 Task: Look for space in Rixensart, Belgium from 8th June, 2023 to 16th June, 2023 for 2 adults in price range Rs.10000 to Rs.15000. Place can be entire place with 1  bedroom having 1 bed and 1 bathroom. Property type can be house, flat, guest house, hotel. Amenities needed are: heating. Booking option can be shelf check-in. Required host language is English.
Action: Mouse moved to (576, 107)
Screenshot: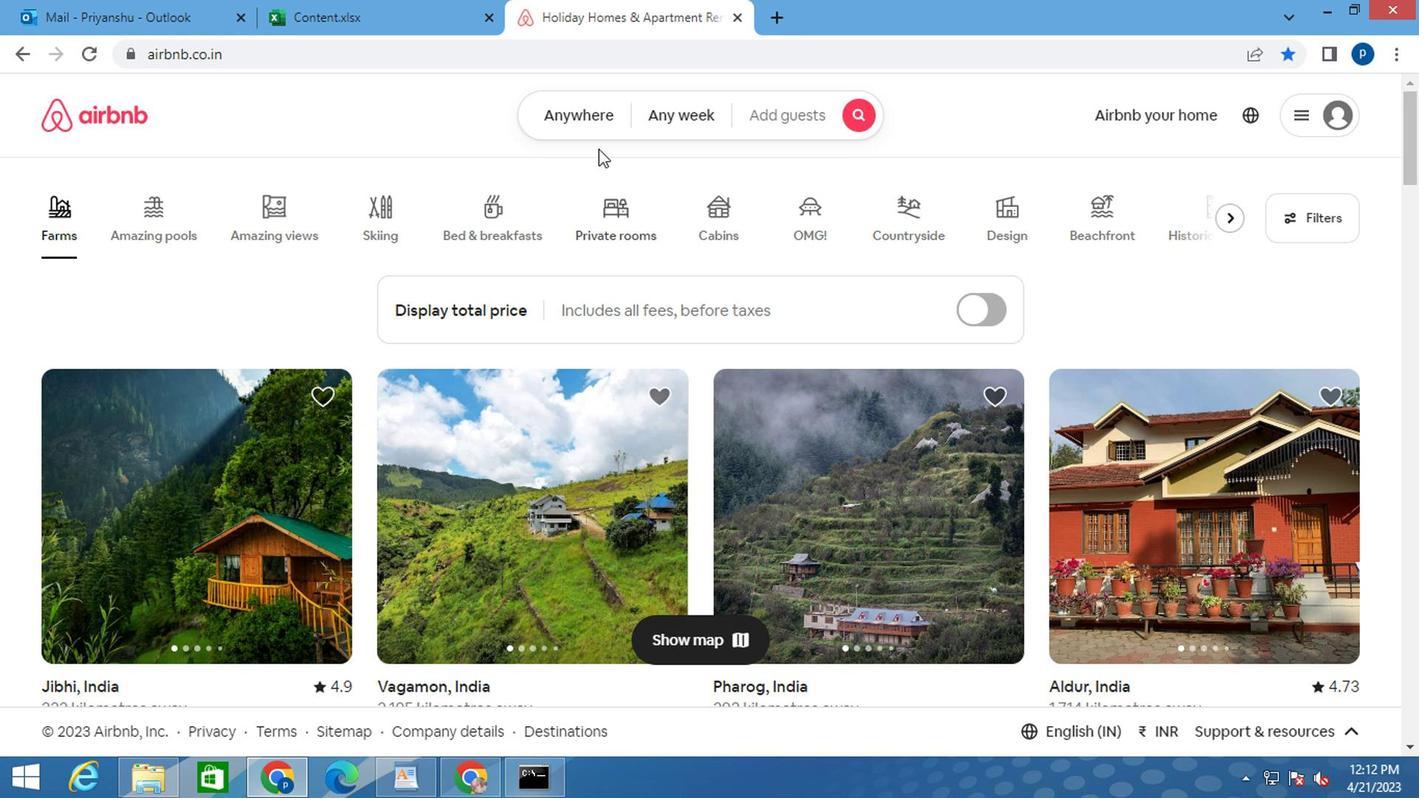 
Action: Mouse pressed left at (576, 107)
Screenshot: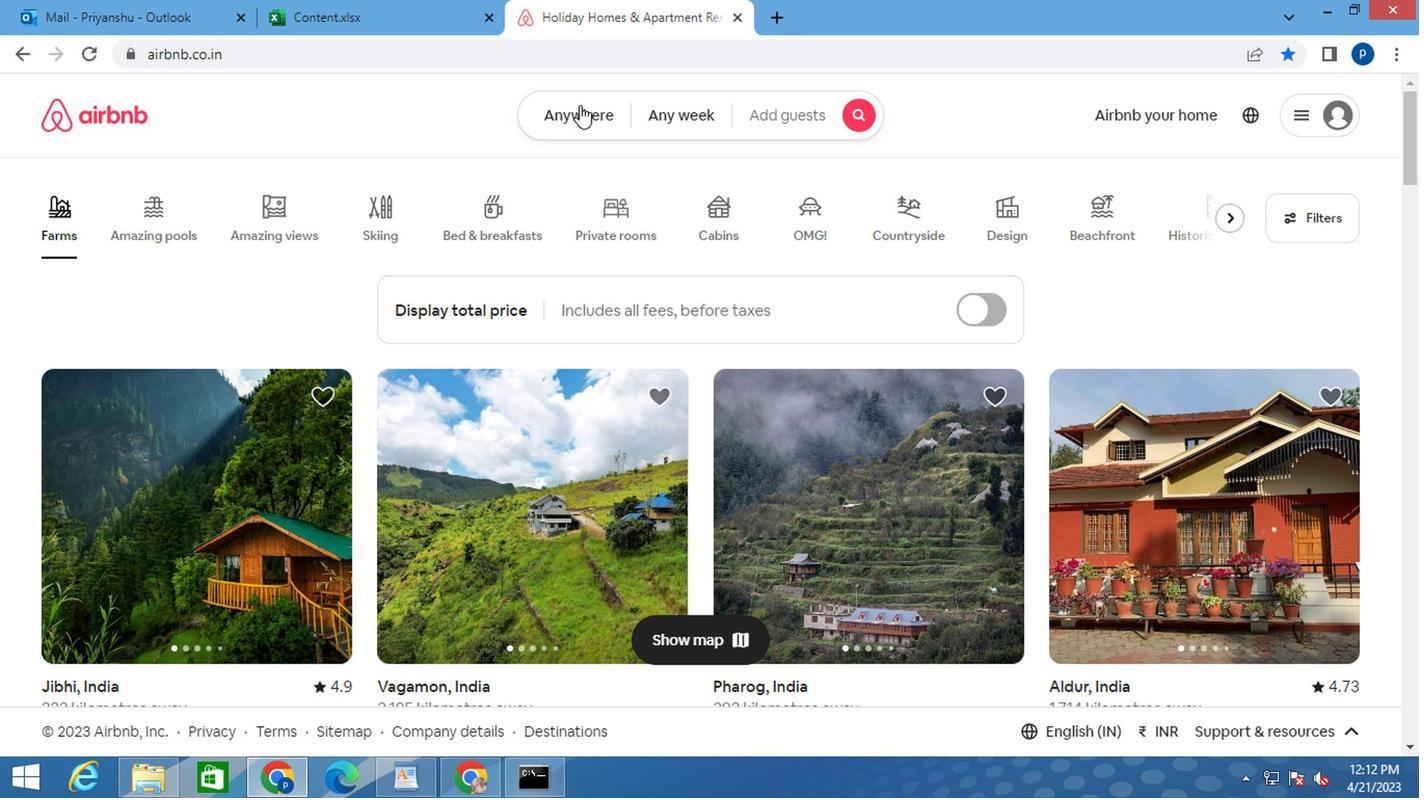 
Action: Mouse moved to (554, 165)
Screenshot: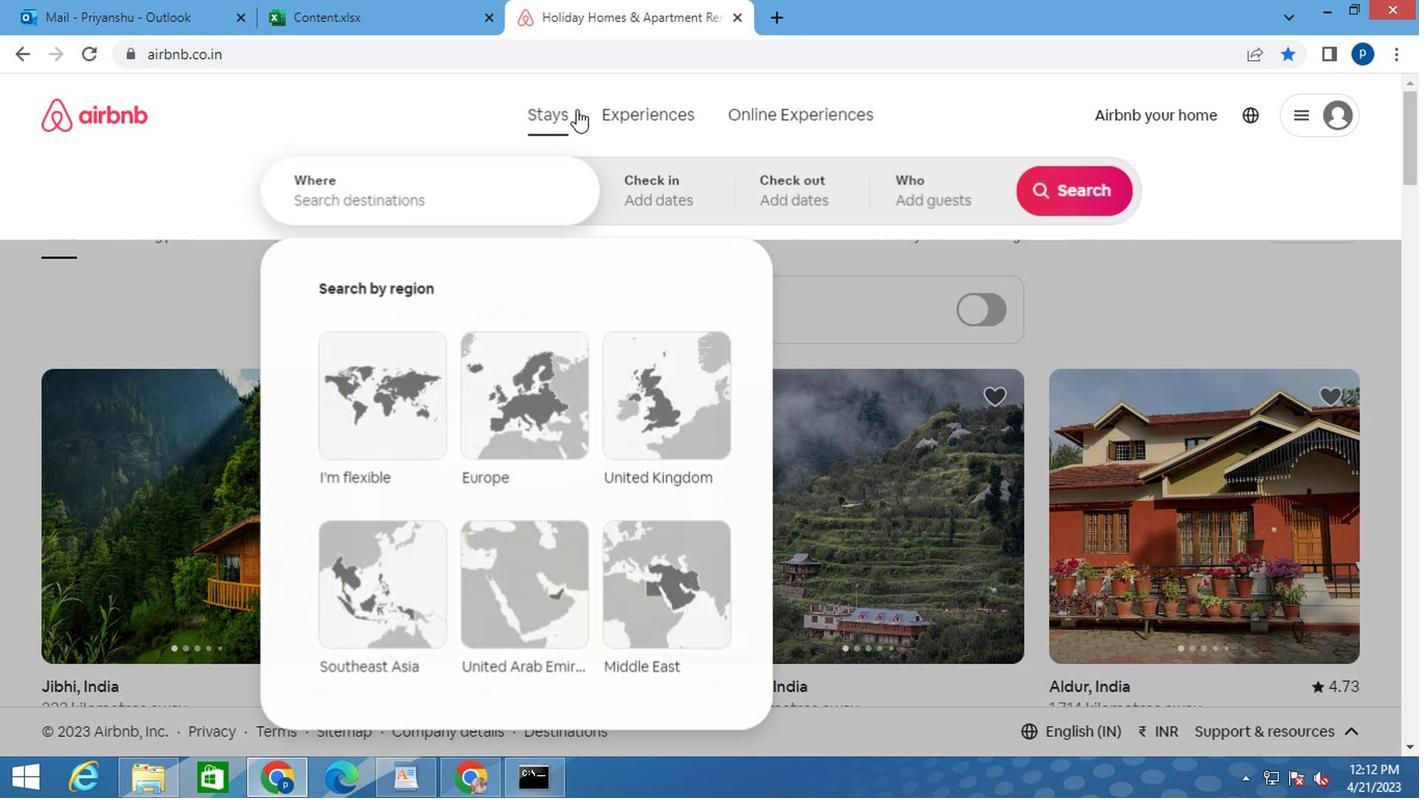 
Action: Key pressed r<Key.caps_lock>ixensart
Screenshot: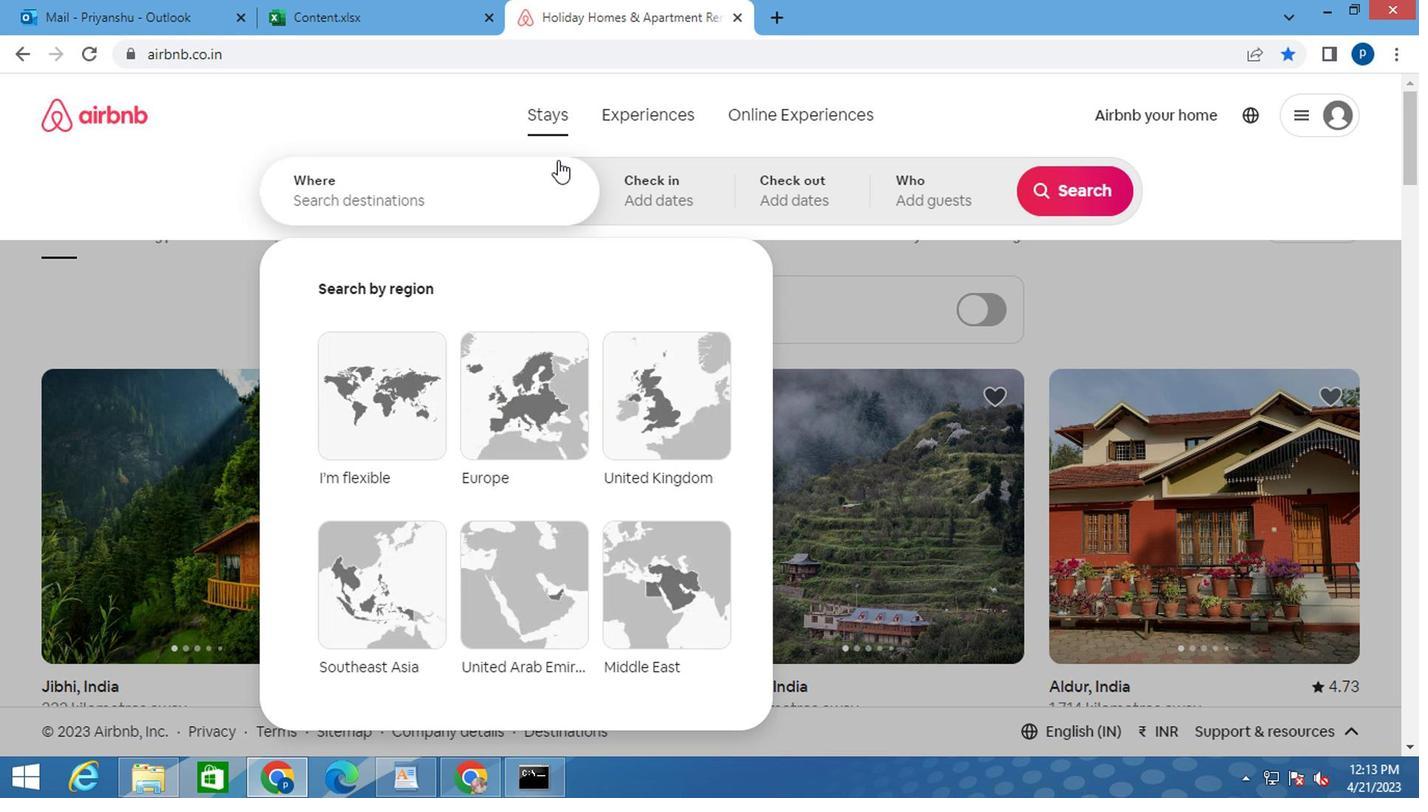 
Action: Mouse moved to (521, 193)
Screenshot: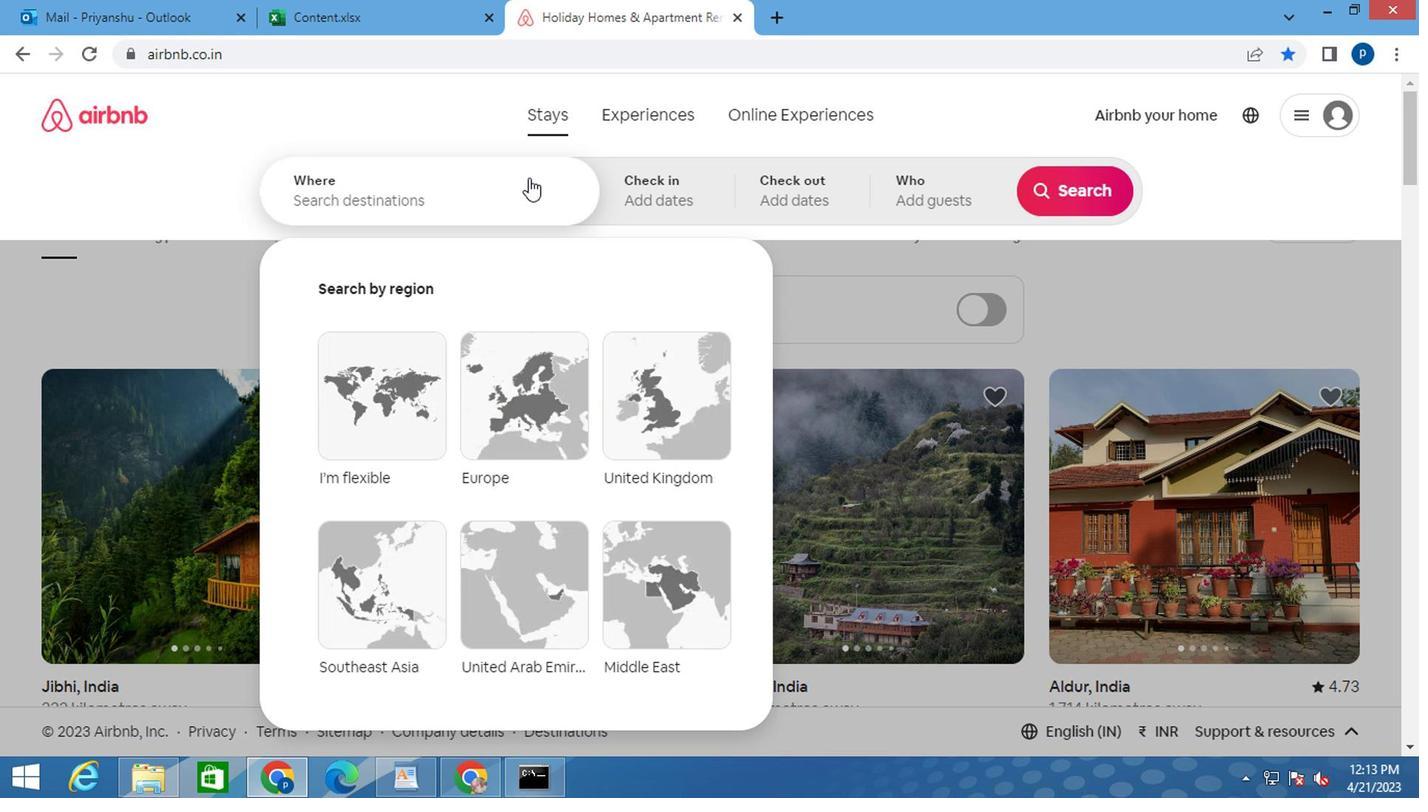 
Action: Mouse pressed left at (521, 193)
Screenshot: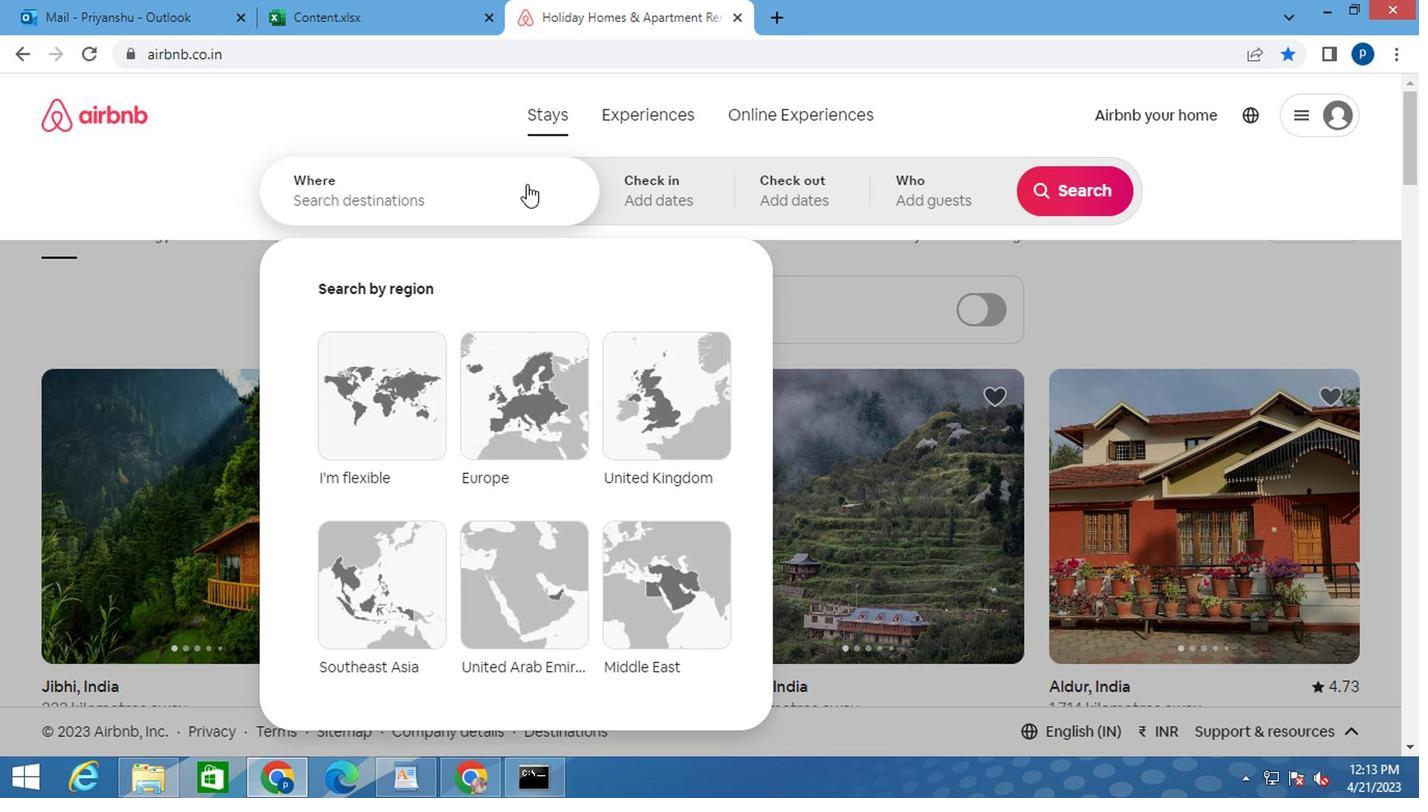 
Action: Key pressed <Key.caps_lock>r<Key.caps_lock>ixensart,<Key.space><Key.caps_lock>b<Key.caps_lock>elgium<Key.enter>
Screenshot: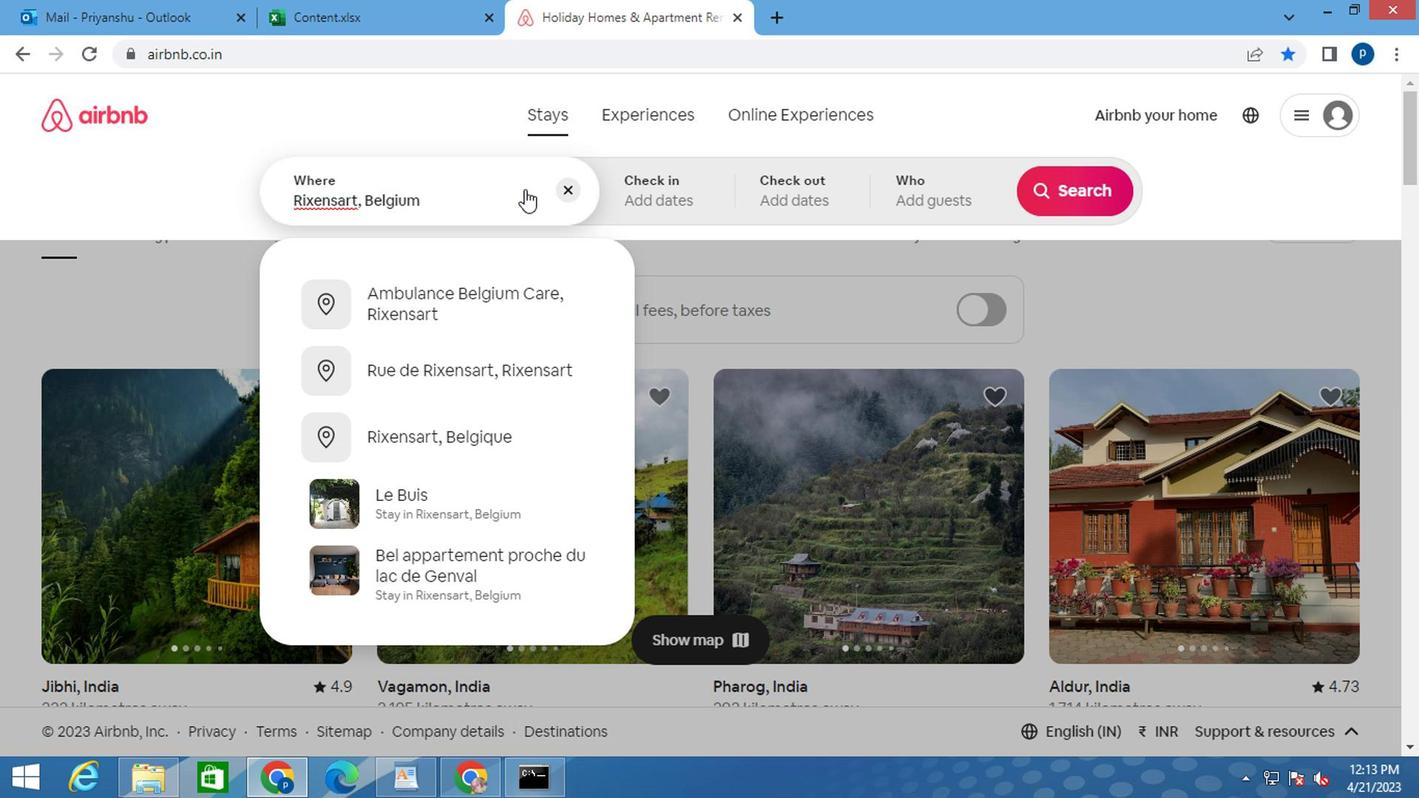 
Action: Mouse moved to (1064, 360)
Screenshot: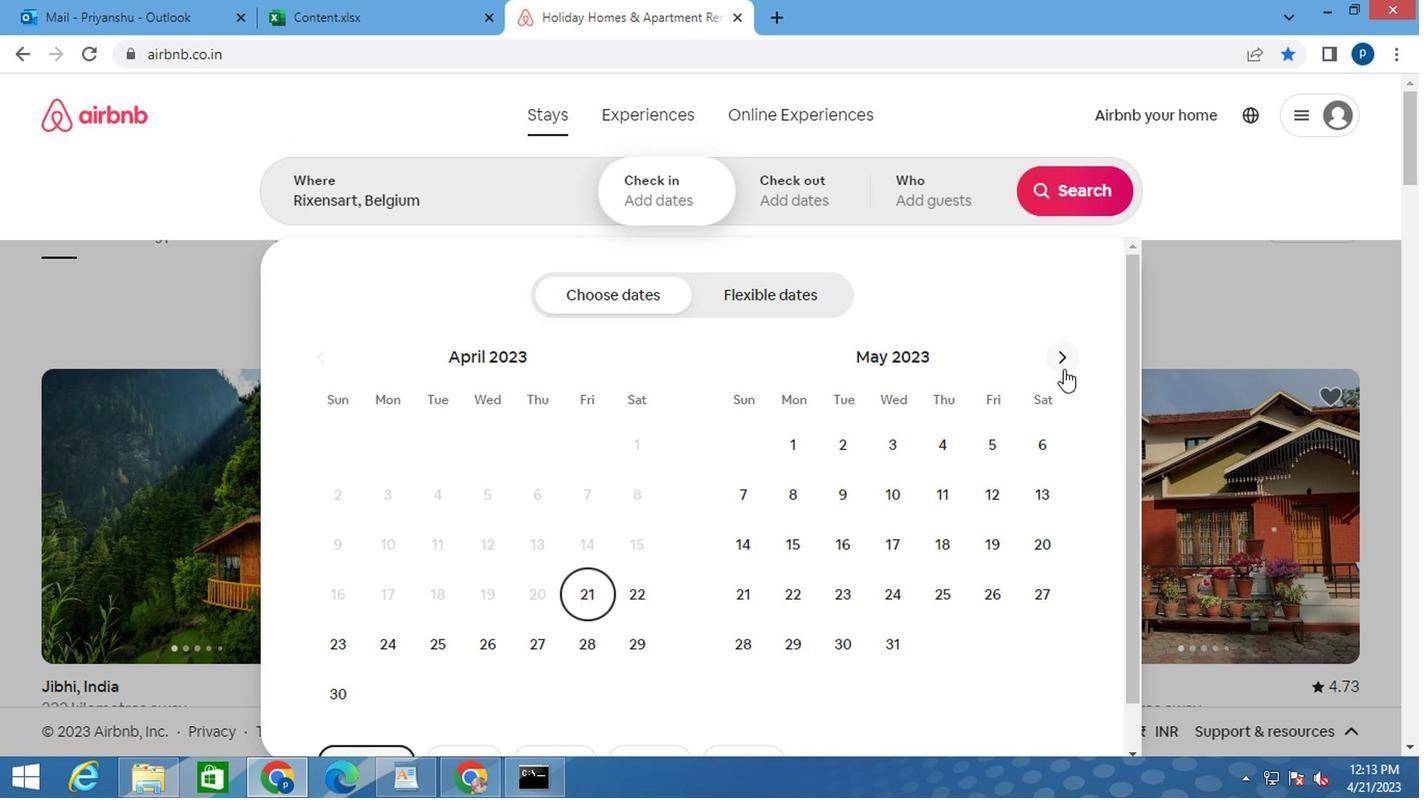 
Action: Mouse pressed left at (1064, 360)
Screenshot: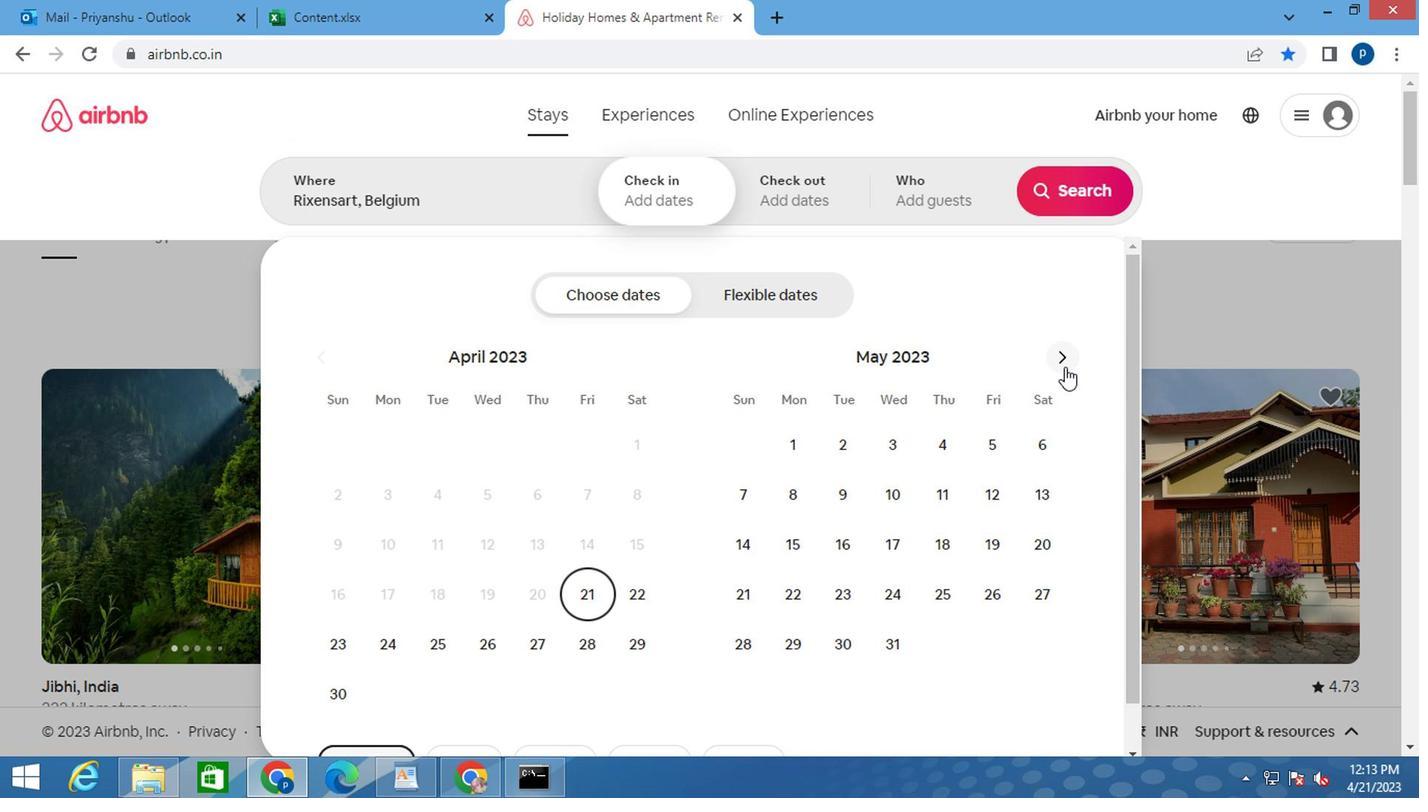 
Action: Mouse moved to (933, 492)
Screenshot: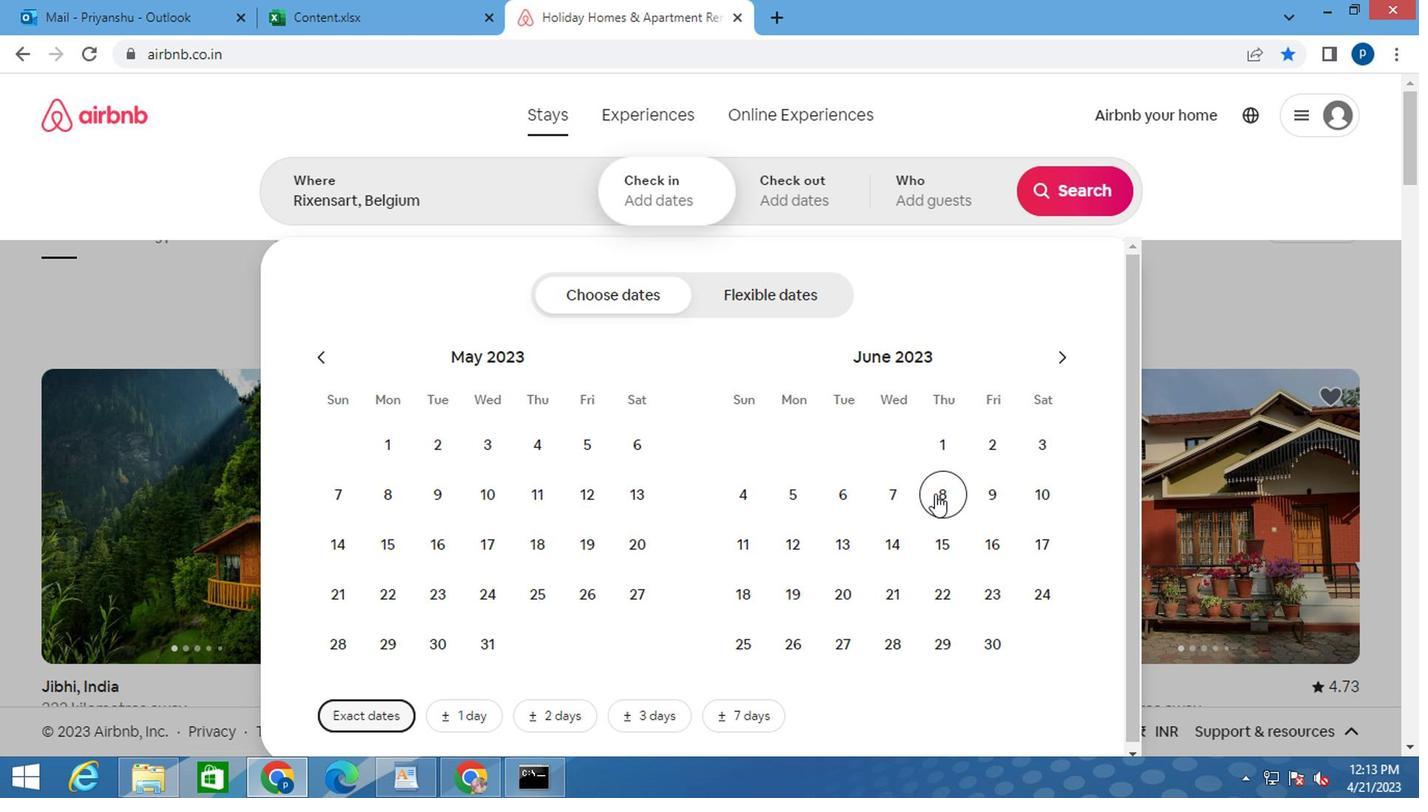 
Action: Mouse pressed left at (933, 492)
Screenshot: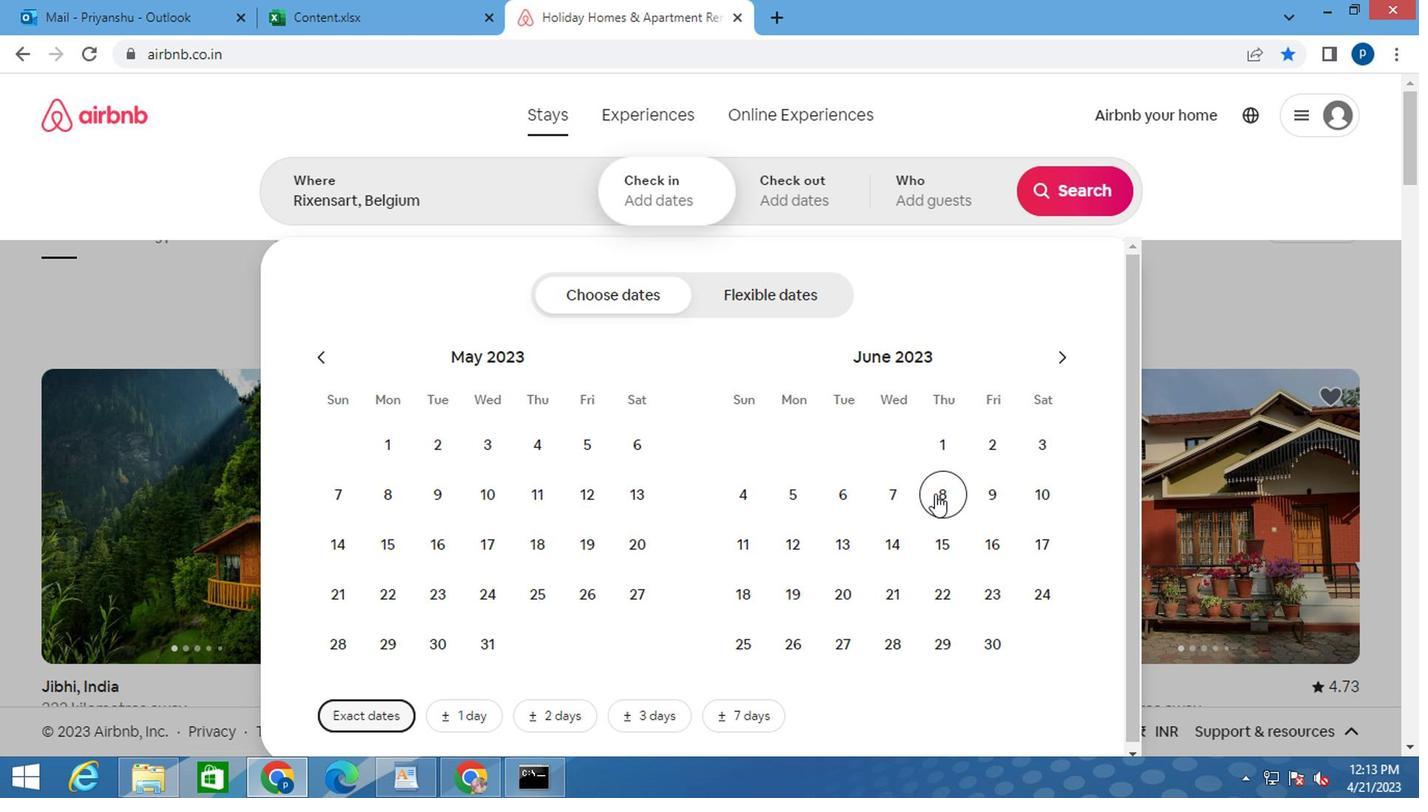 
Action: Mouse moved to (999, 537)
Screenshot: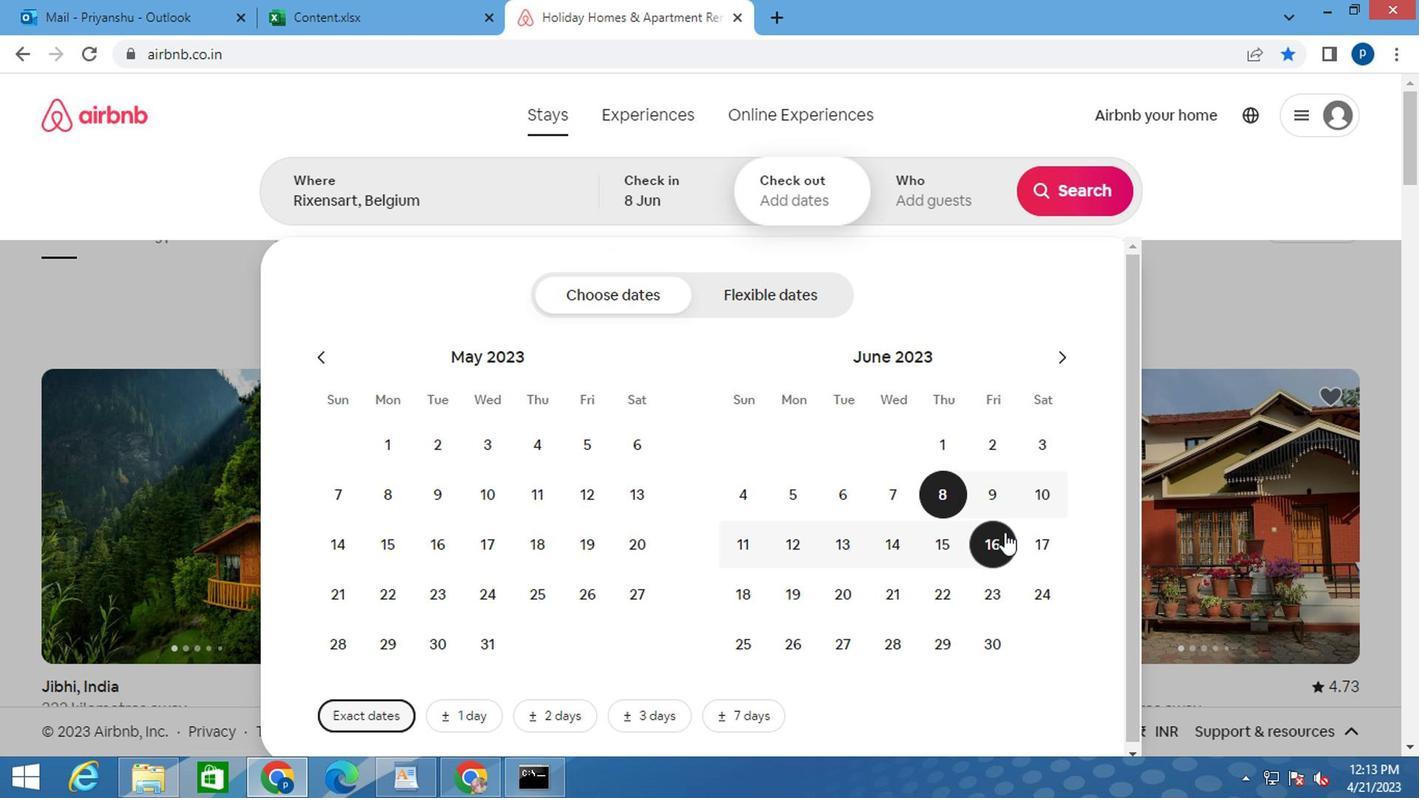 
Action: Mouse pressed left at (999, 537)
Screenshot: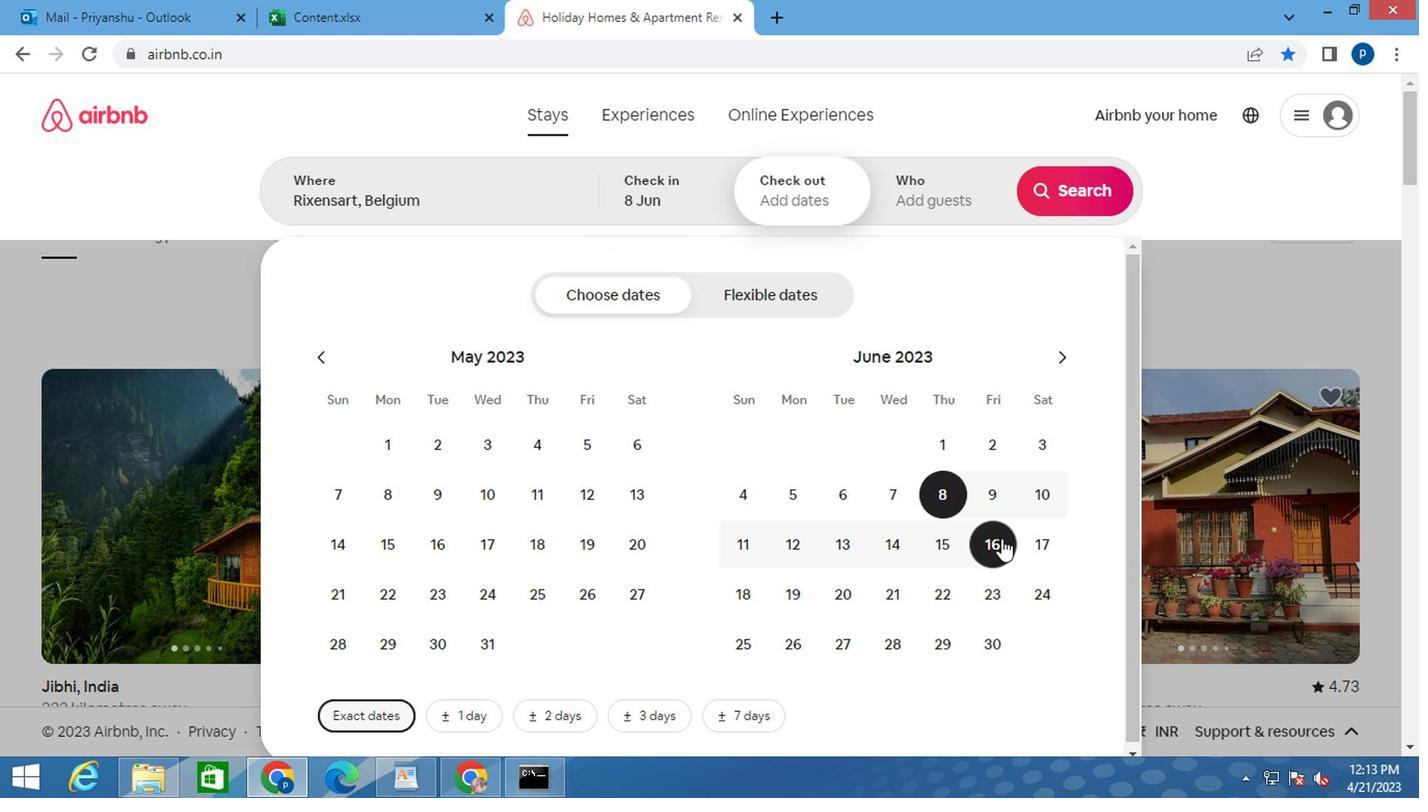 
Action: Mouse moved to (947, 179)
Screenshot: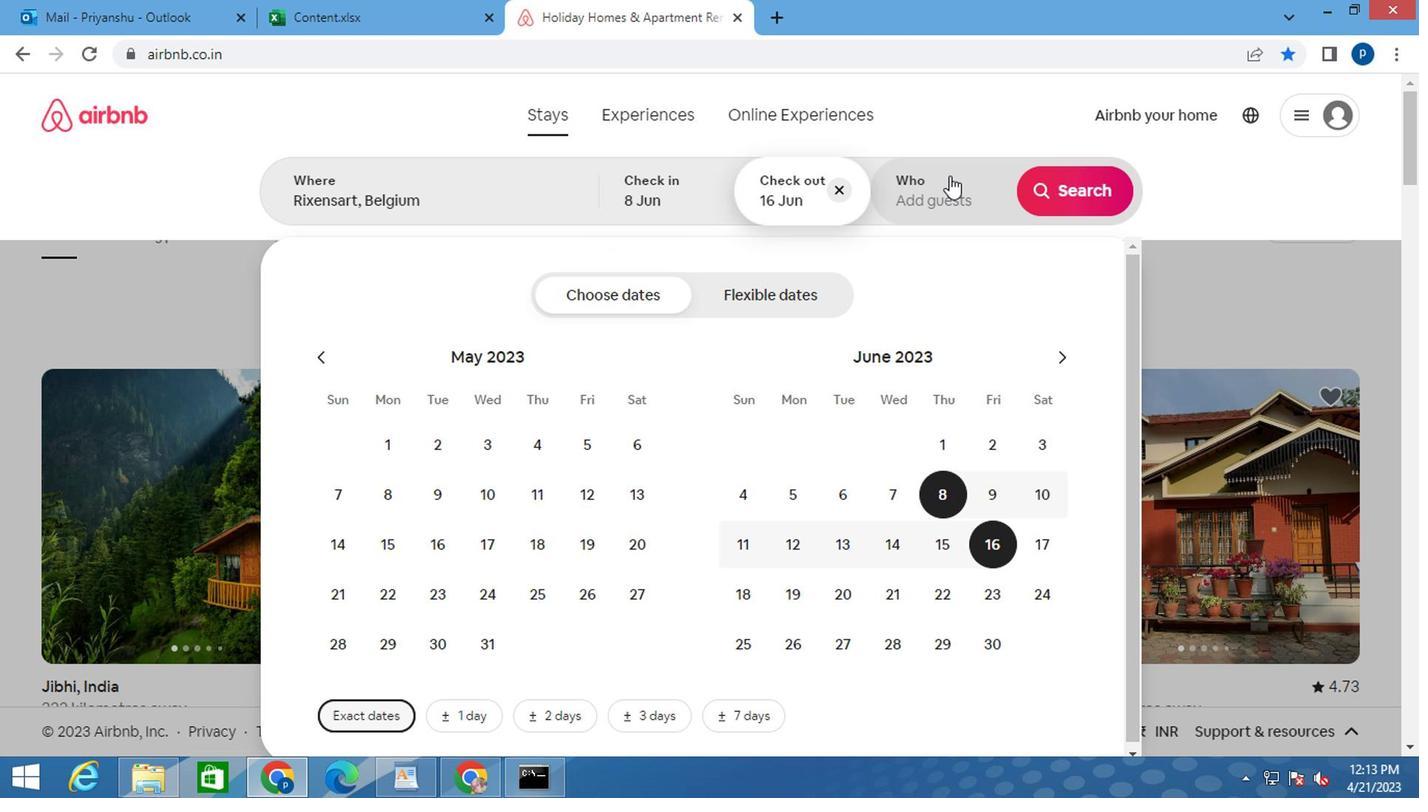 
Action: Mouse pressed left at (947, 179)
Screenshot: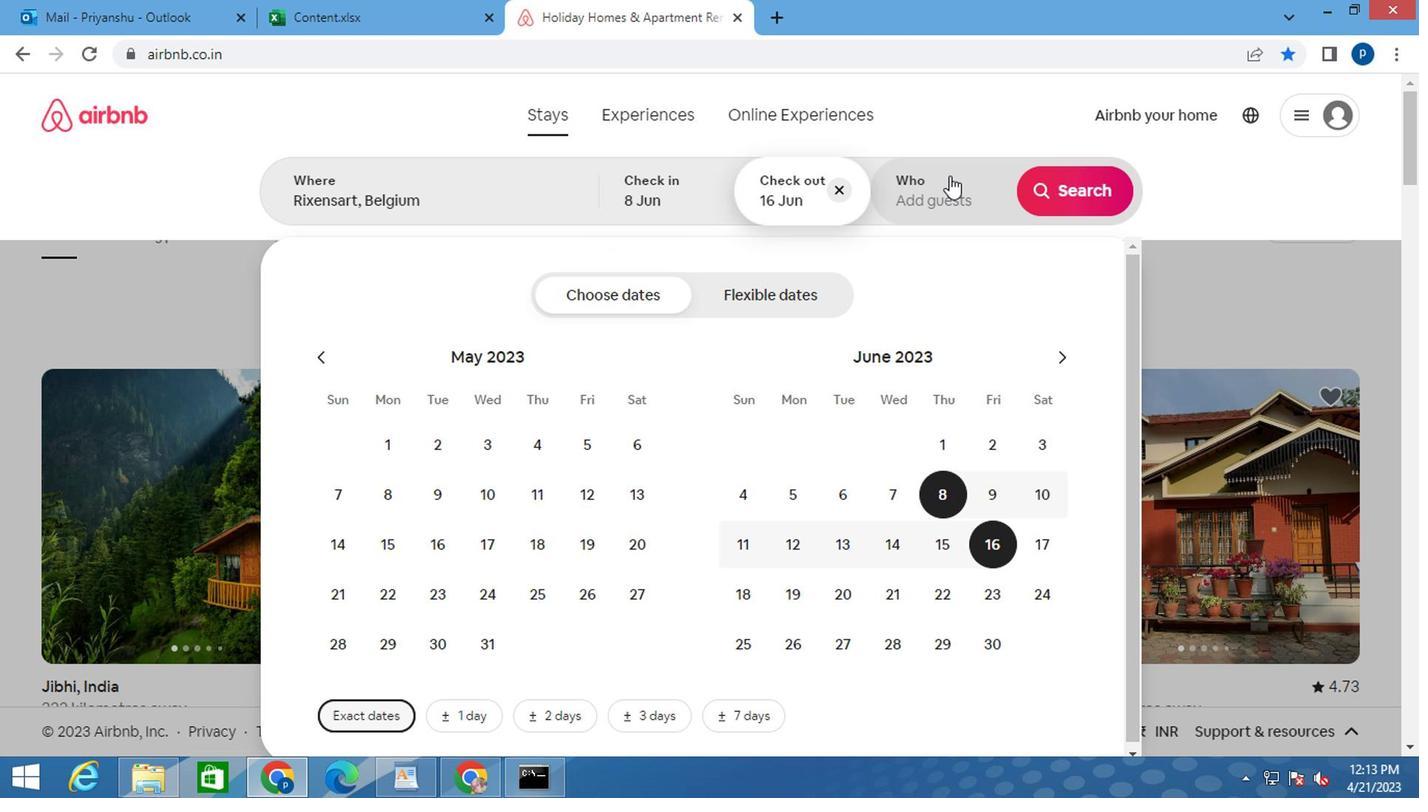 
Action: Mouse moved to (1071, 316)
Screenshot: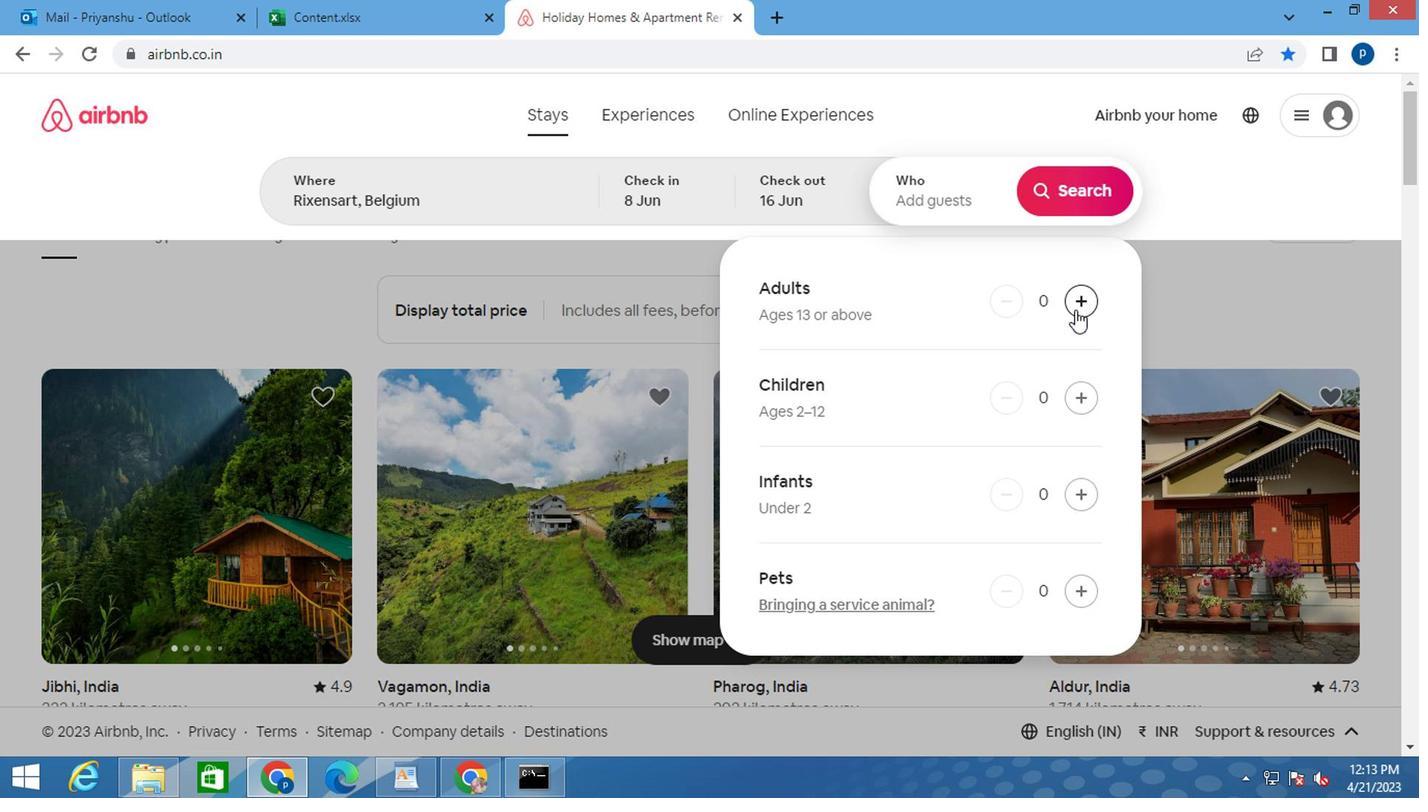 
Action: Mouse pressed left at (1071, 316)
Screenshot: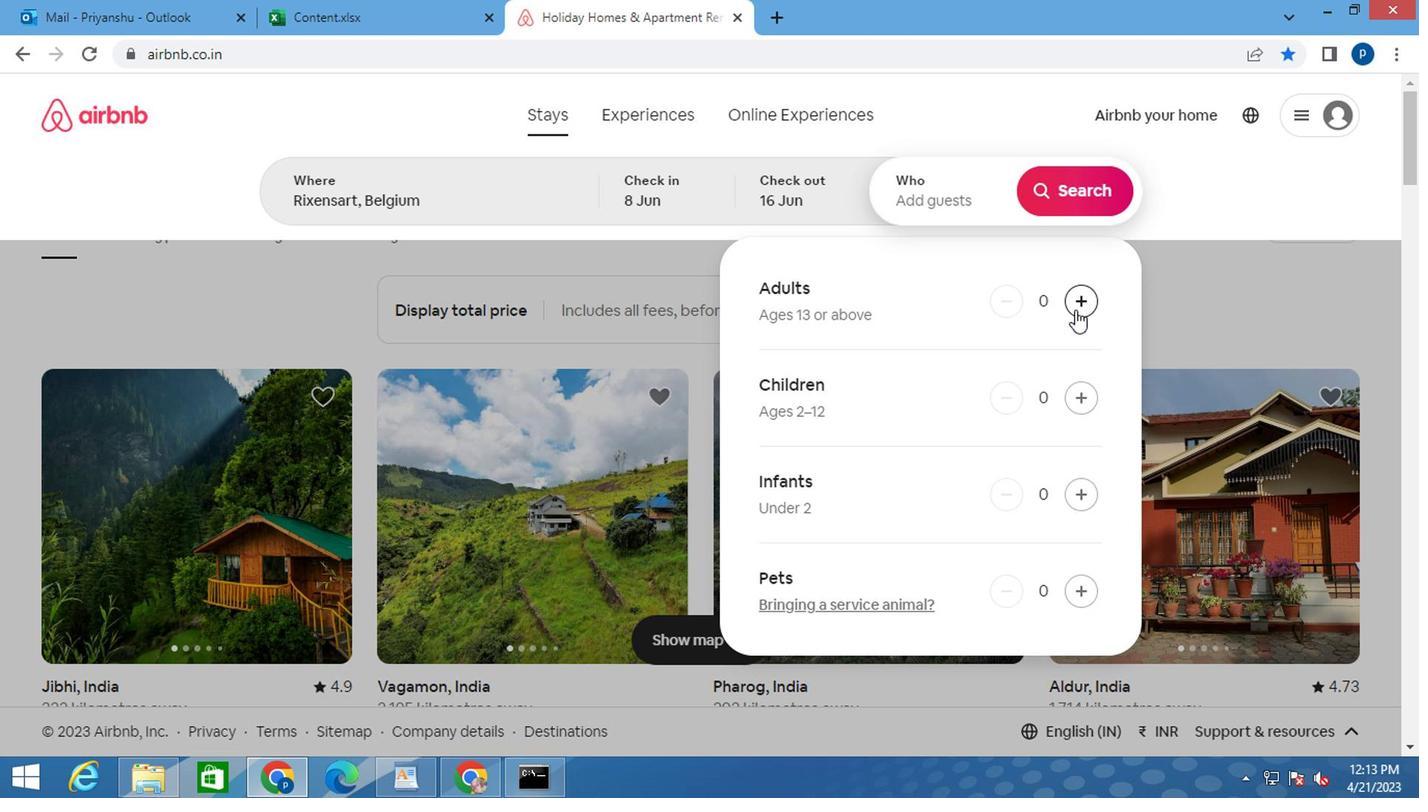 
Action: Mouse pressed left at (1071, 316)
Screenshot: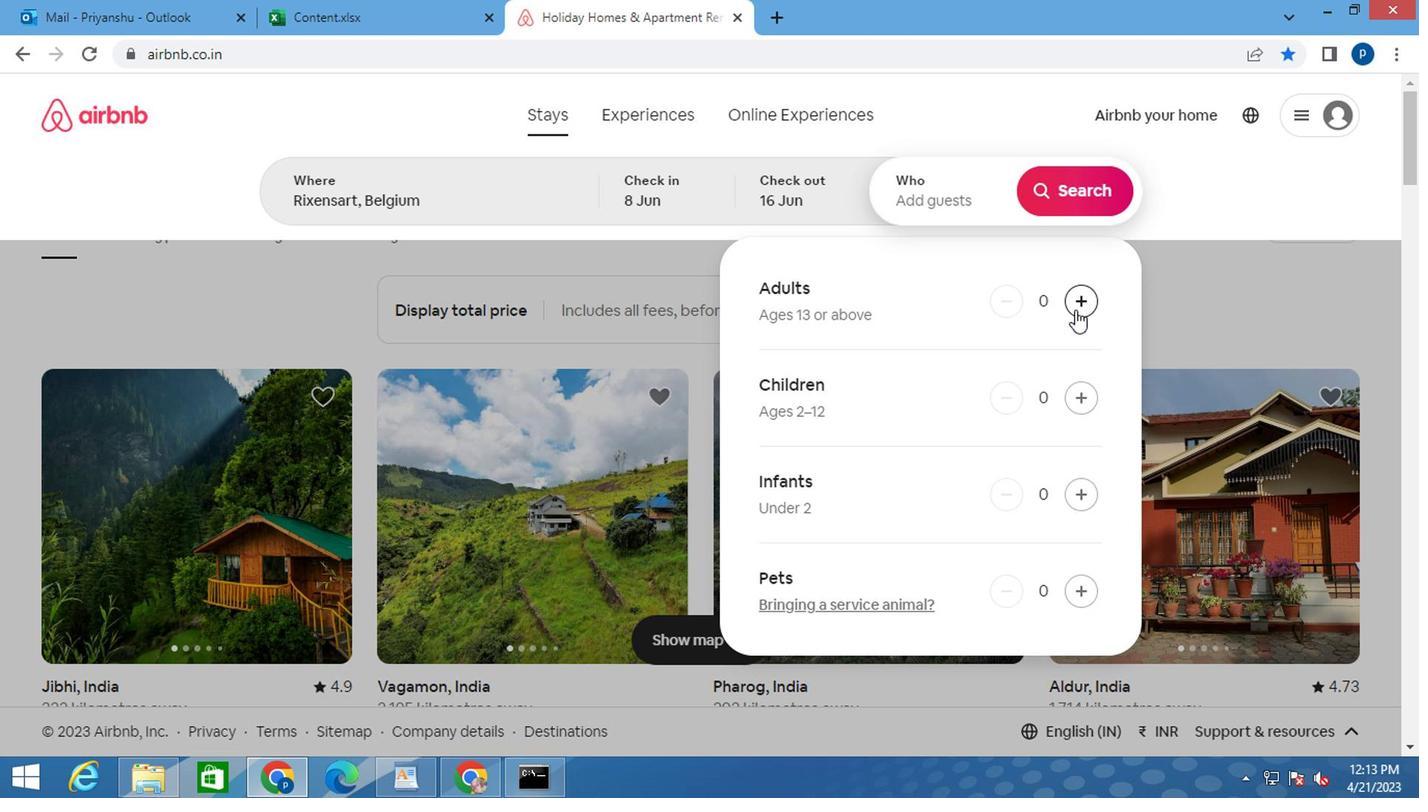 
Action: Mouse moved to (1071, 199)
Screenshot: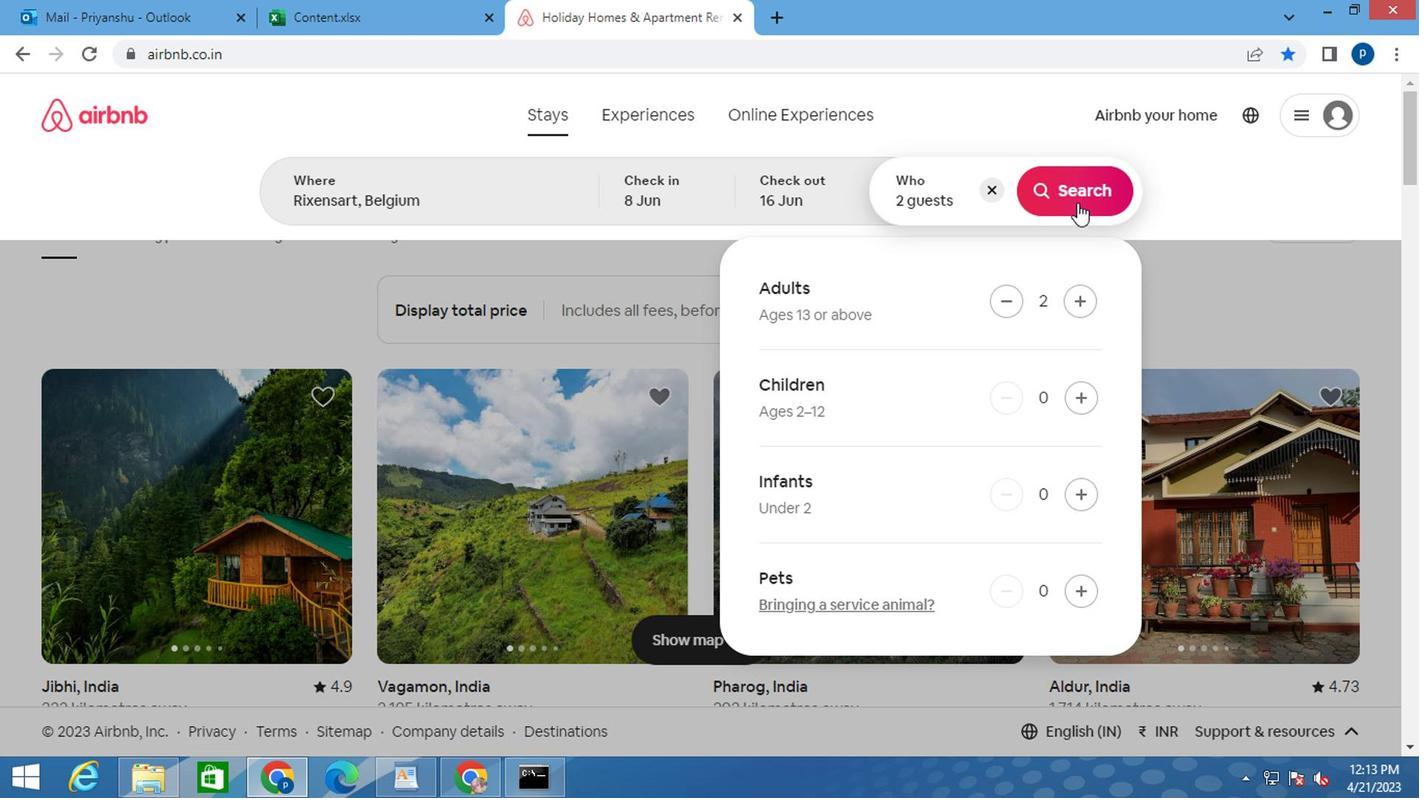 
Action: Mouse pressed left at (1071, 199)
Screenshot: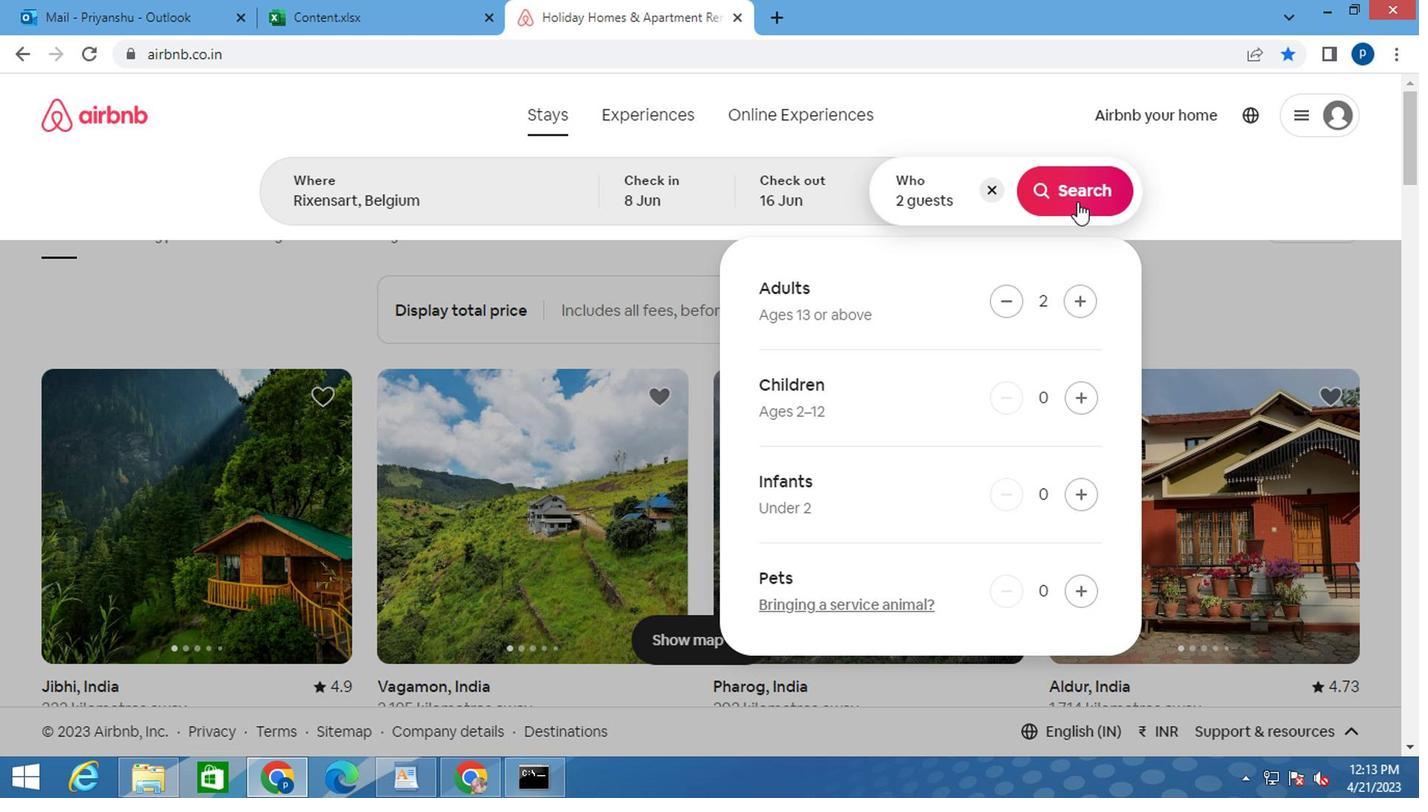 
Action: Mouse moved to (1316, 195)
Screenshot: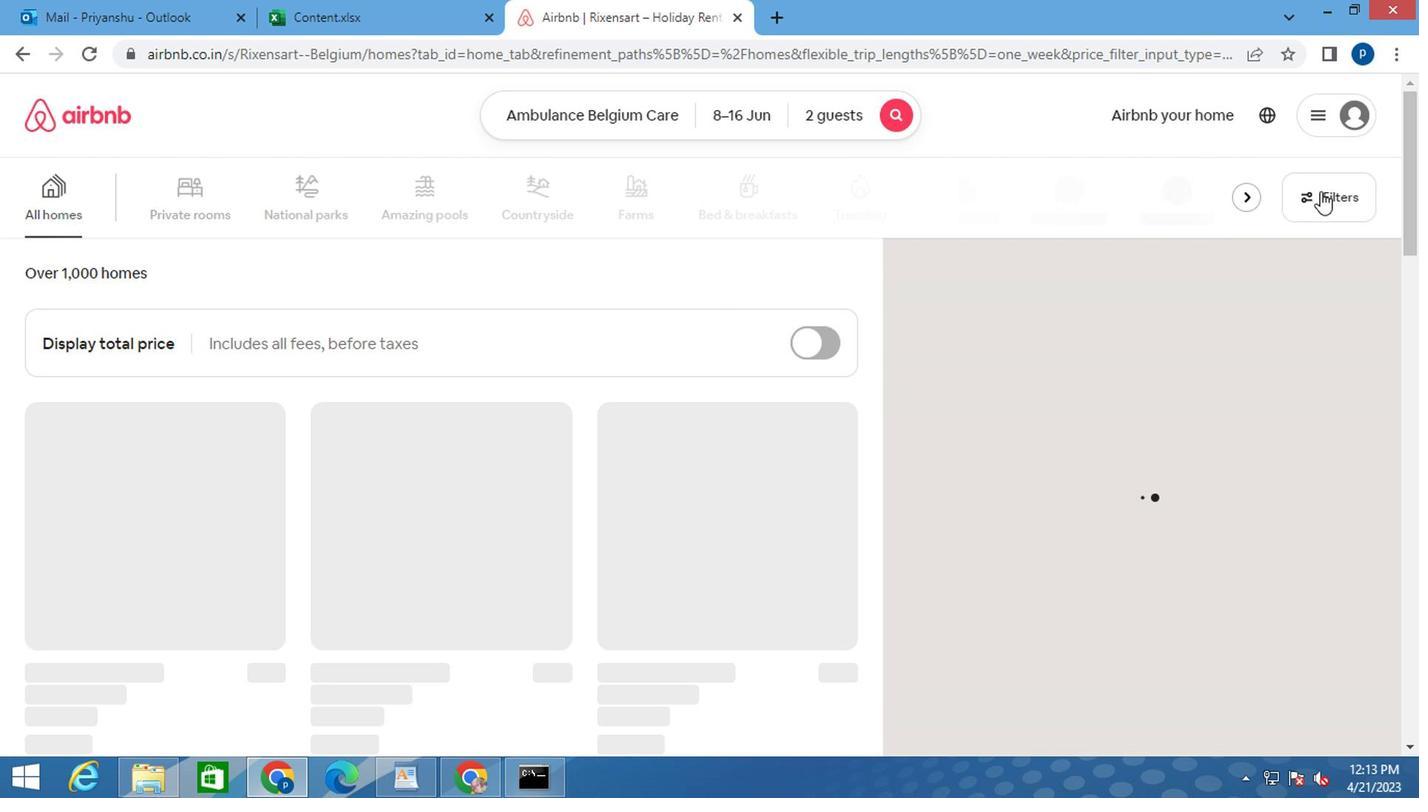 
Action: Mouse pressed left at (1316, 195)
Screenshot: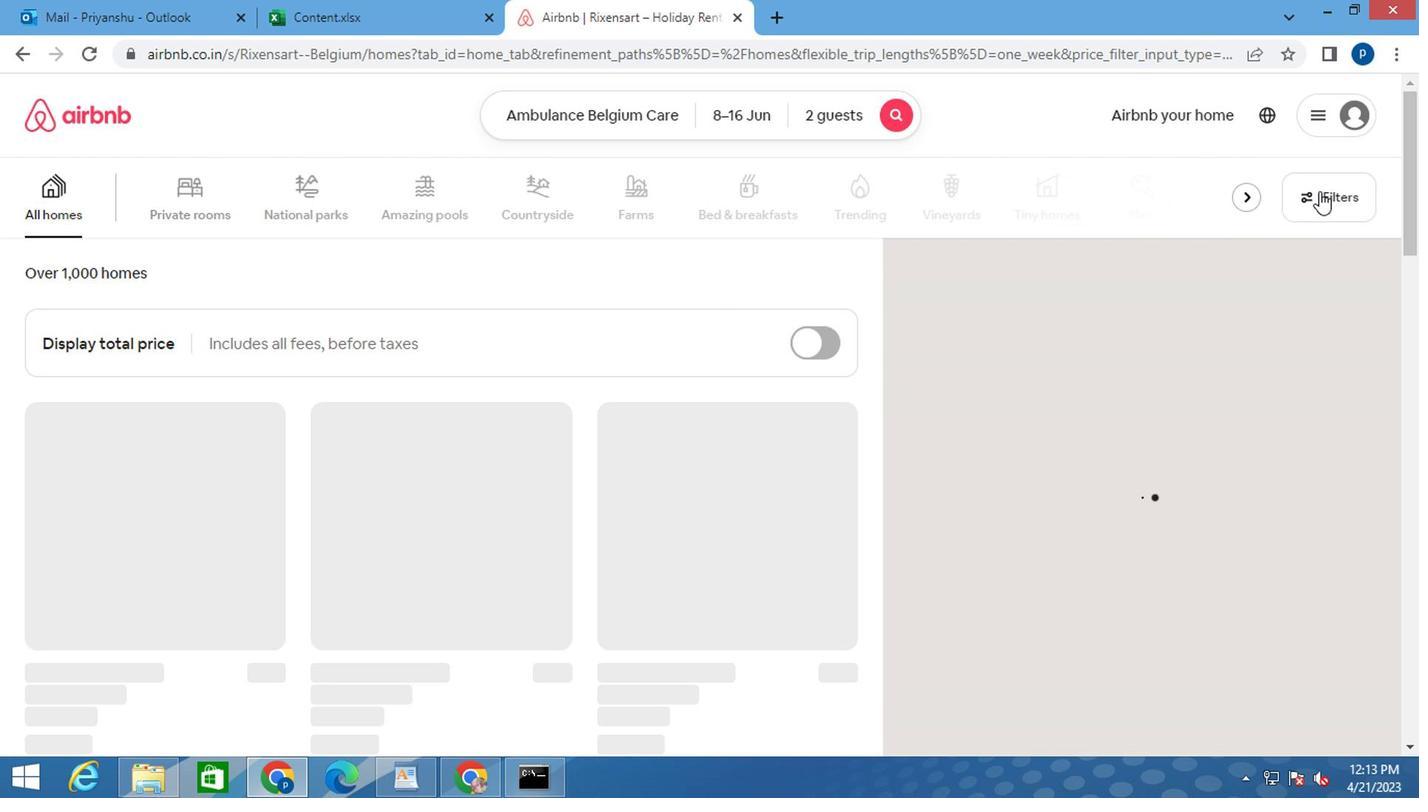
Action: Mouse moved to (455, 446)
Screenshot: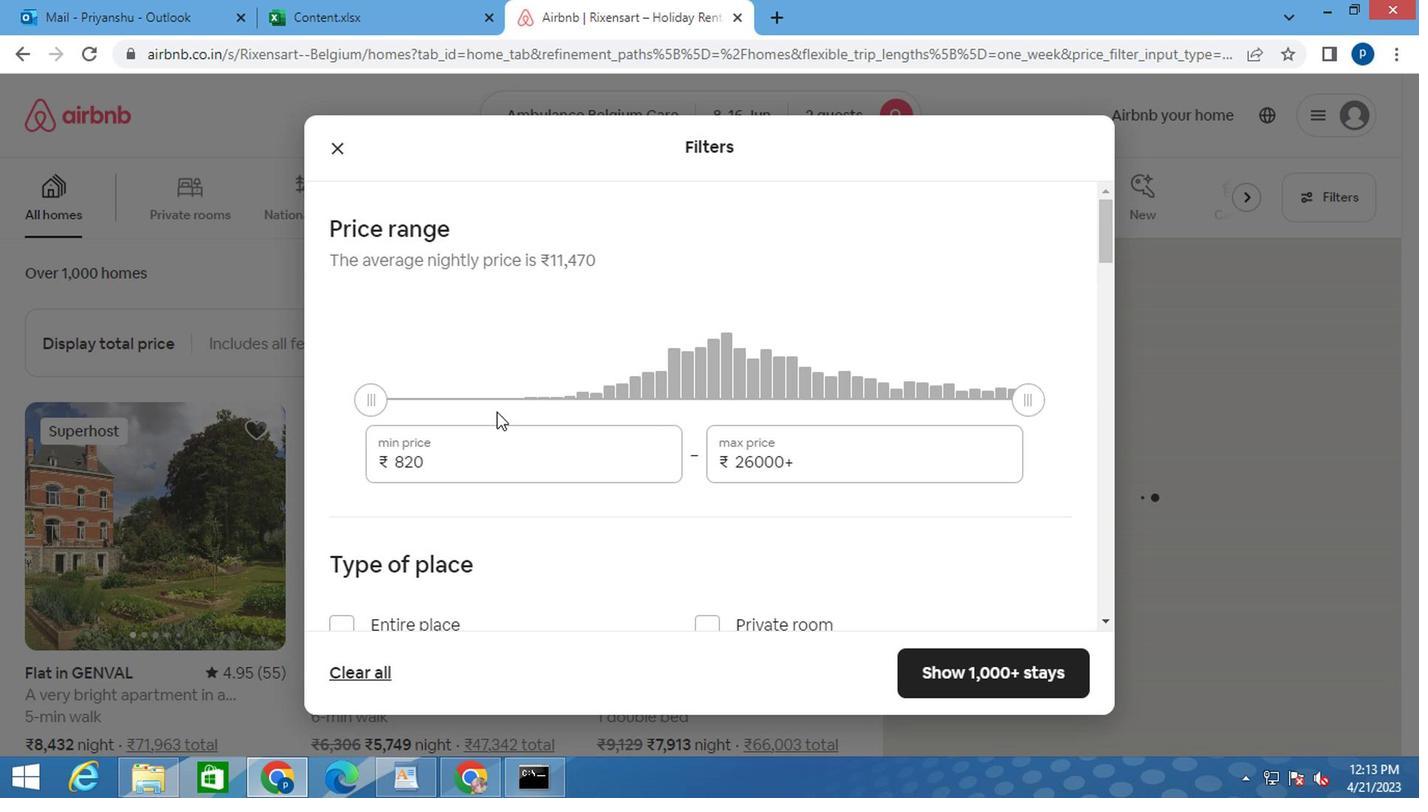 
Action: Mouse pressed left at (455, 446)
Screenshot: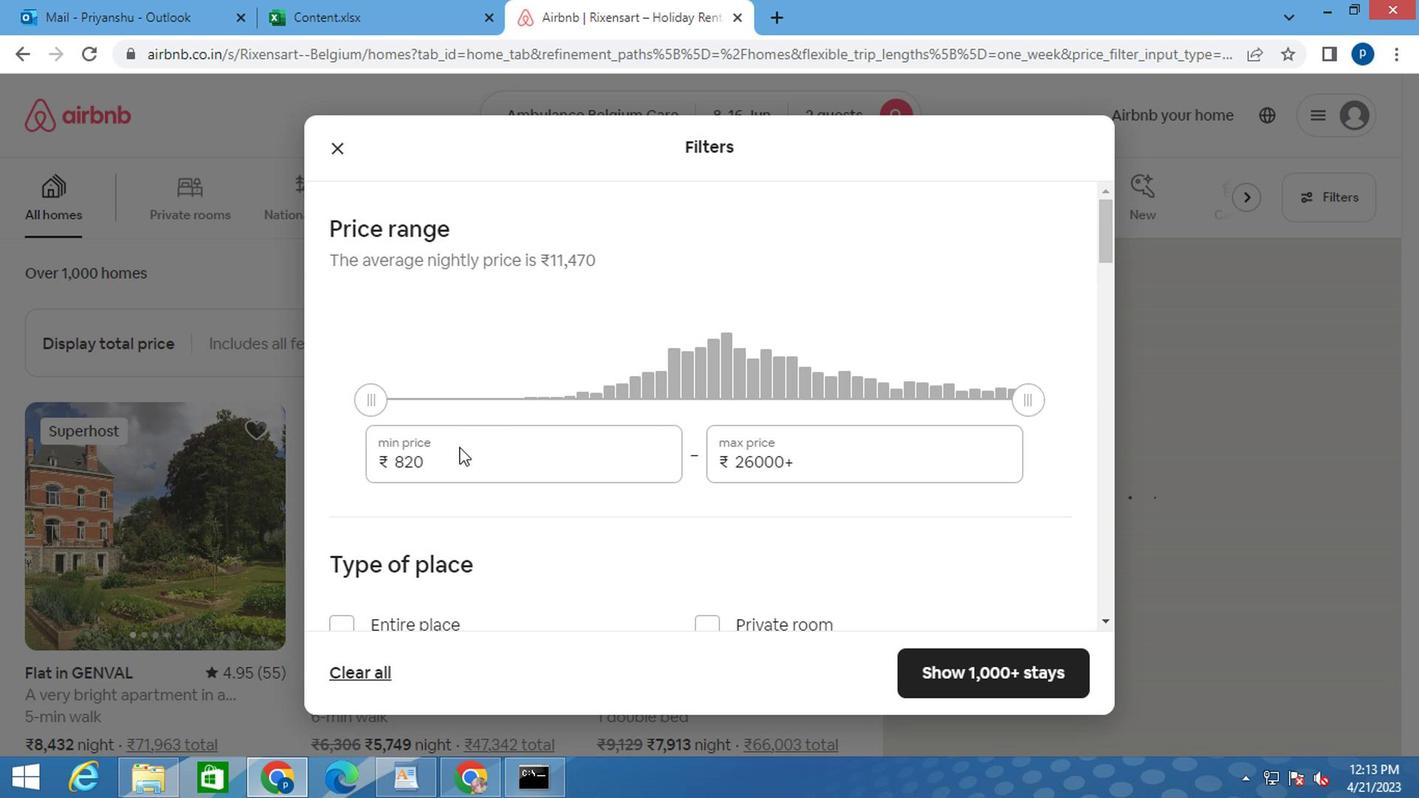 
Action: Mouse pressed left at (455, 446)
Screenshot: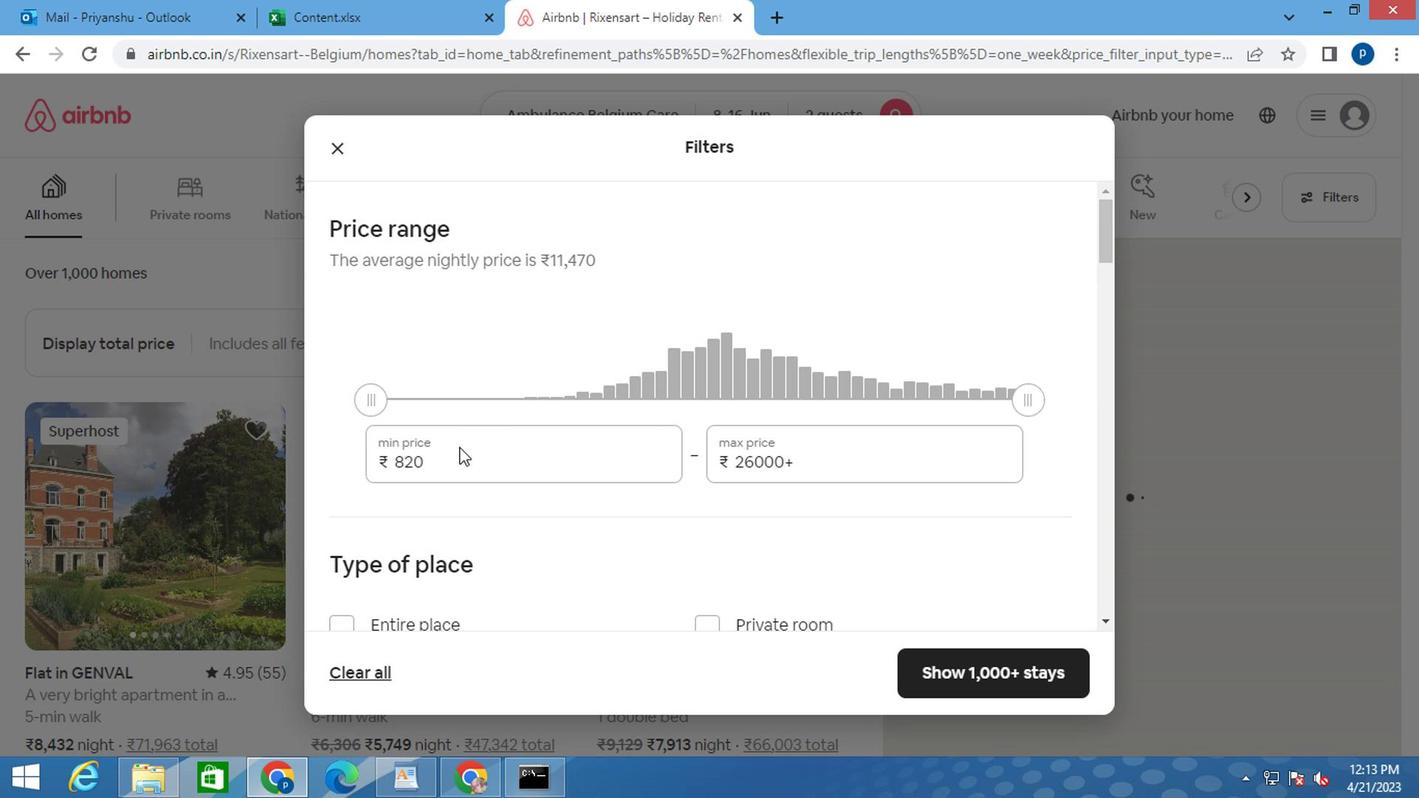 
Action: Mouse moved to (452, 446)
Screenshot: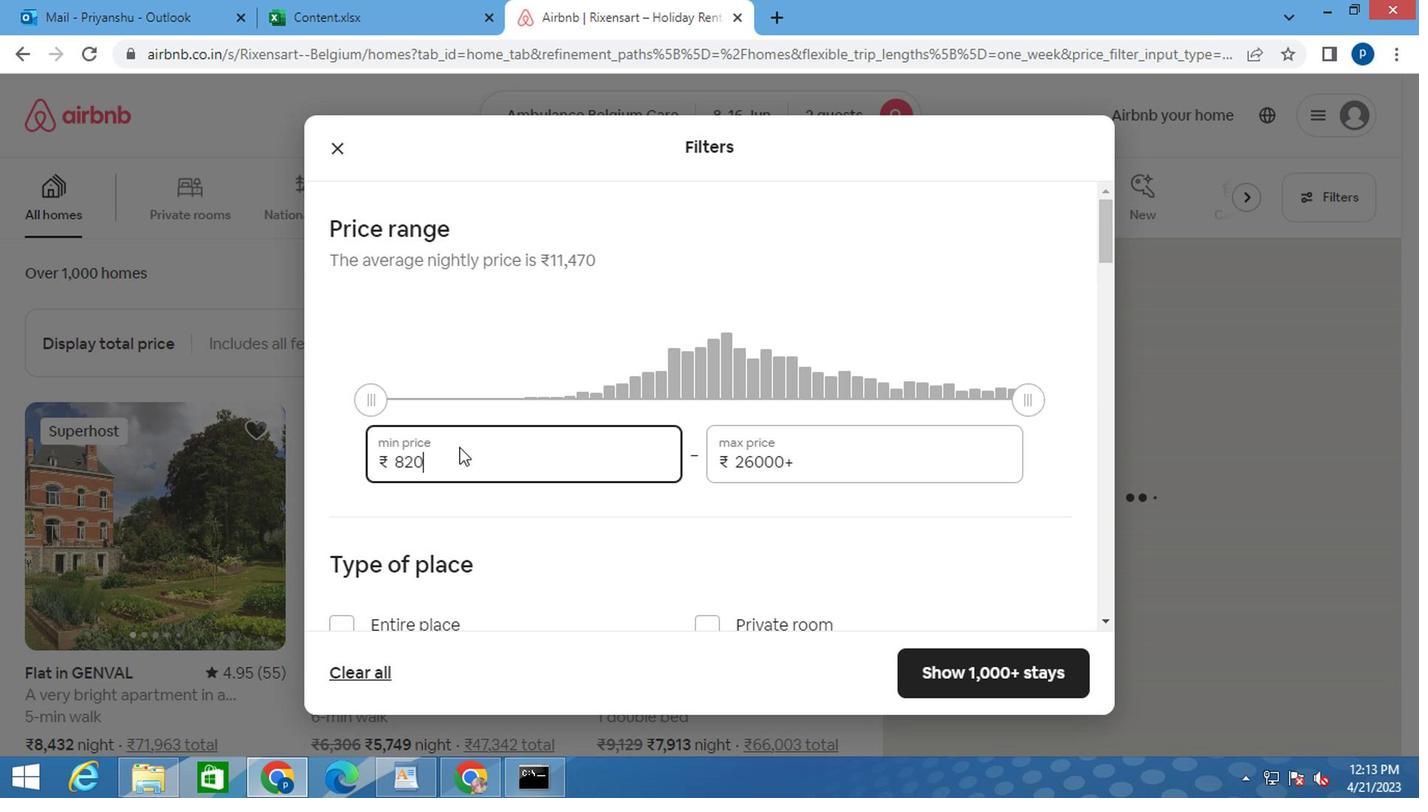 
Action: Mouse pressed left at (452, 446)
Screenshot: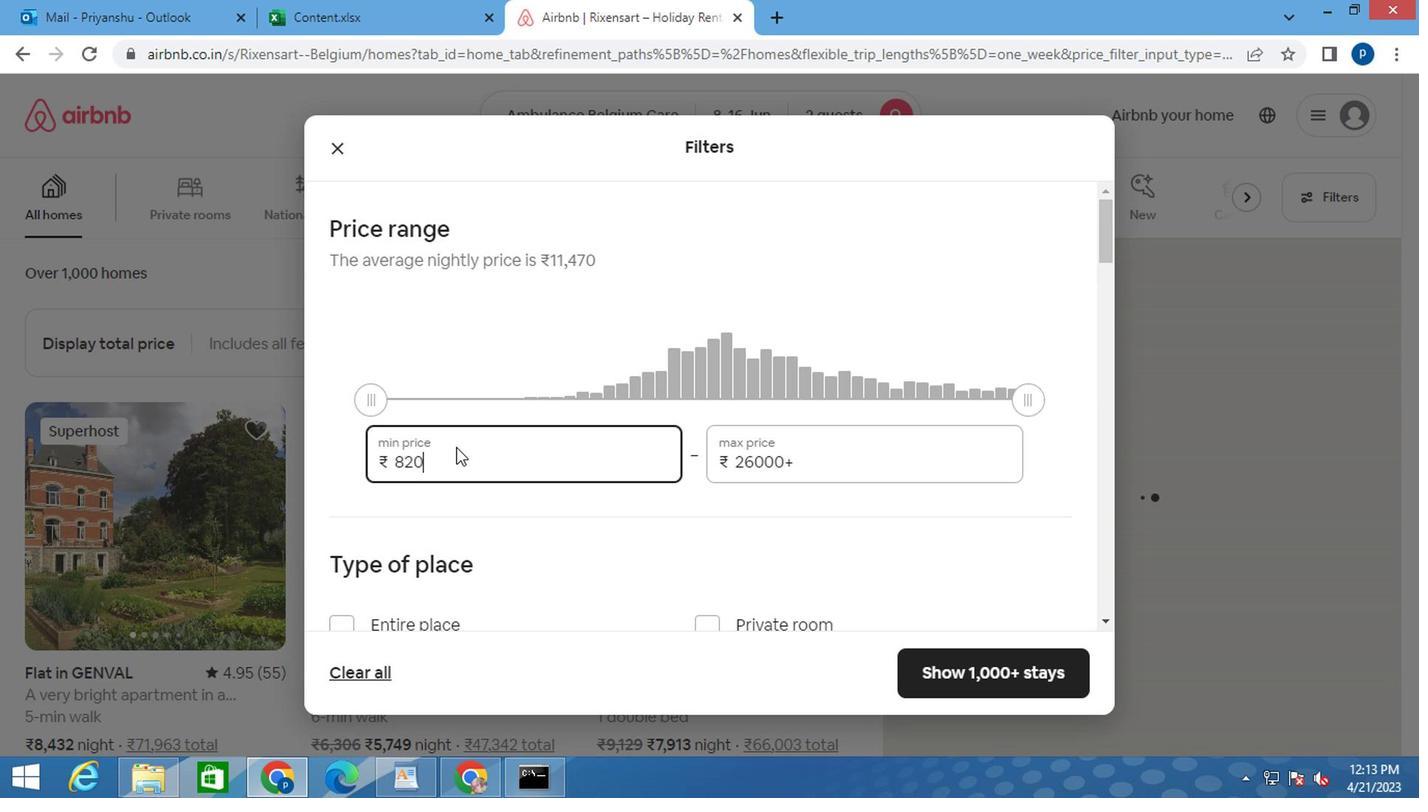 
Action: Mouse moved to (447, 446)
Screenshot: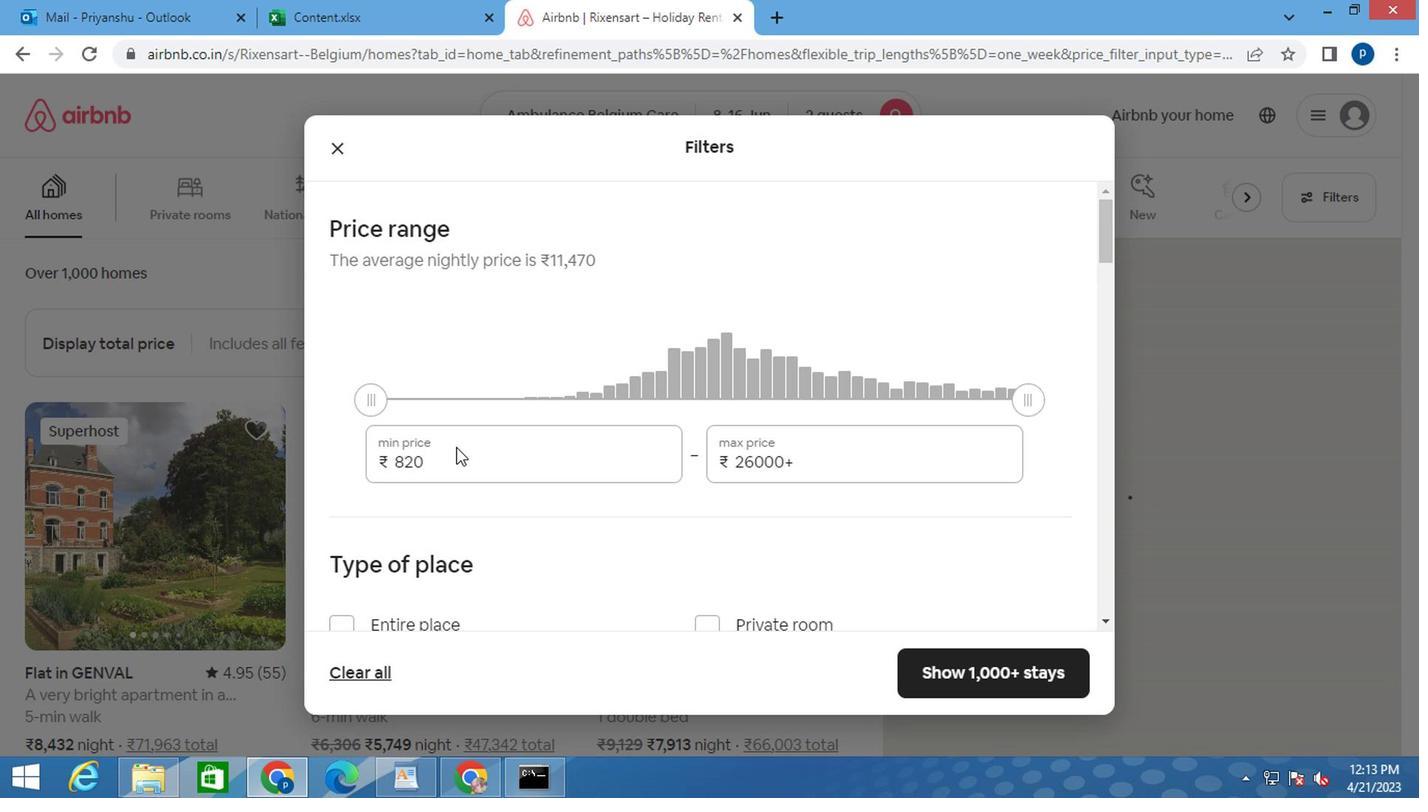 
Action: Mouse pressed left at (447, 446)
Screenshot: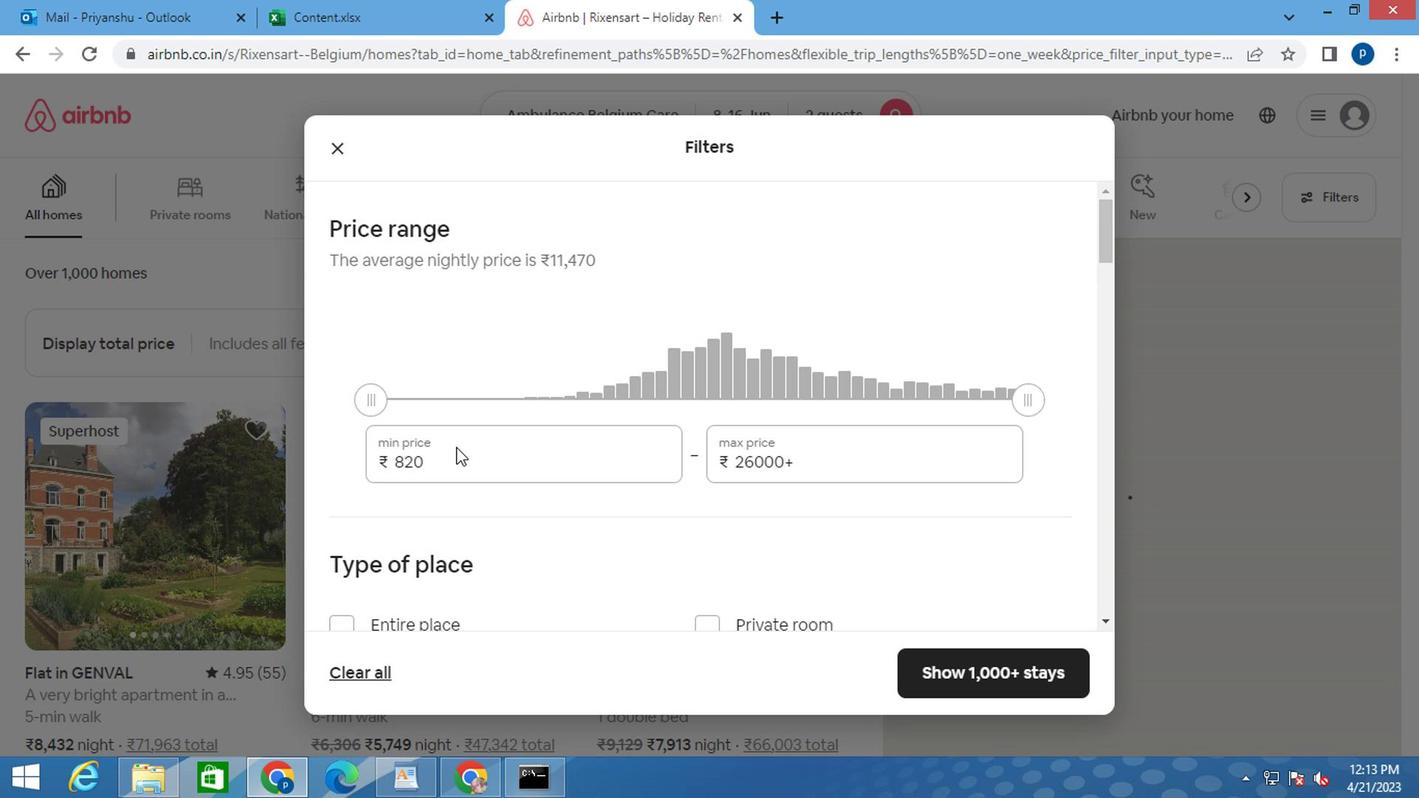 
Action: Key pressed <Key.backspace><Key.backspace><Key.backspace>10000<Key.tab>15000
Screenshot: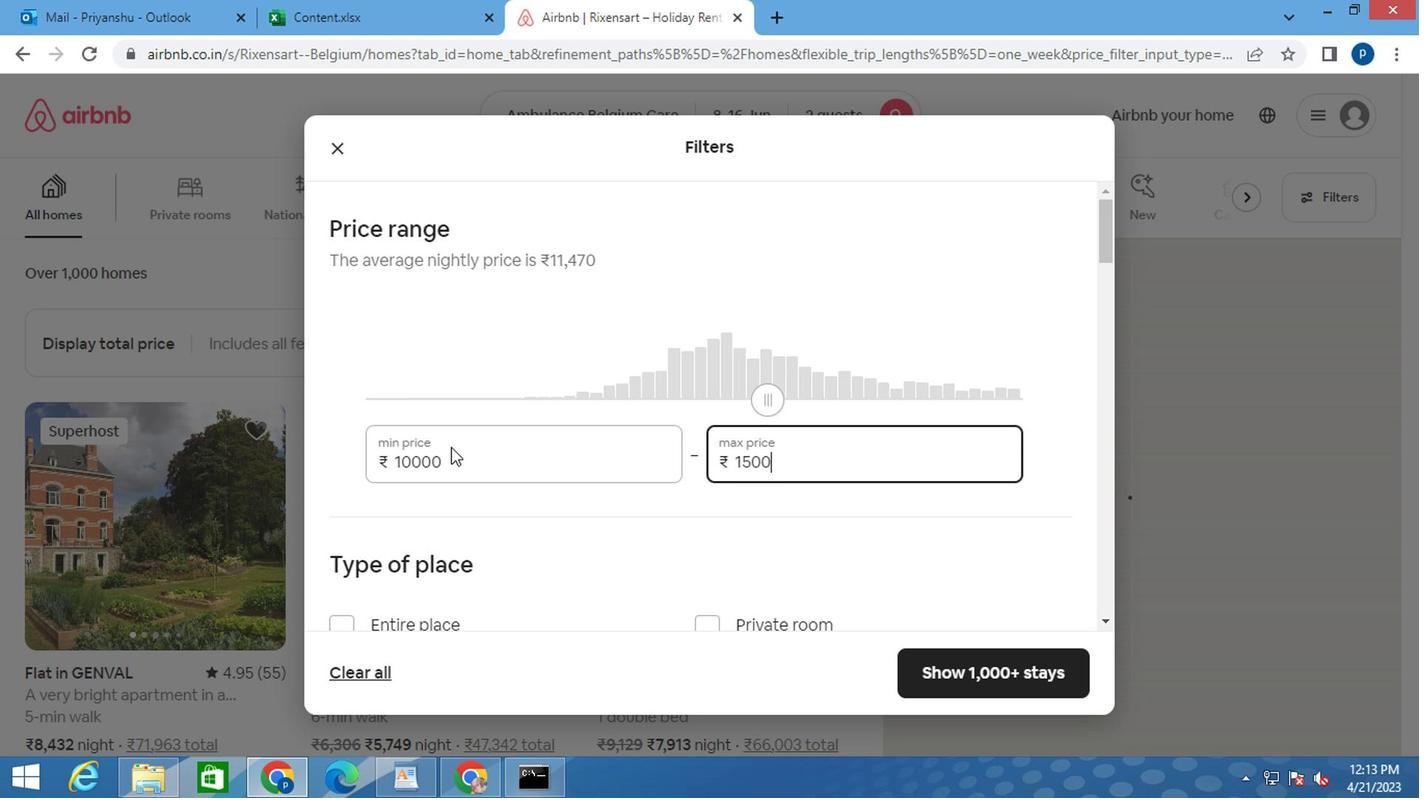 
Action: Mouse moved to (382, 505)
Screenshot: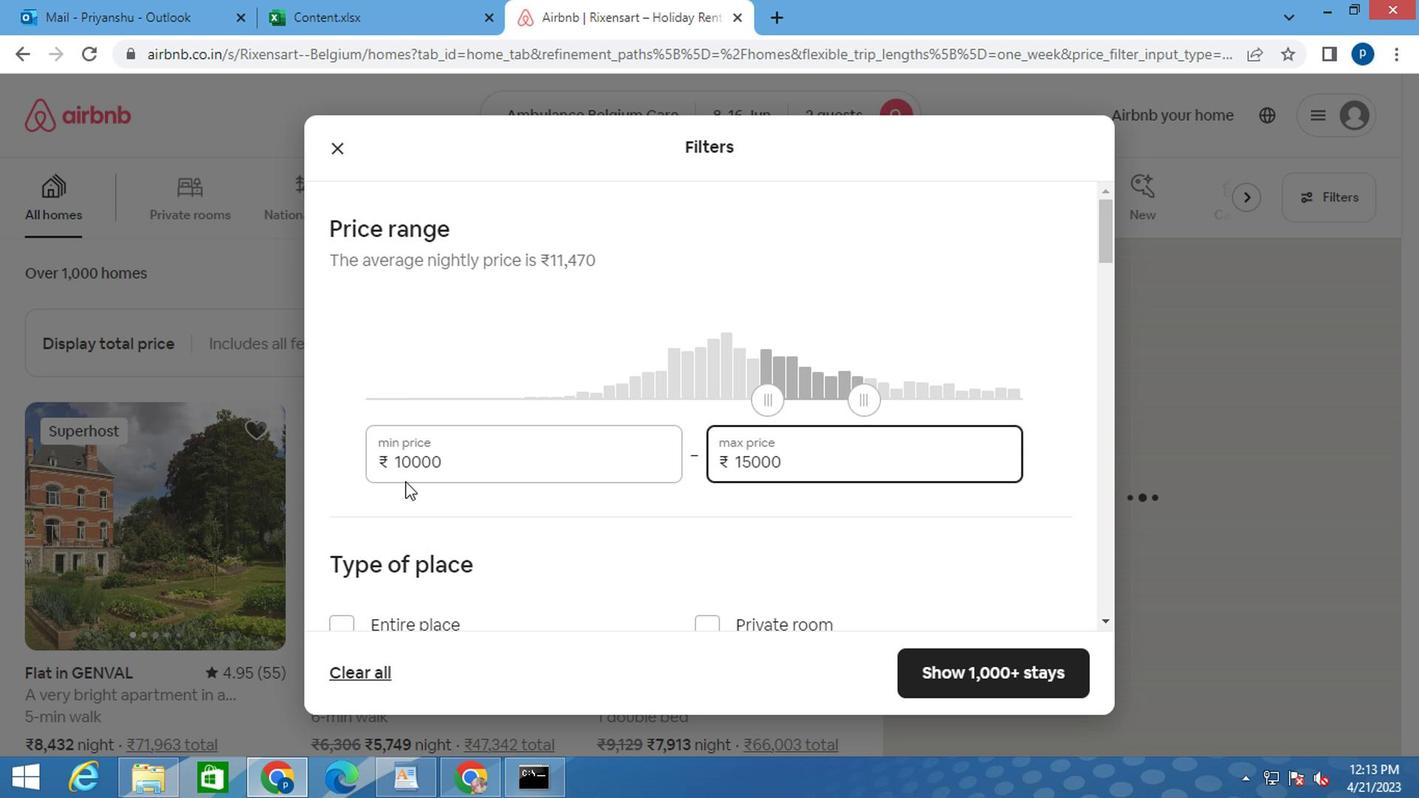 
Action: Mouse scrolled (382, 504) with delta (0, 0)
Screenshot: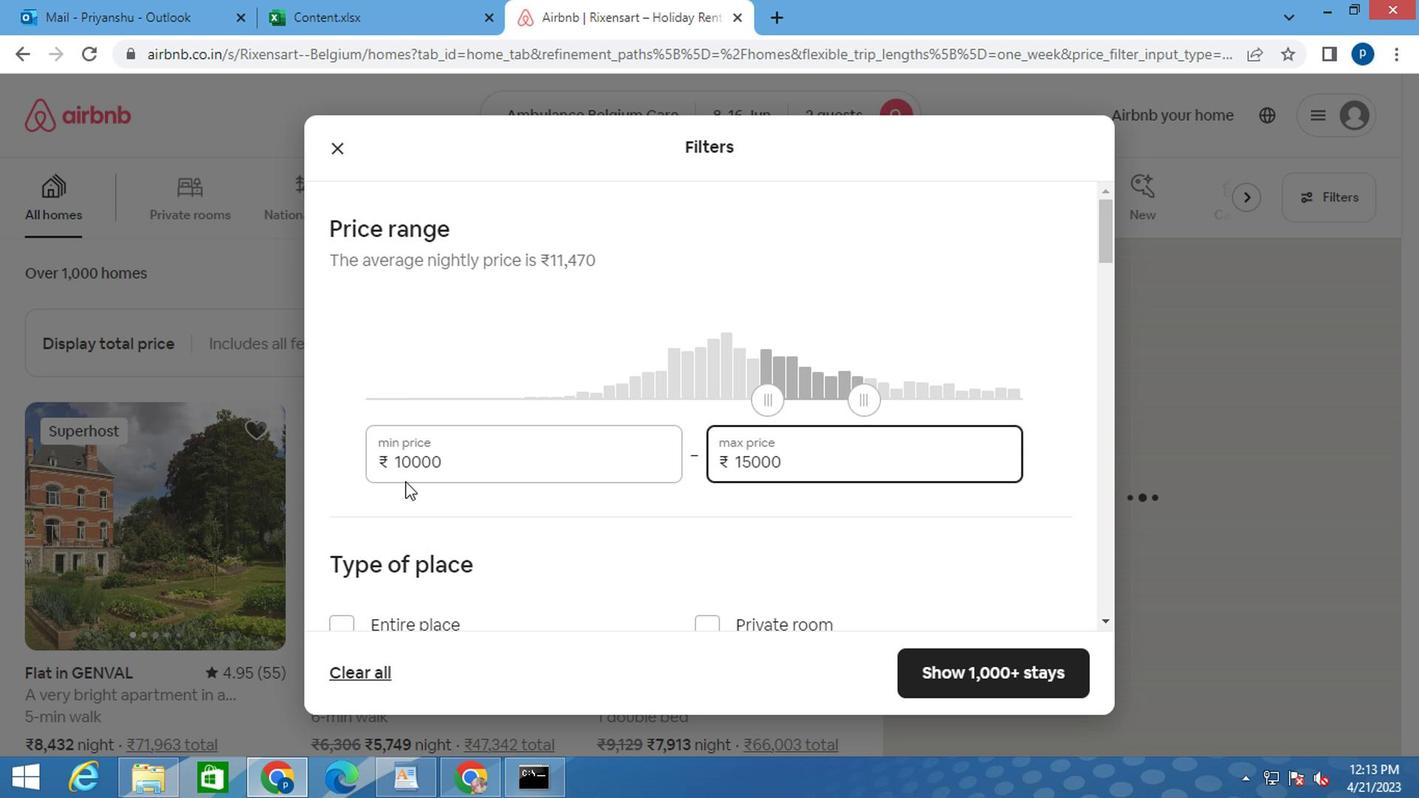 
Action: Mouse scrolled (382, 504) with delta (0, 0)
Screenshot: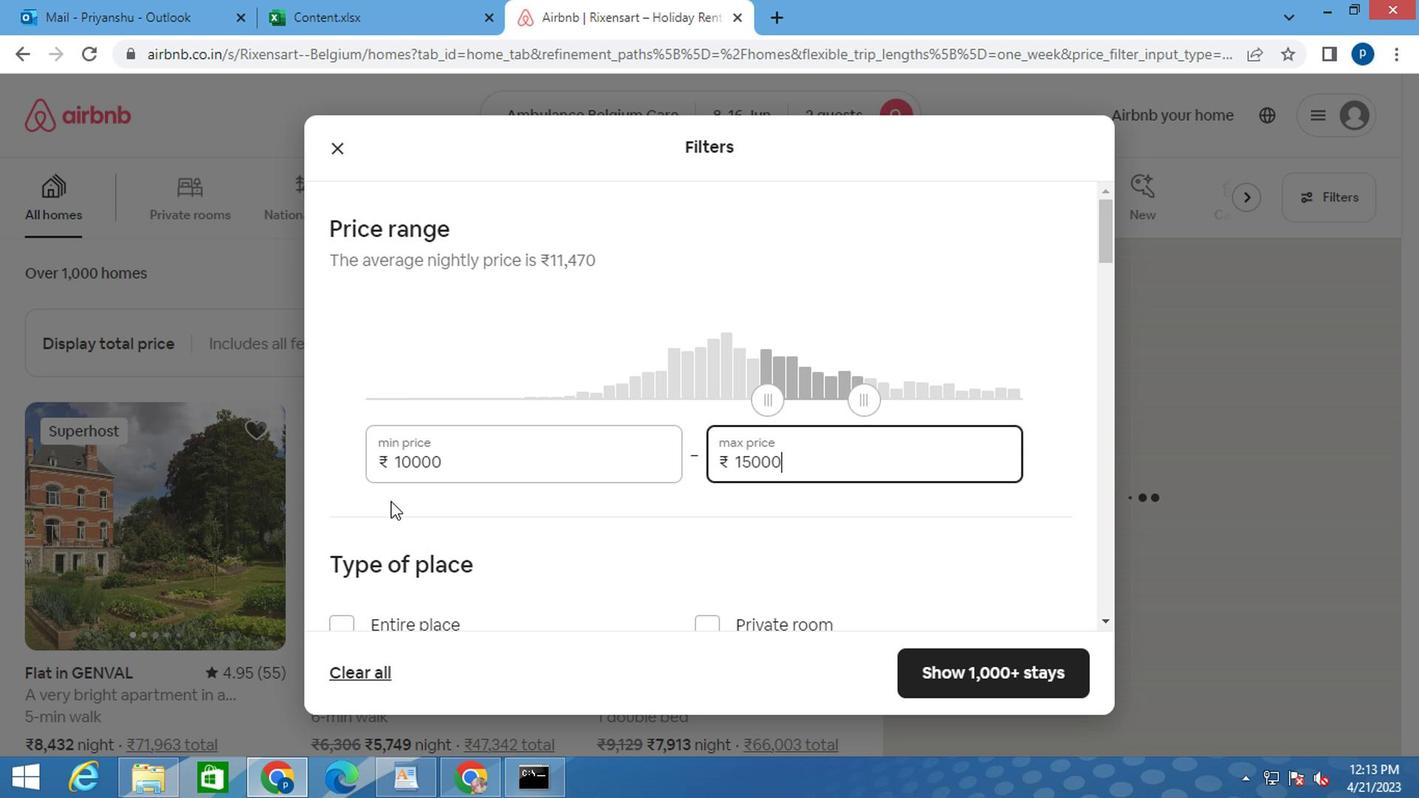 
Action: Mouse scrolled (382, 504) with delta (0, 0)
Screenshot: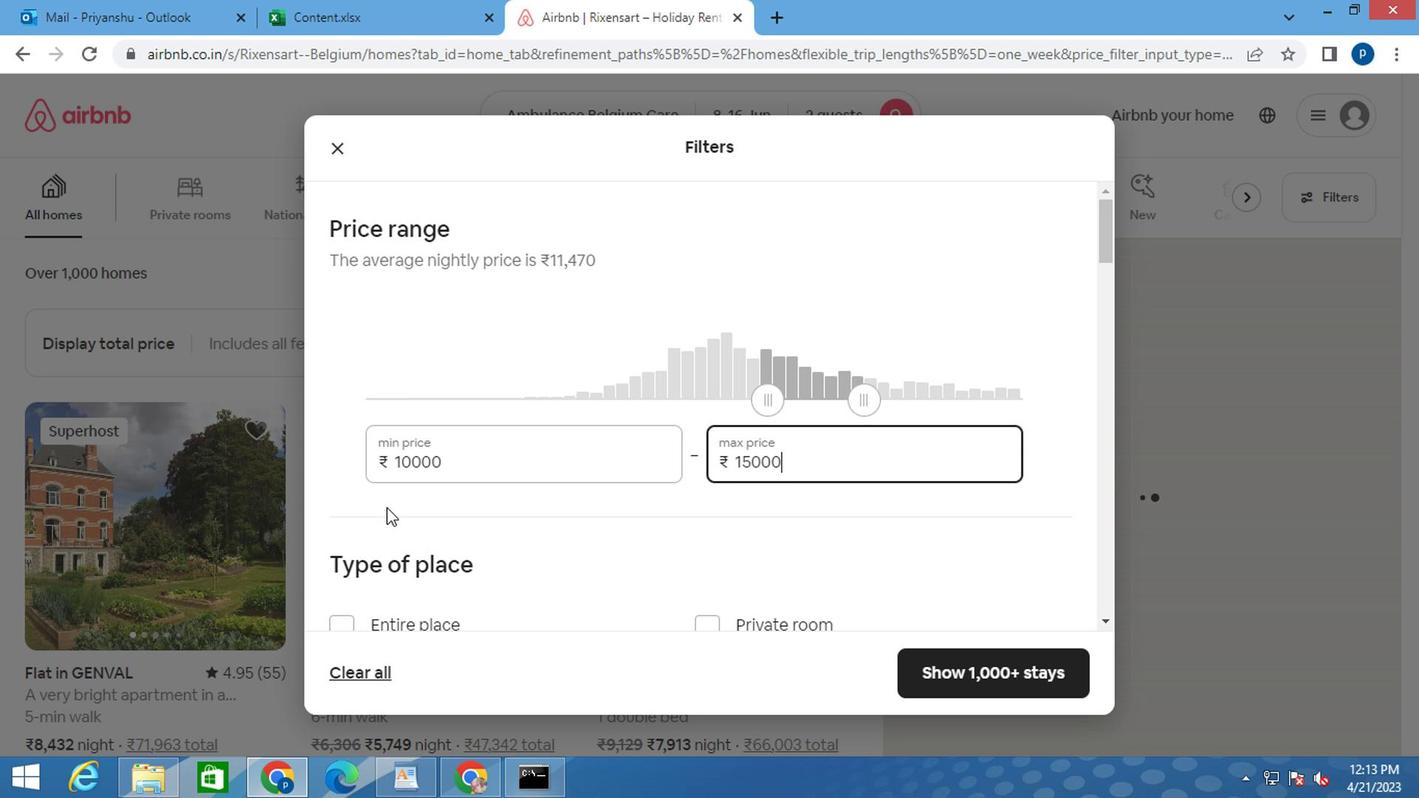 
Action: Mouse moved to (333, 328)
Screenshot: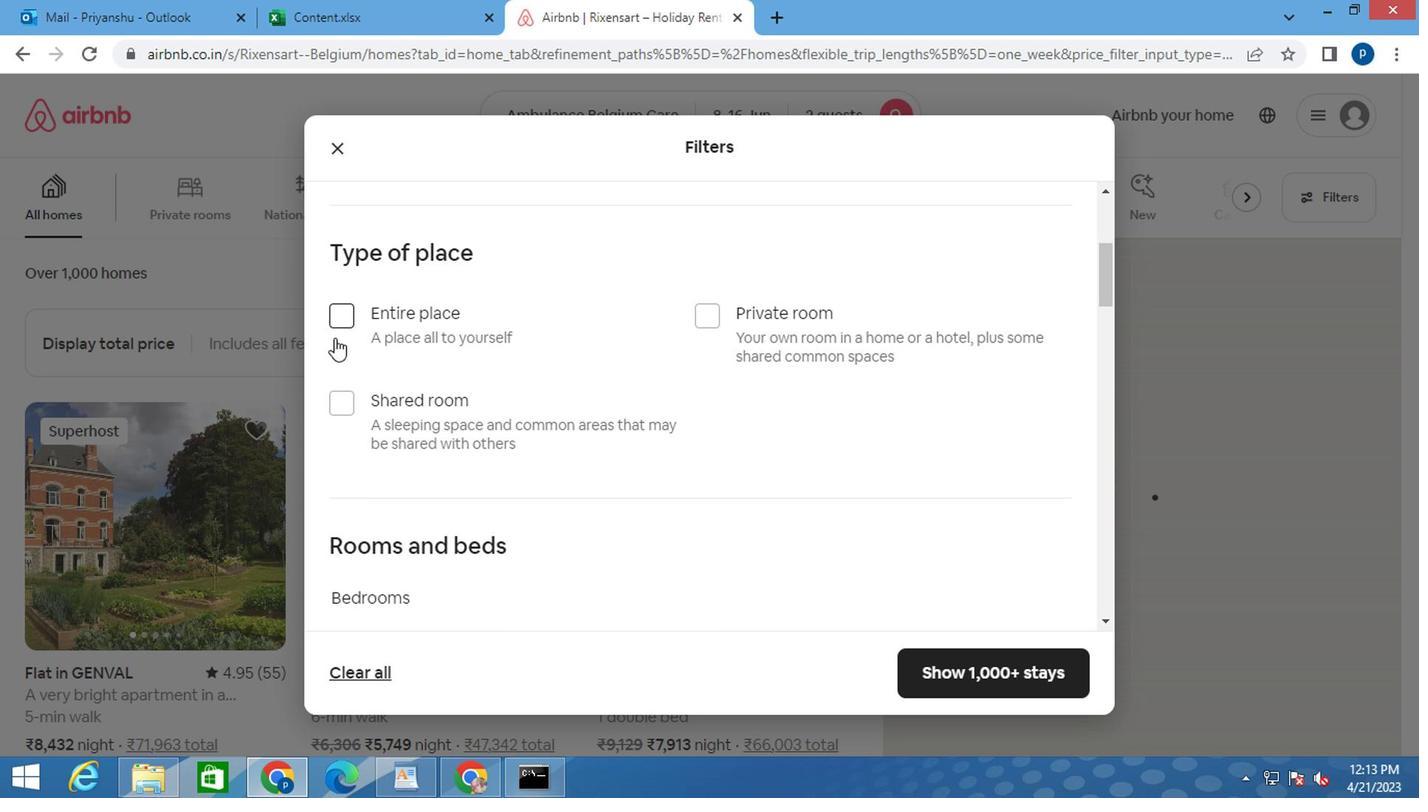 
Action: Mouse pressed left at (333, 328)
Screenshot: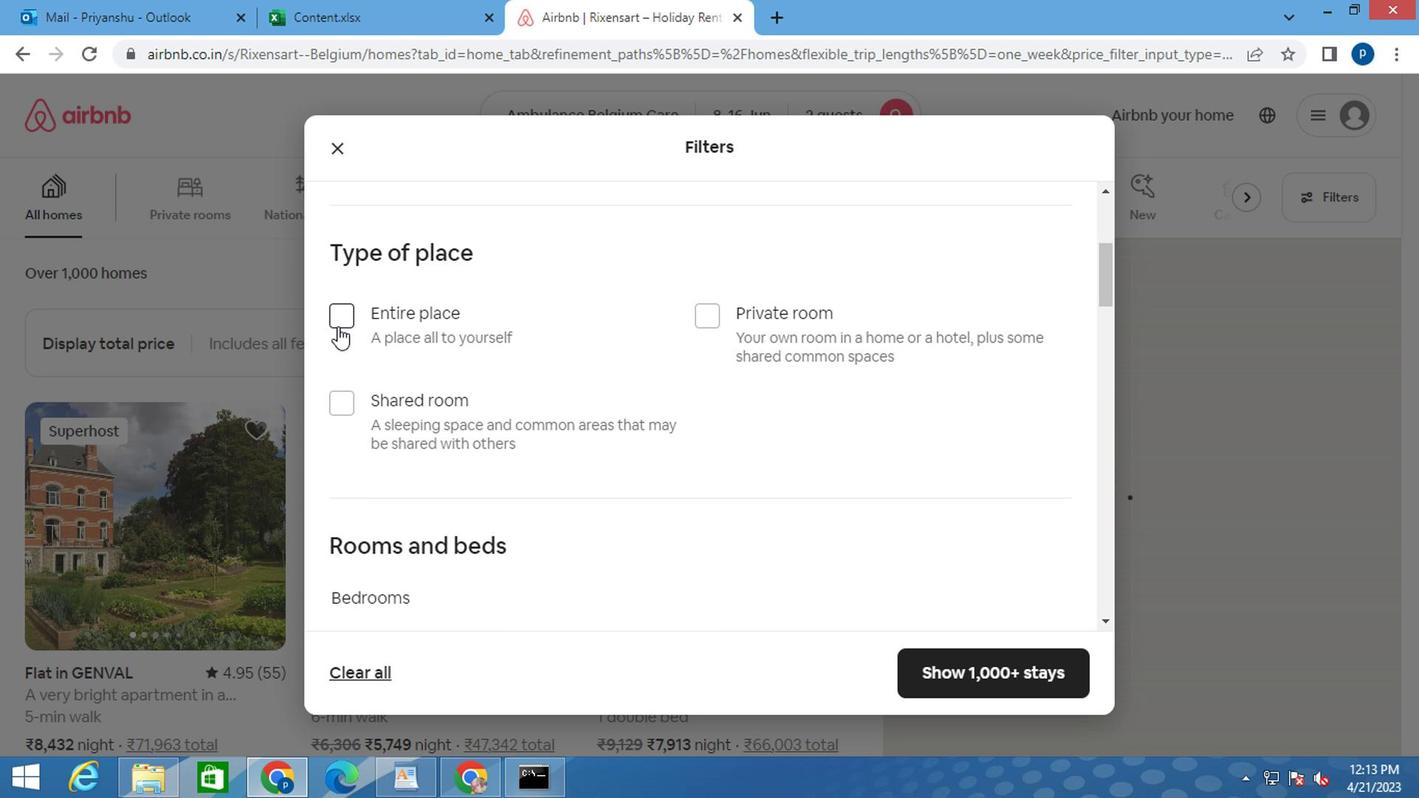 
Action: Mouse moved to (575, 395)
Screenshot: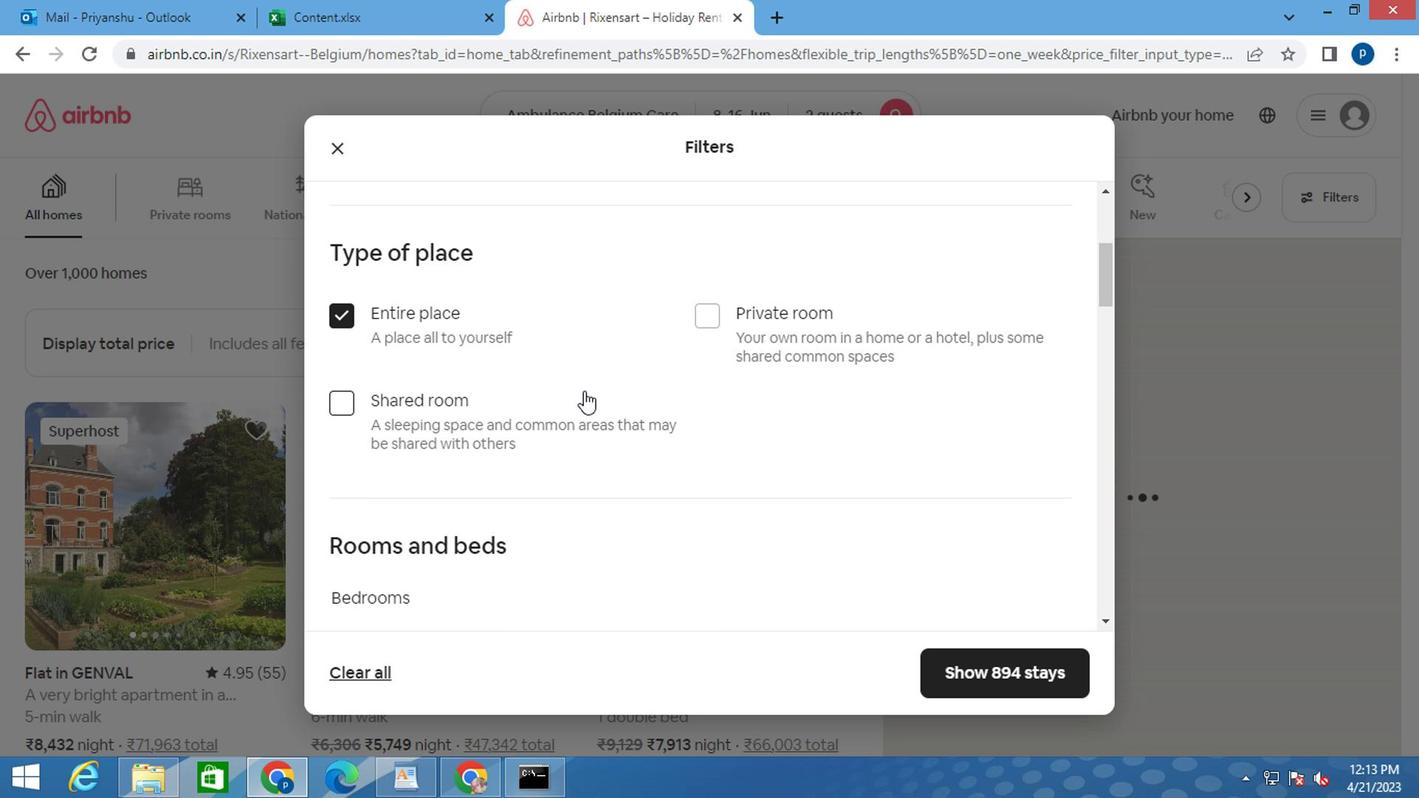
Action: Mouse scrolled (575, 394) with delta (0, 0)
Screenshot: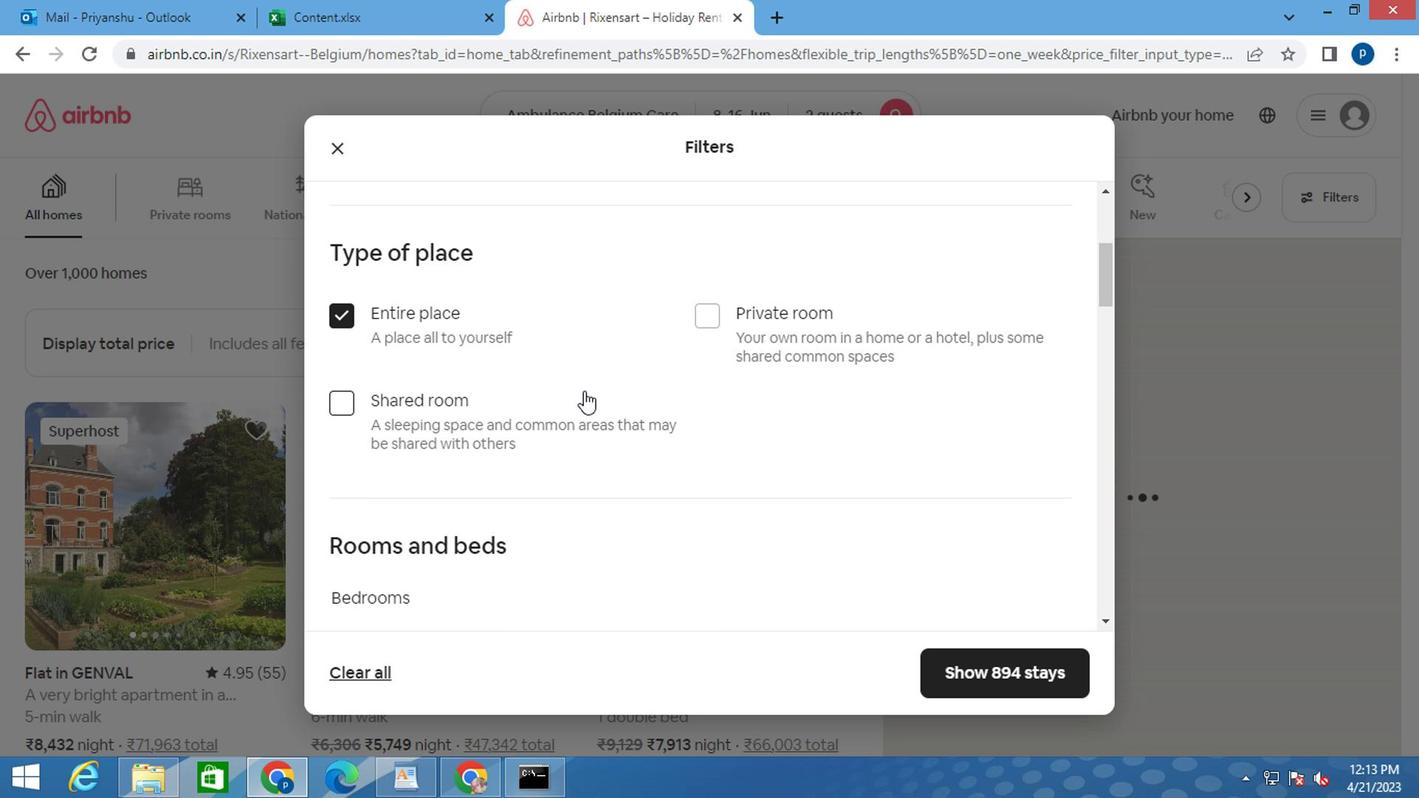 
Action: Mouse moved to (574, 395)
Screenshot: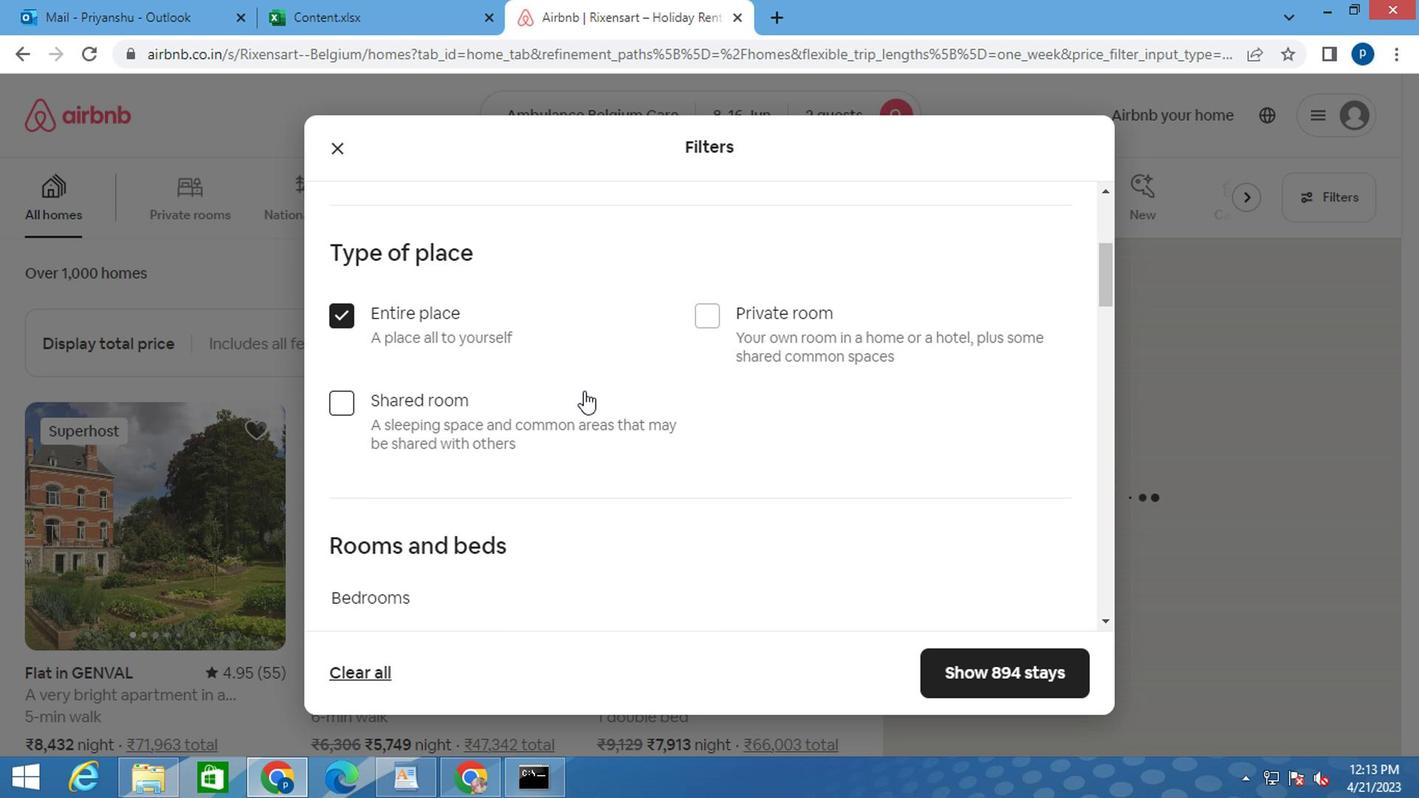 
Action: Mouse scrolled (574, 394) with delta (0, 0)
Screenshot: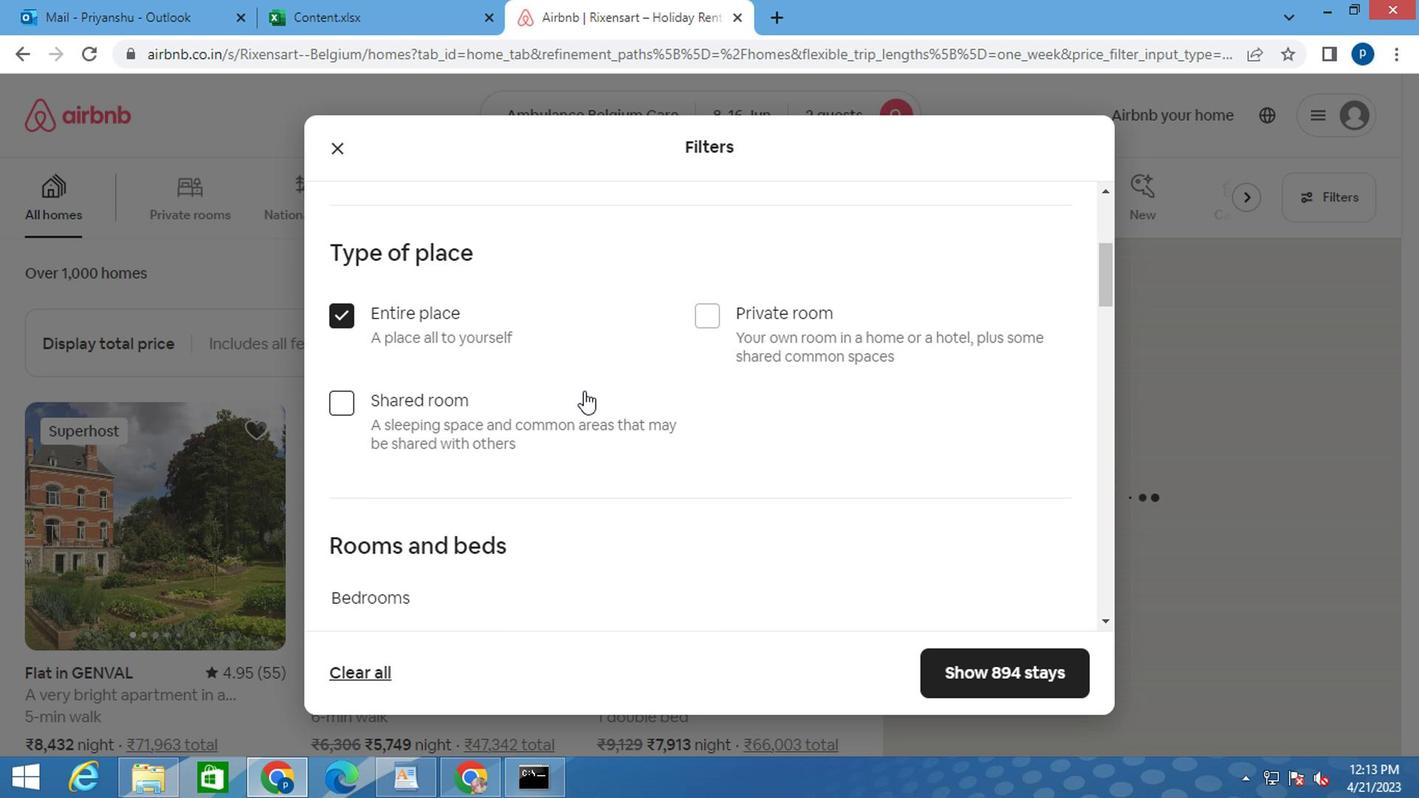 
Action: Mouse moved to (465, 432)
Screenshot: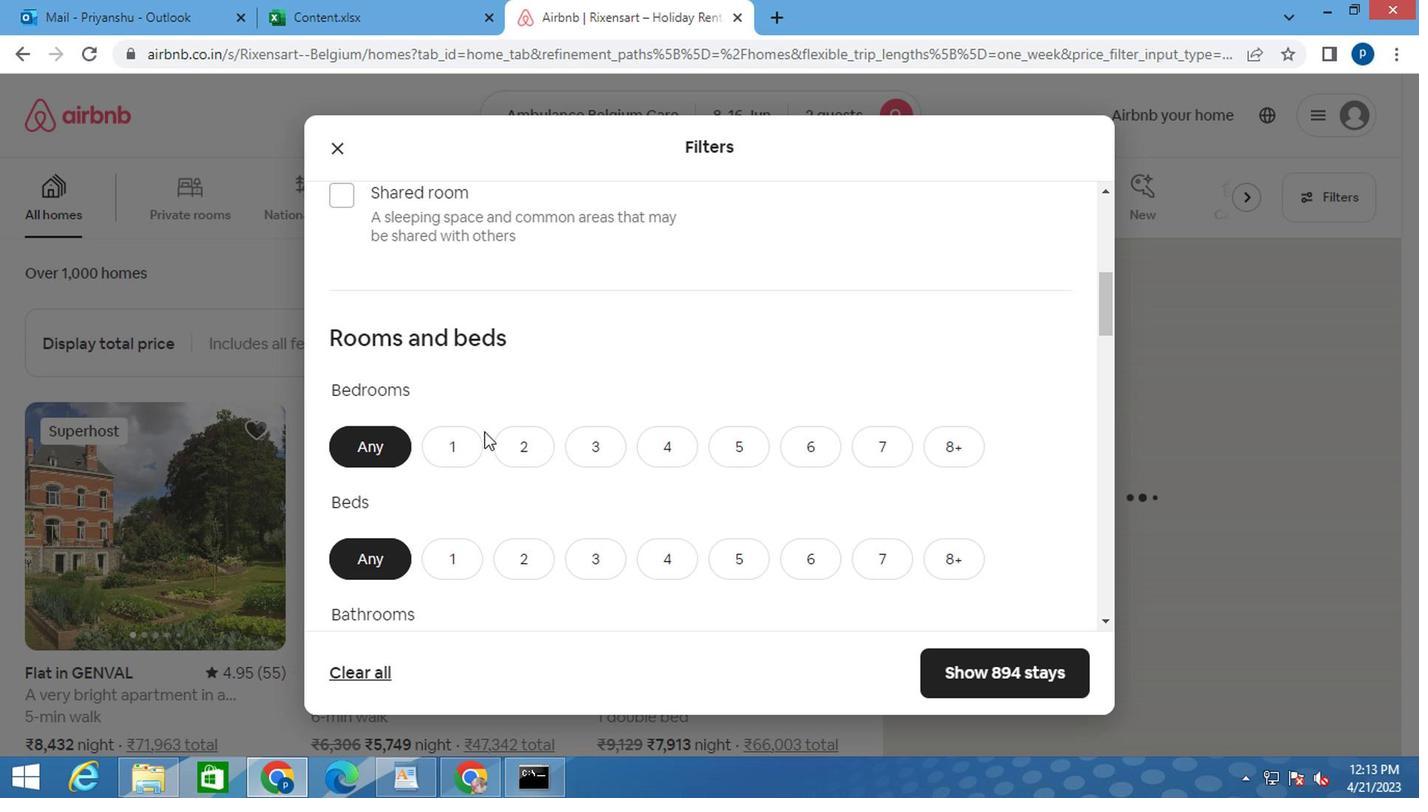 
Action: Mouse pressed left at (465, 432)
Screenshot: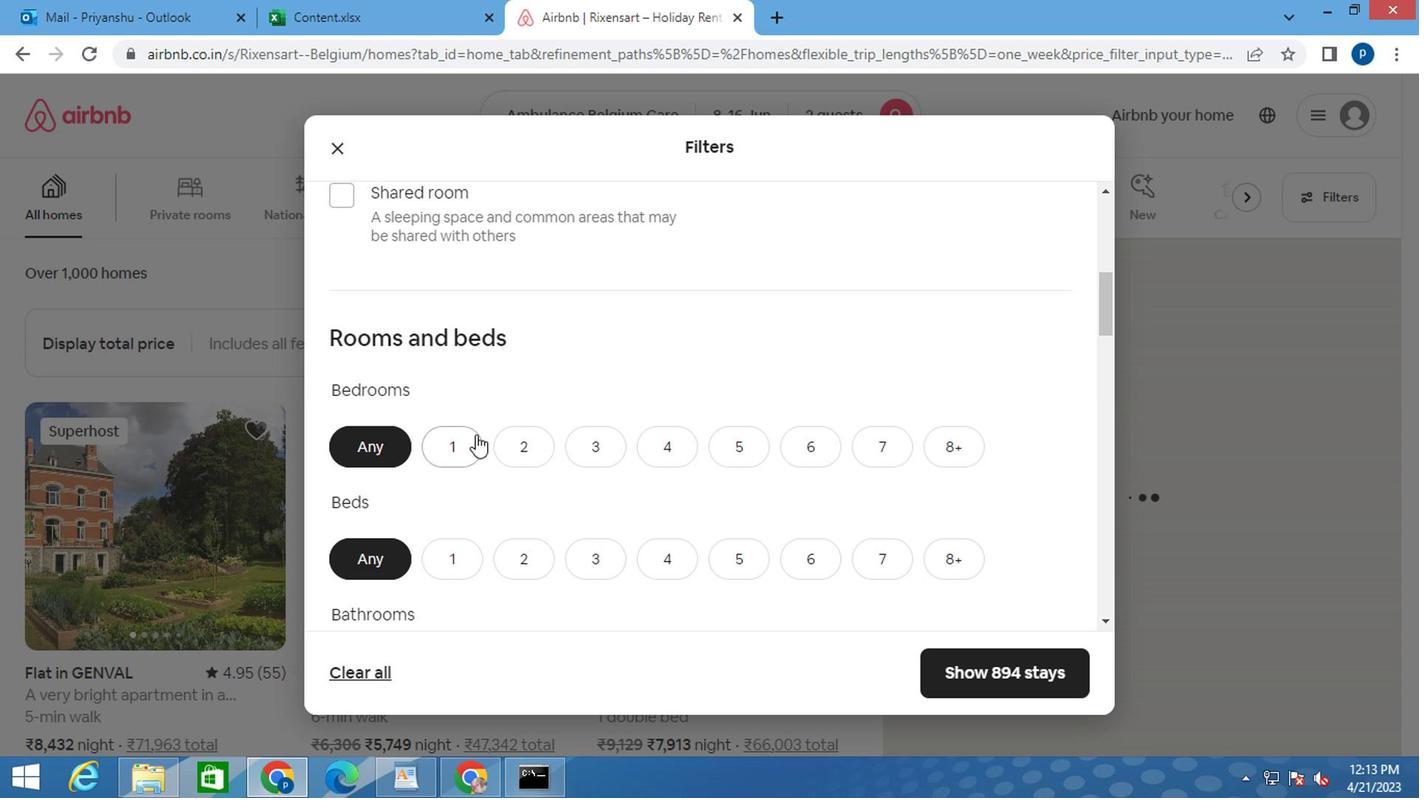 
Action: Mouse moved to (459, 448)
Screenshot: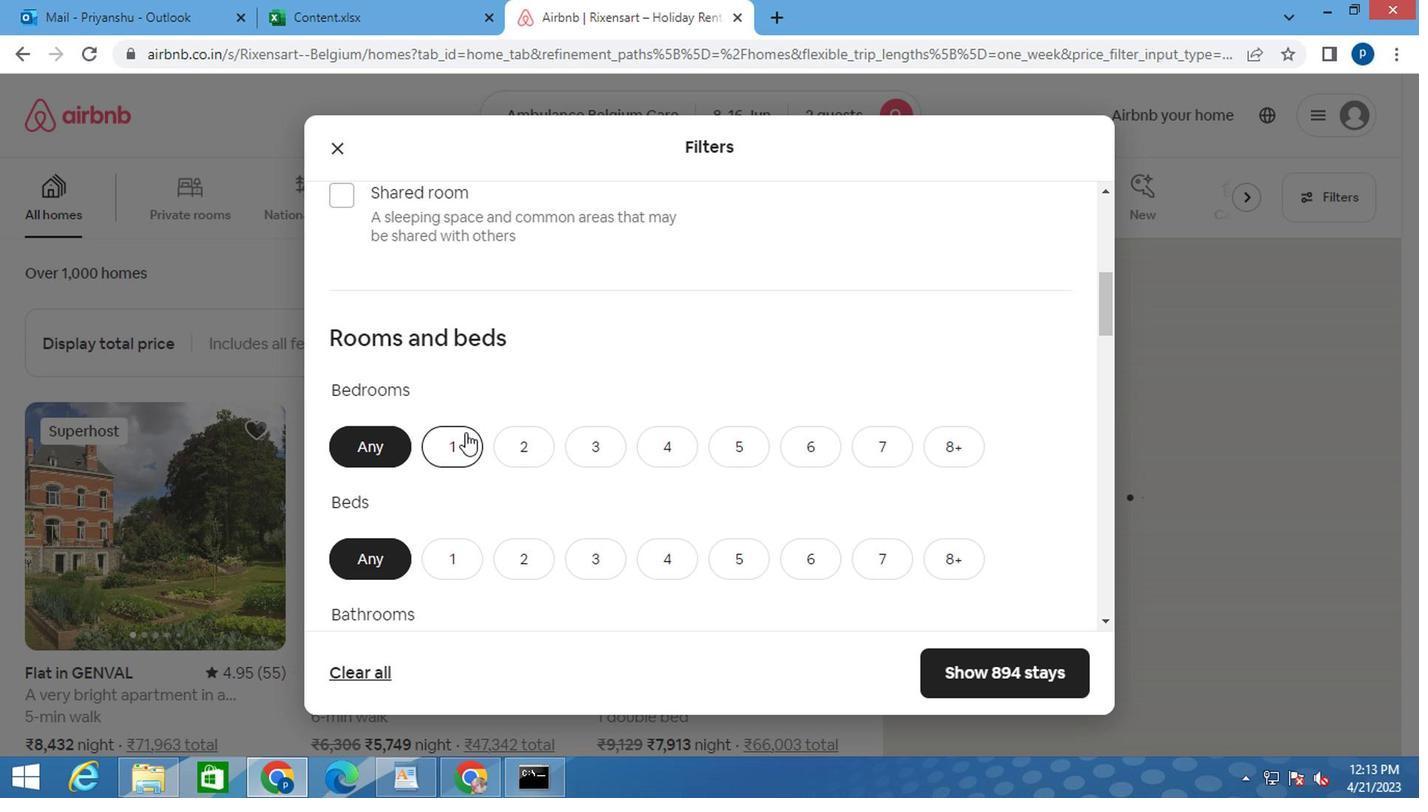
Action: Mouse scrolled (459, 446) with delta (0, -1)
Screenshot: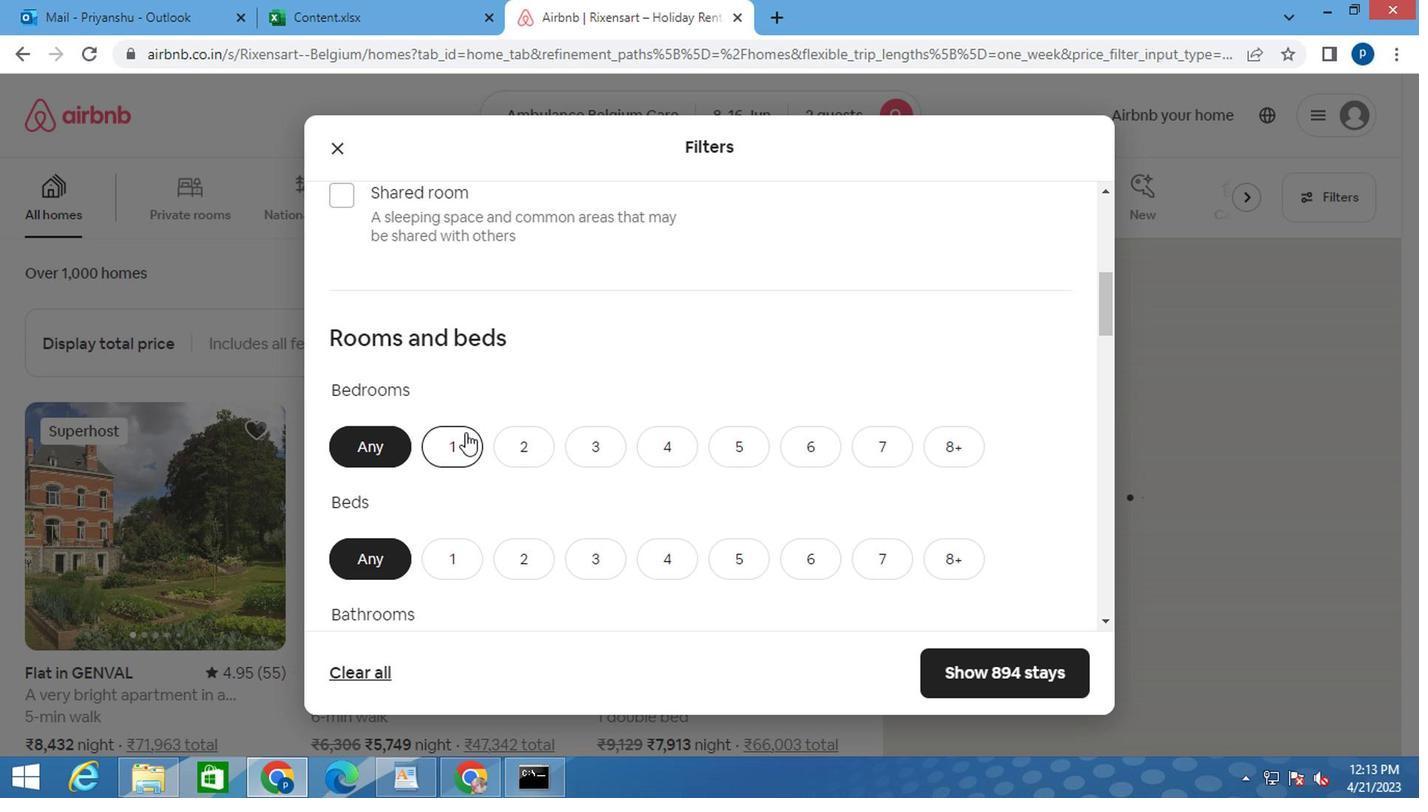 
Action: Mouse moved to (458, 449)
Screenshot: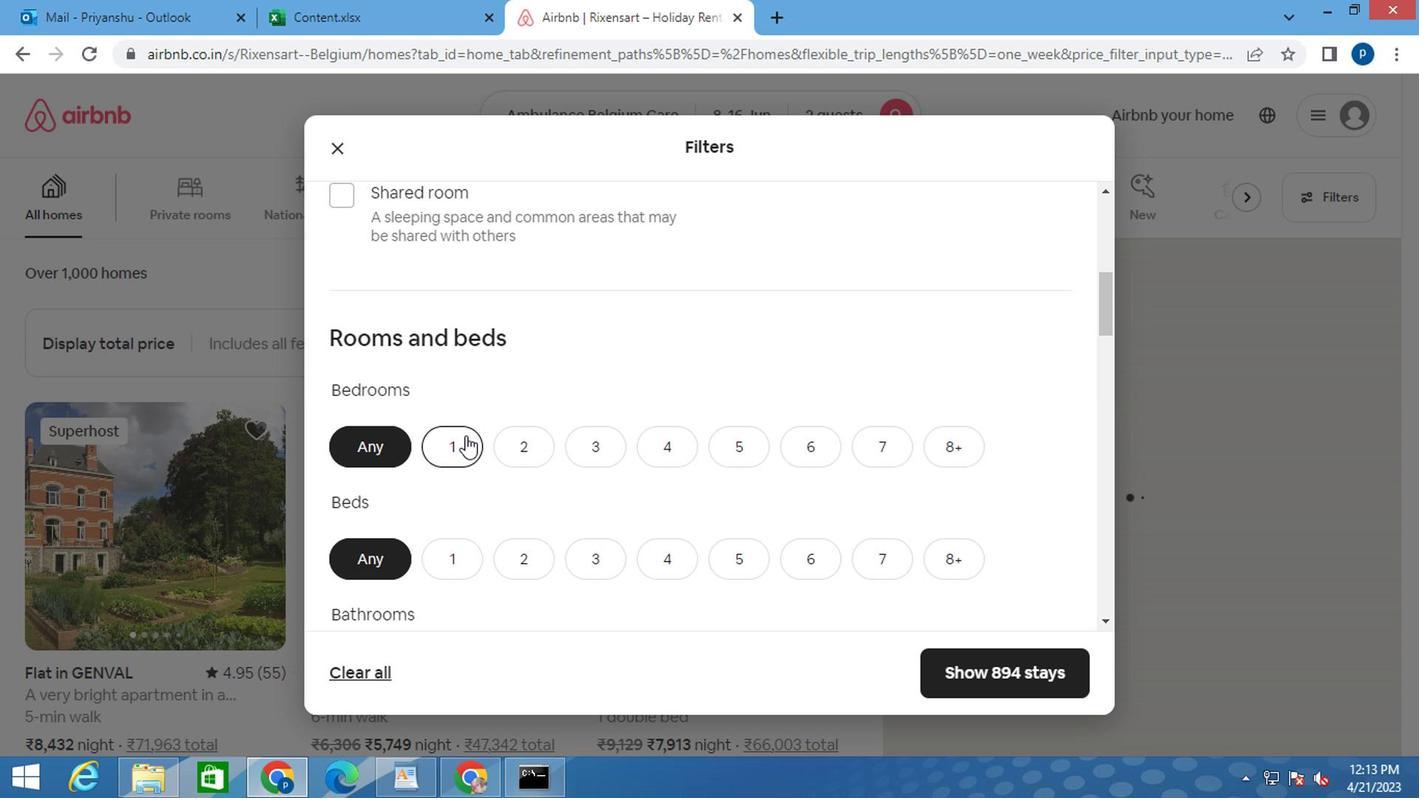
Action: Mouse scrolled (458, 448) with delta (0, 0)
Screenshot: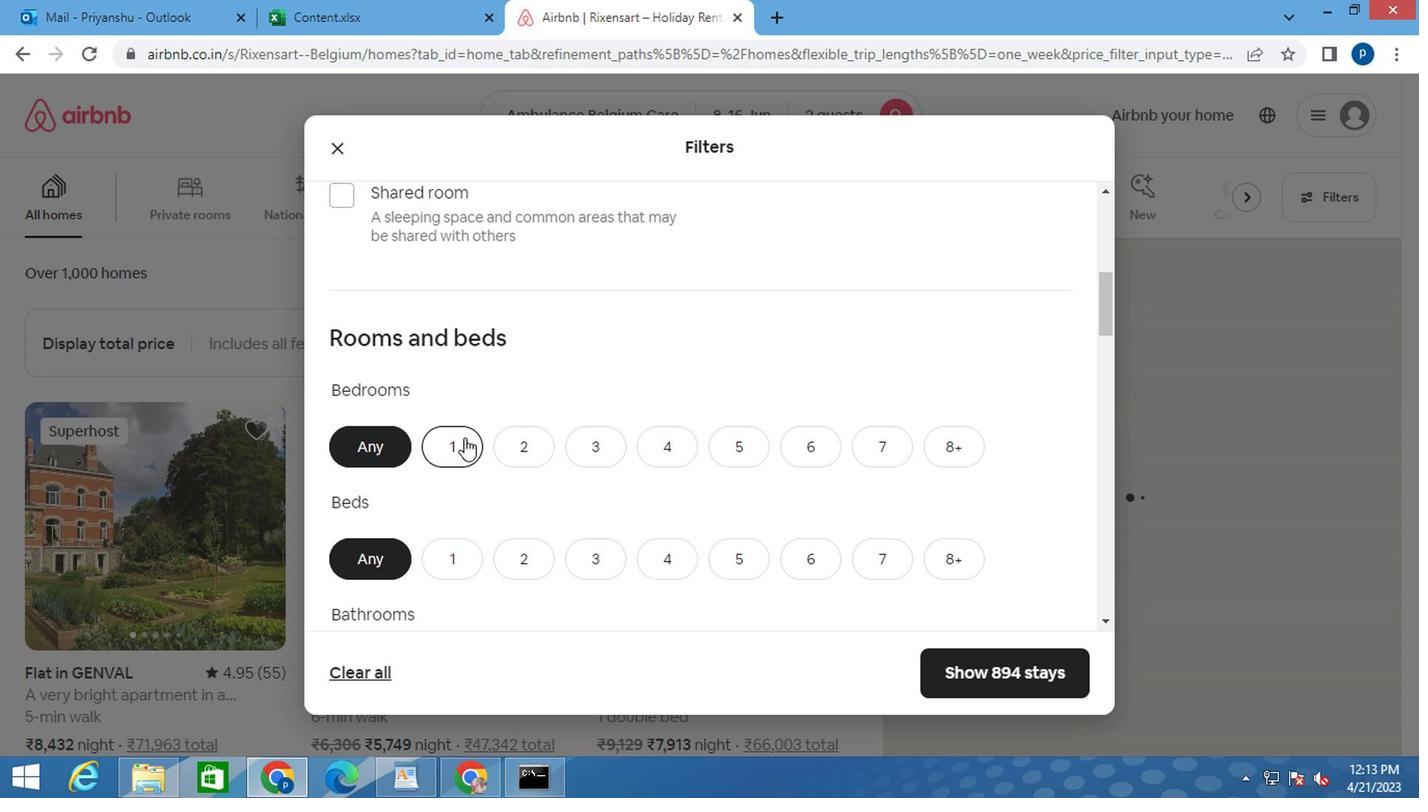 
Action: Mouse moved to (431, 352)
Screenshot: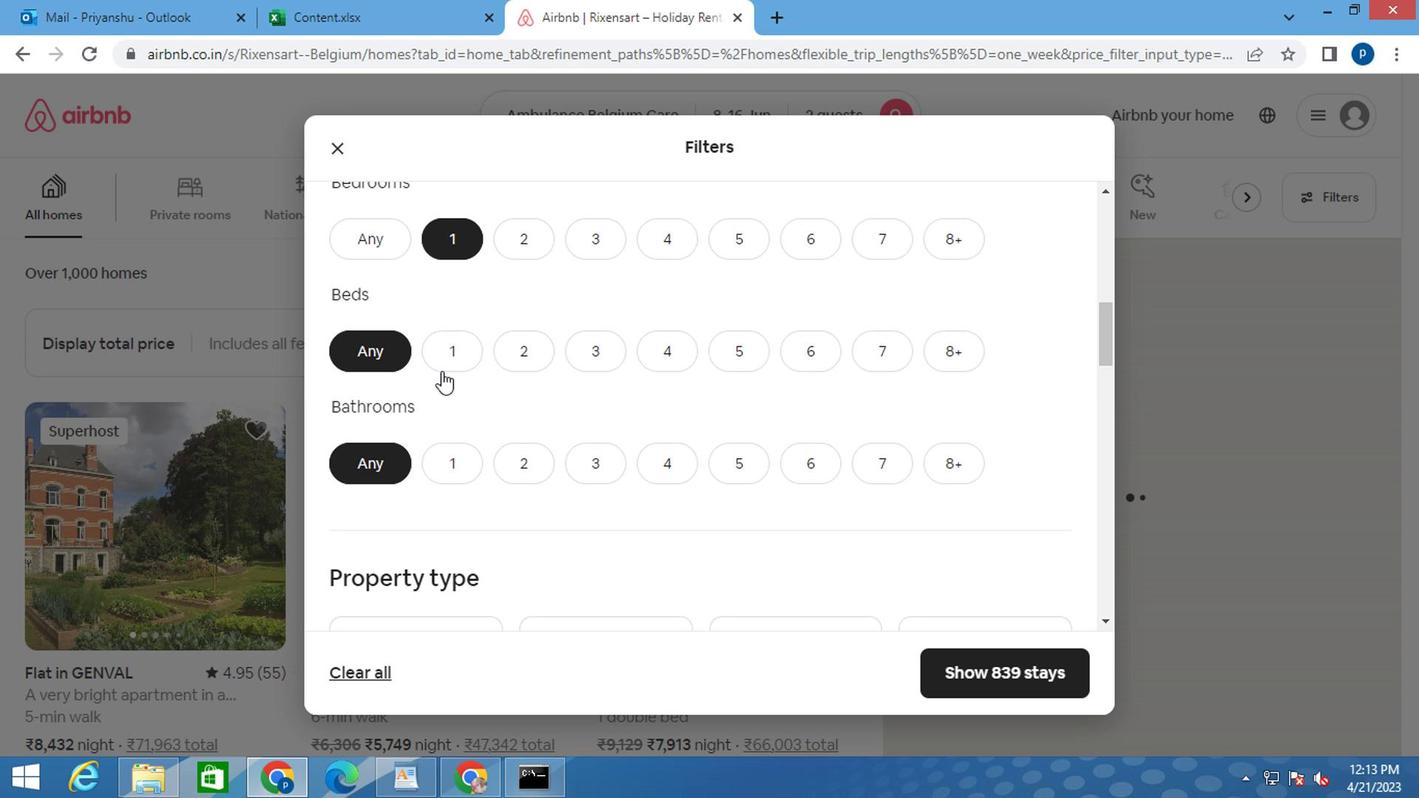 
Action: Mouse pressed left at (431, 352)
Screenshot: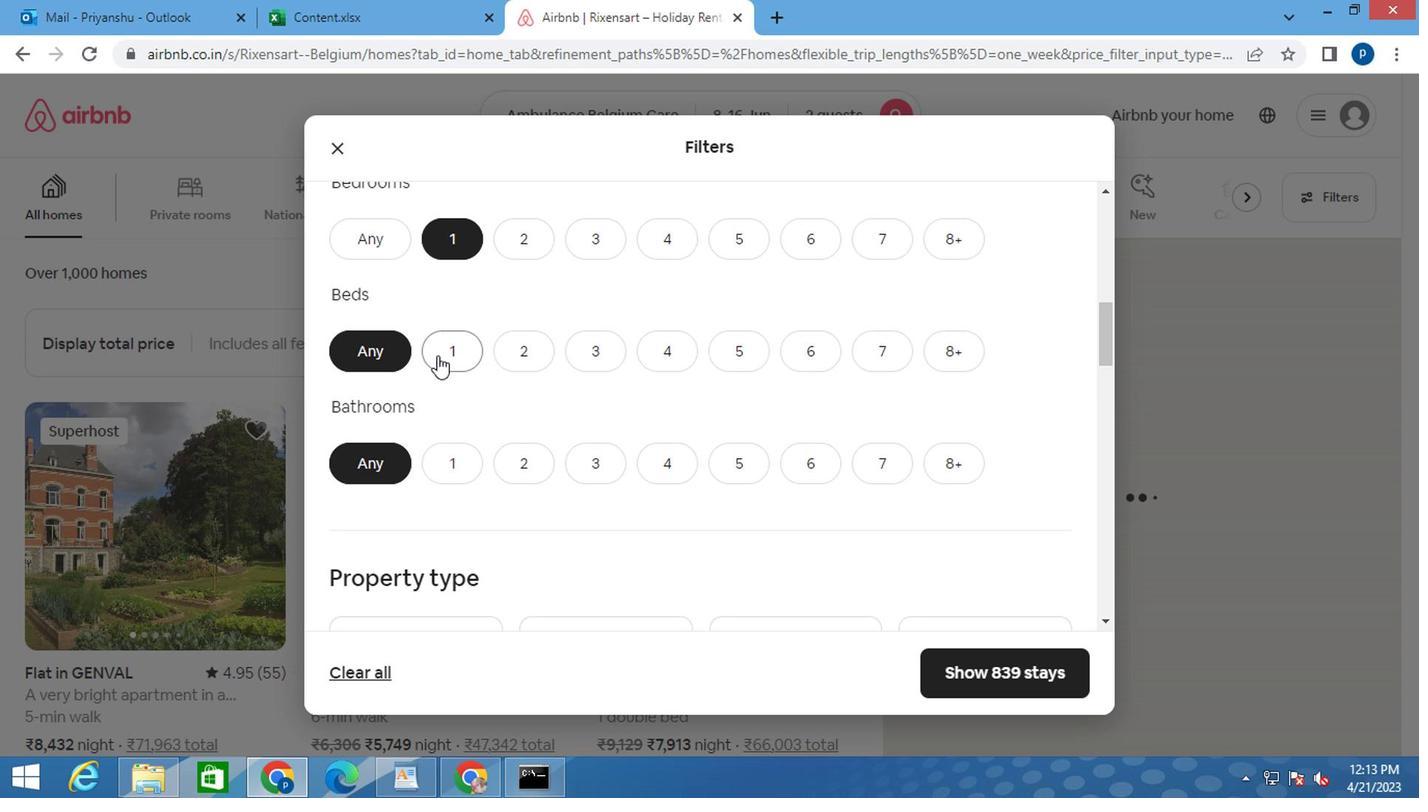 
Action: Mouse moved to (449, 457)
Screenshot: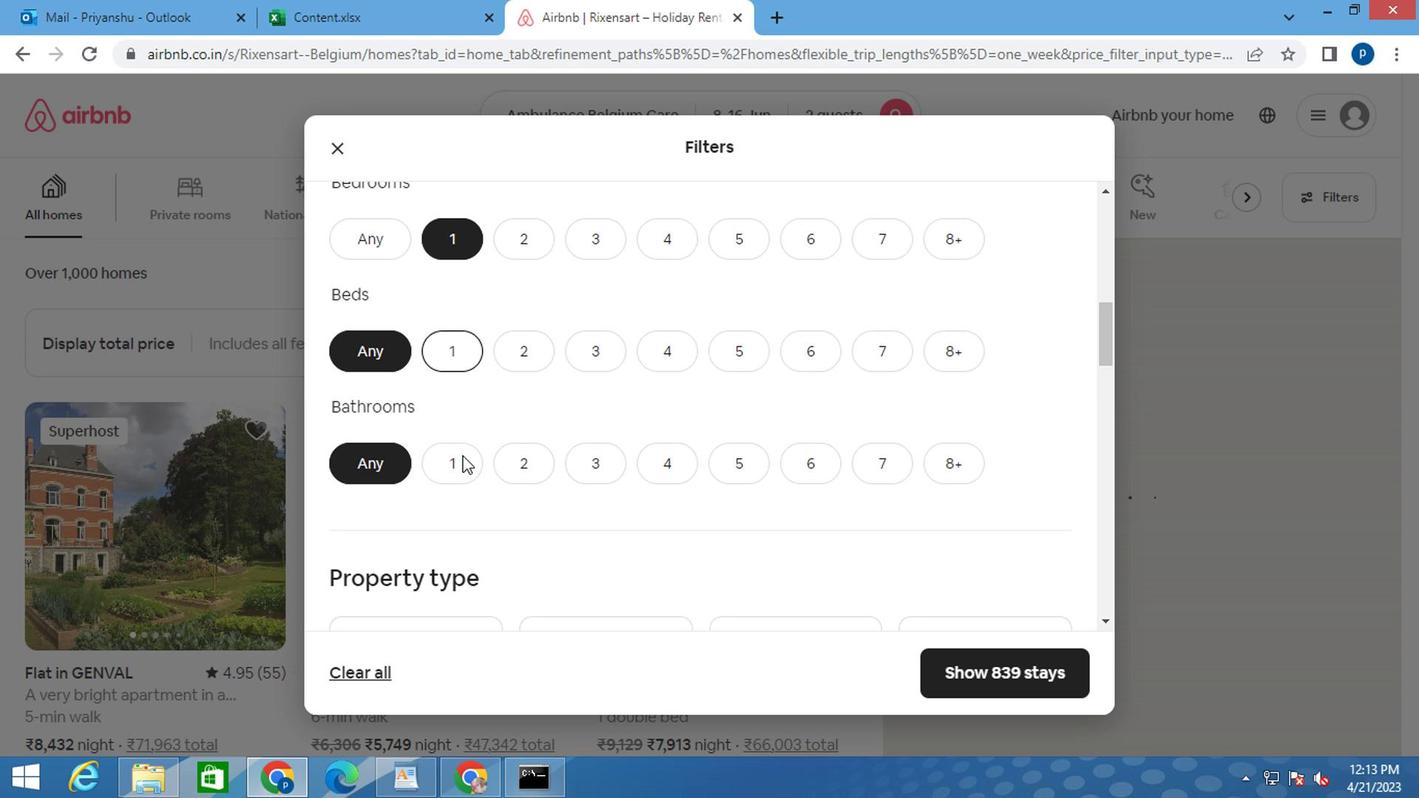 
Action: Mouse pressed left at (449, 457)
Screenshot: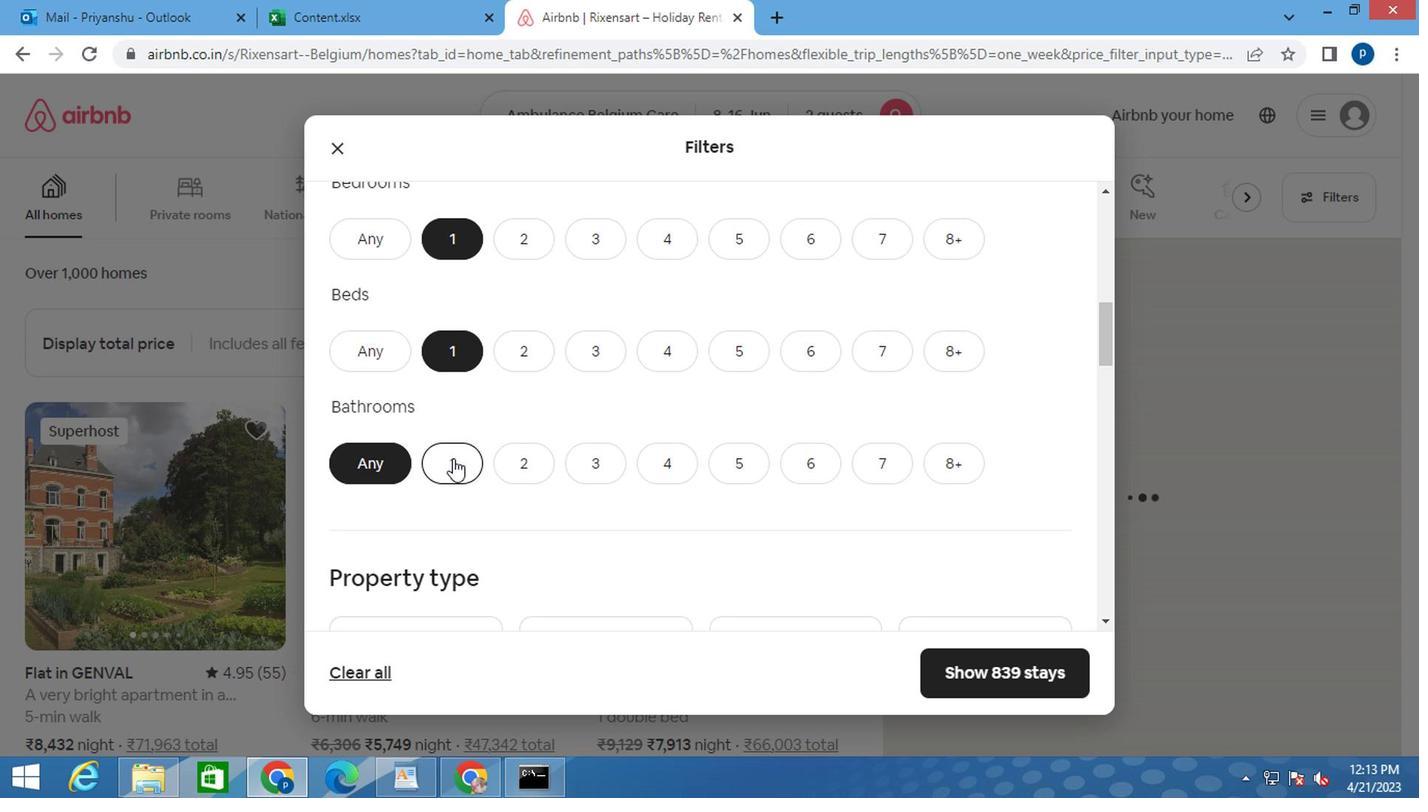 
Action: Mouse scrolled (449, 456) with delta (0, 0)
Screenshot: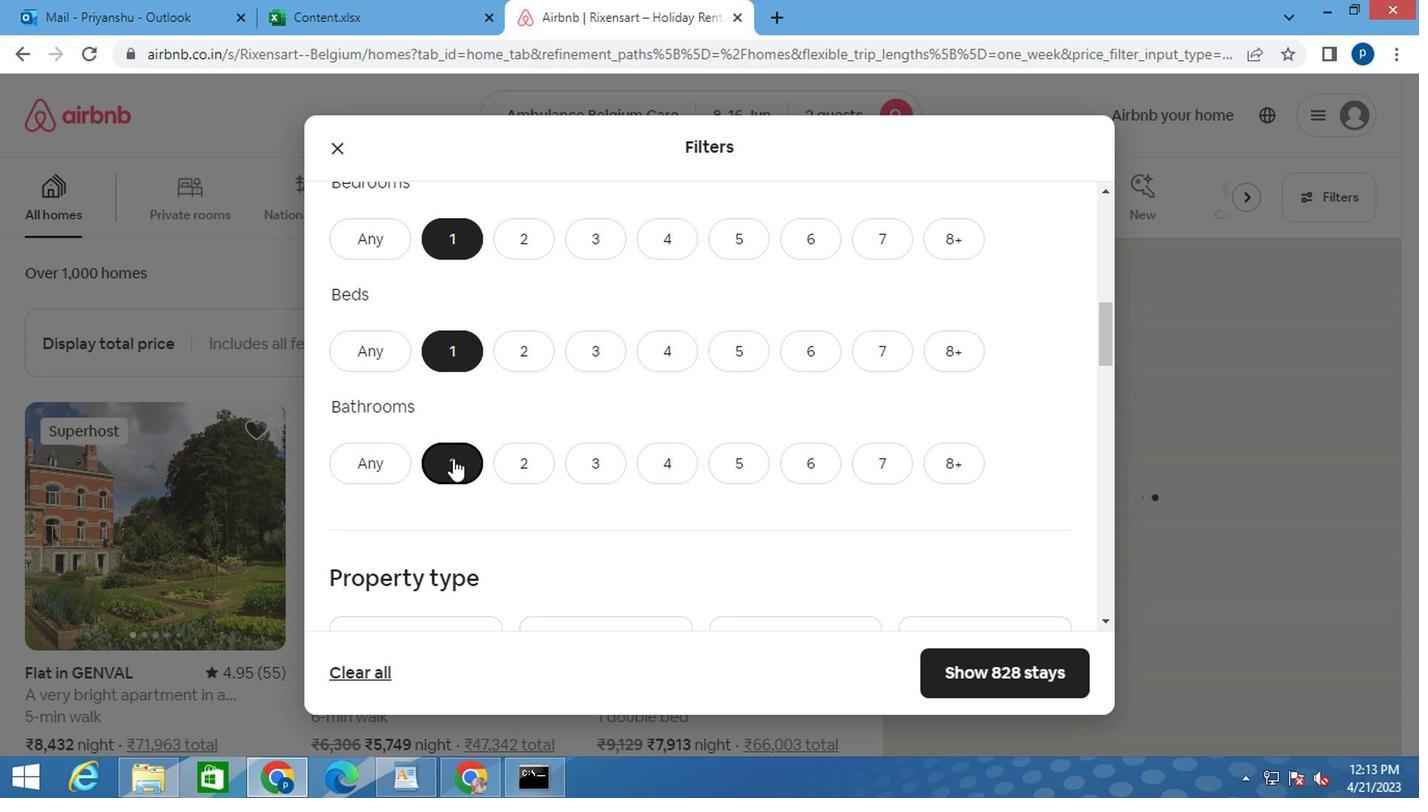 
Action: Mouse scrolled (449, 456) with delta (0, 0)
Screenshot: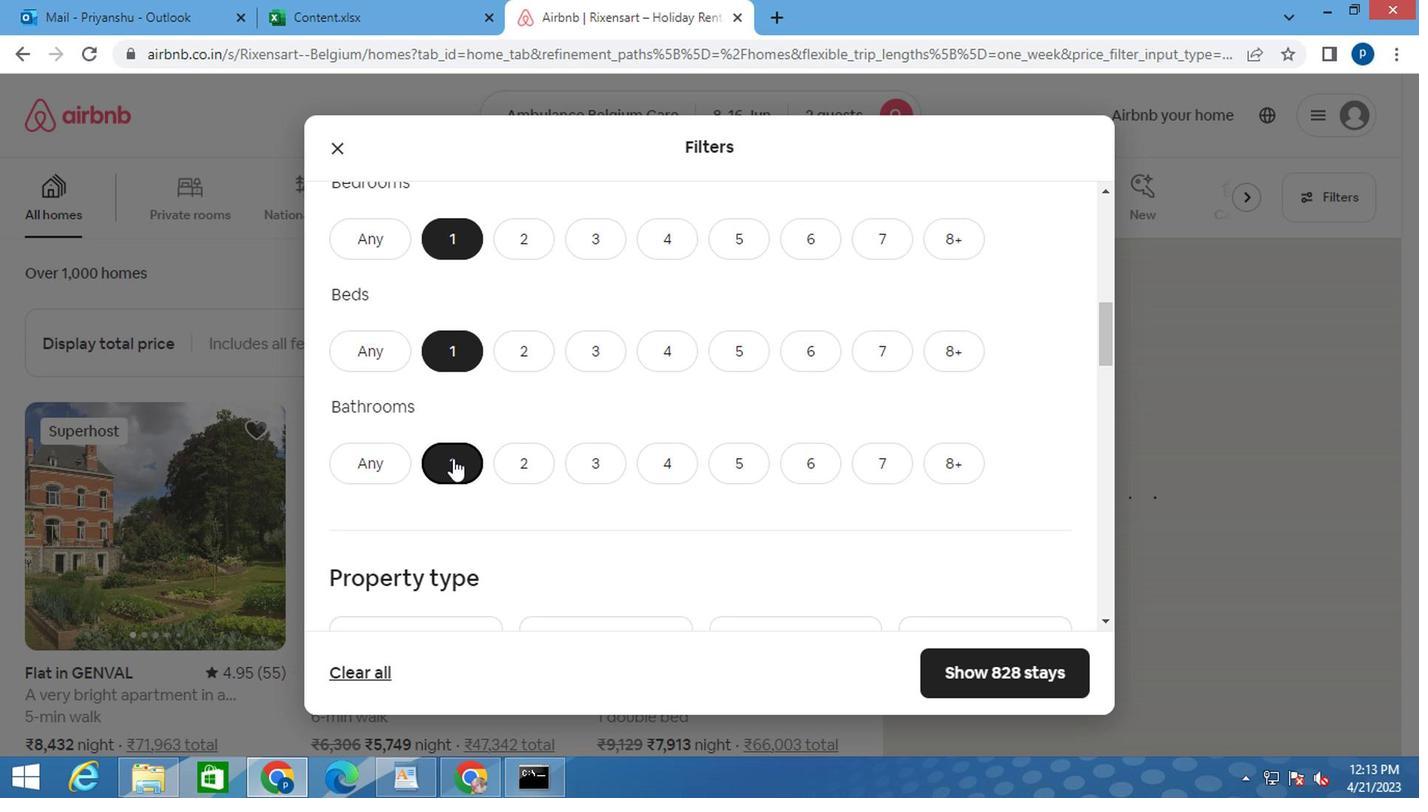 
Action: Mouse moved to (547, 453)
Screenshot: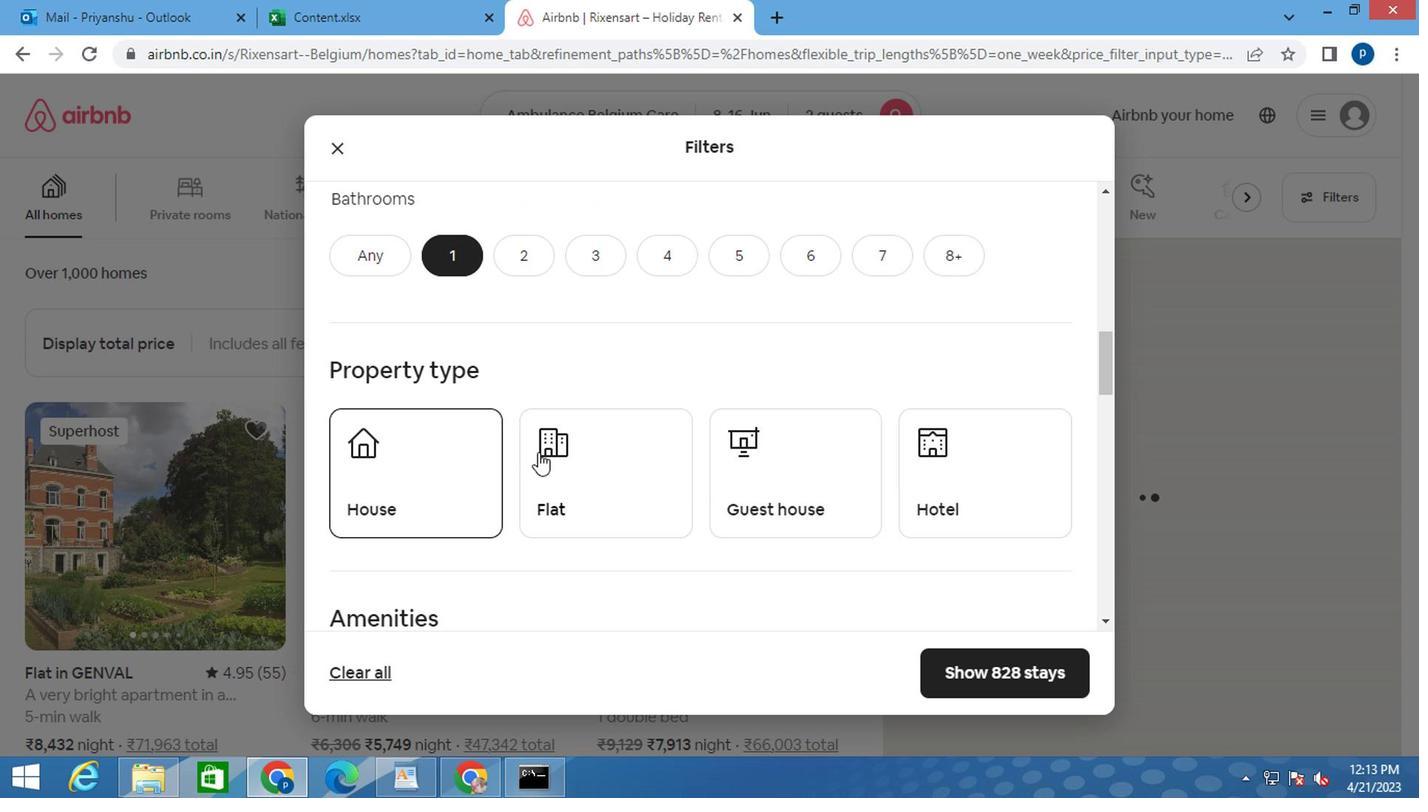 
Action: Mouse scrolled (547, 452) with delta (0, -1)
Screenshot: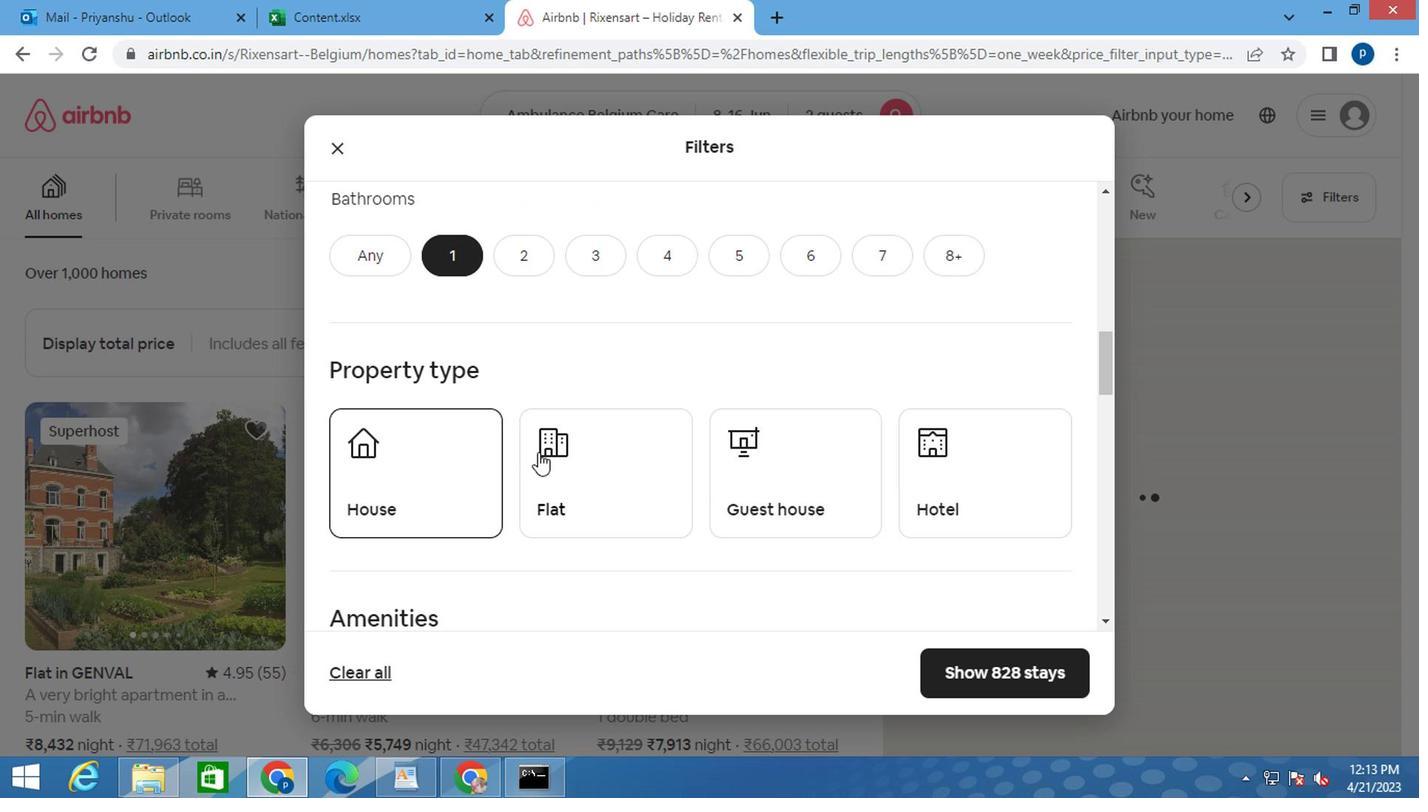 
Action: Mouse moved to (462, 371)
Screenshot: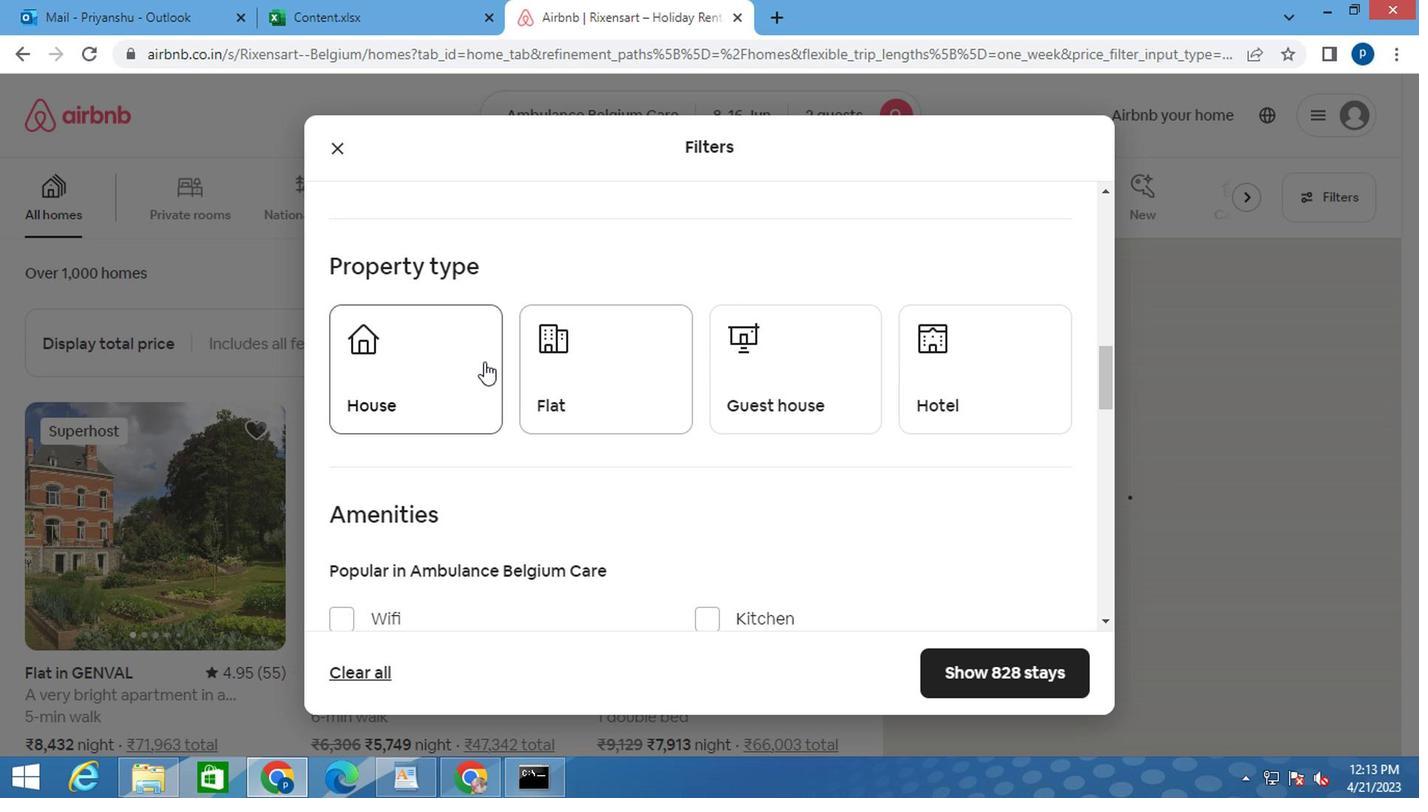 
Action: Mouse pressed left at (462, 371)
Screenshot: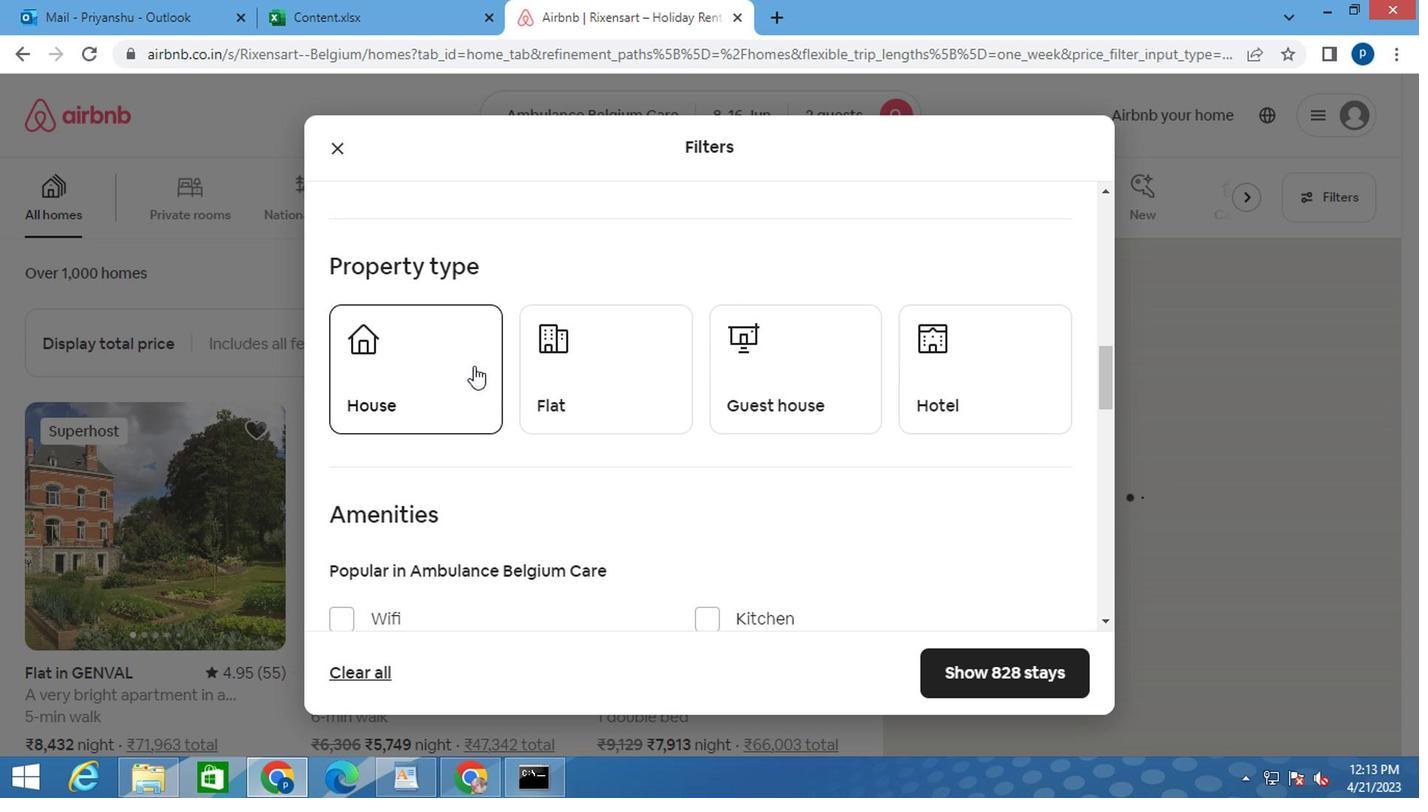 
Action: Mouse moved to (613, 388)
Screenshot: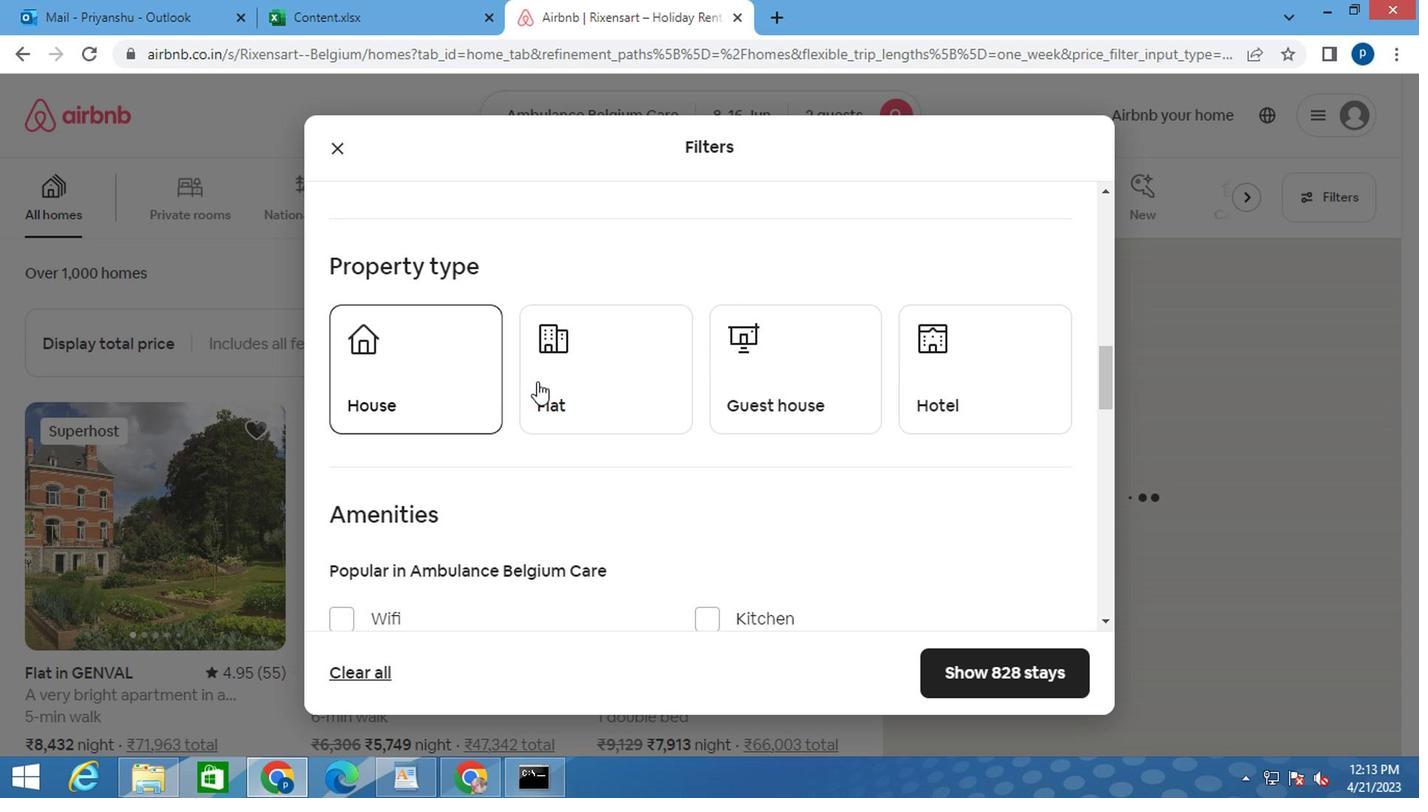 
Action: Mouse pressed left at (613, 388)
Screenshot: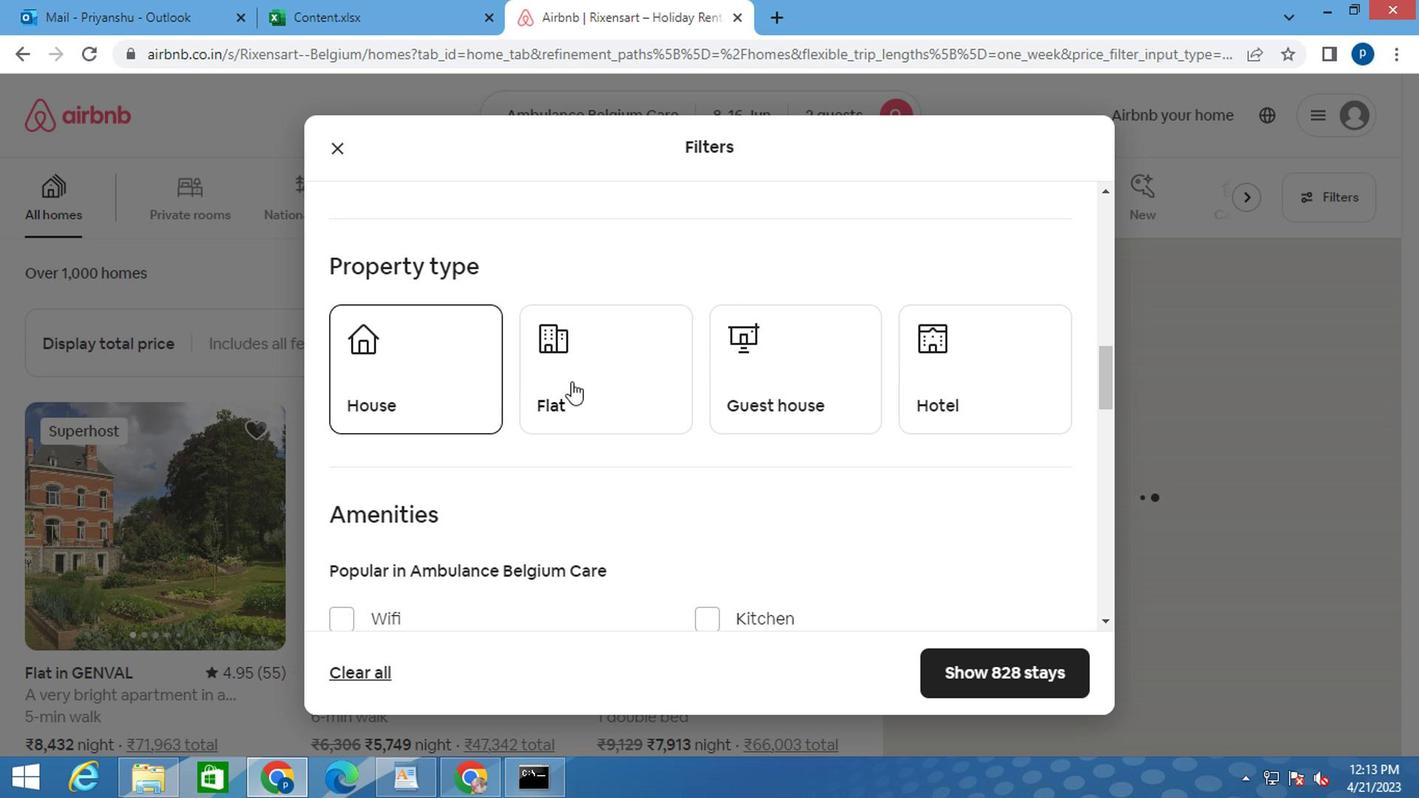 
Action: Mouse moved to (761, 388)
Screenshot: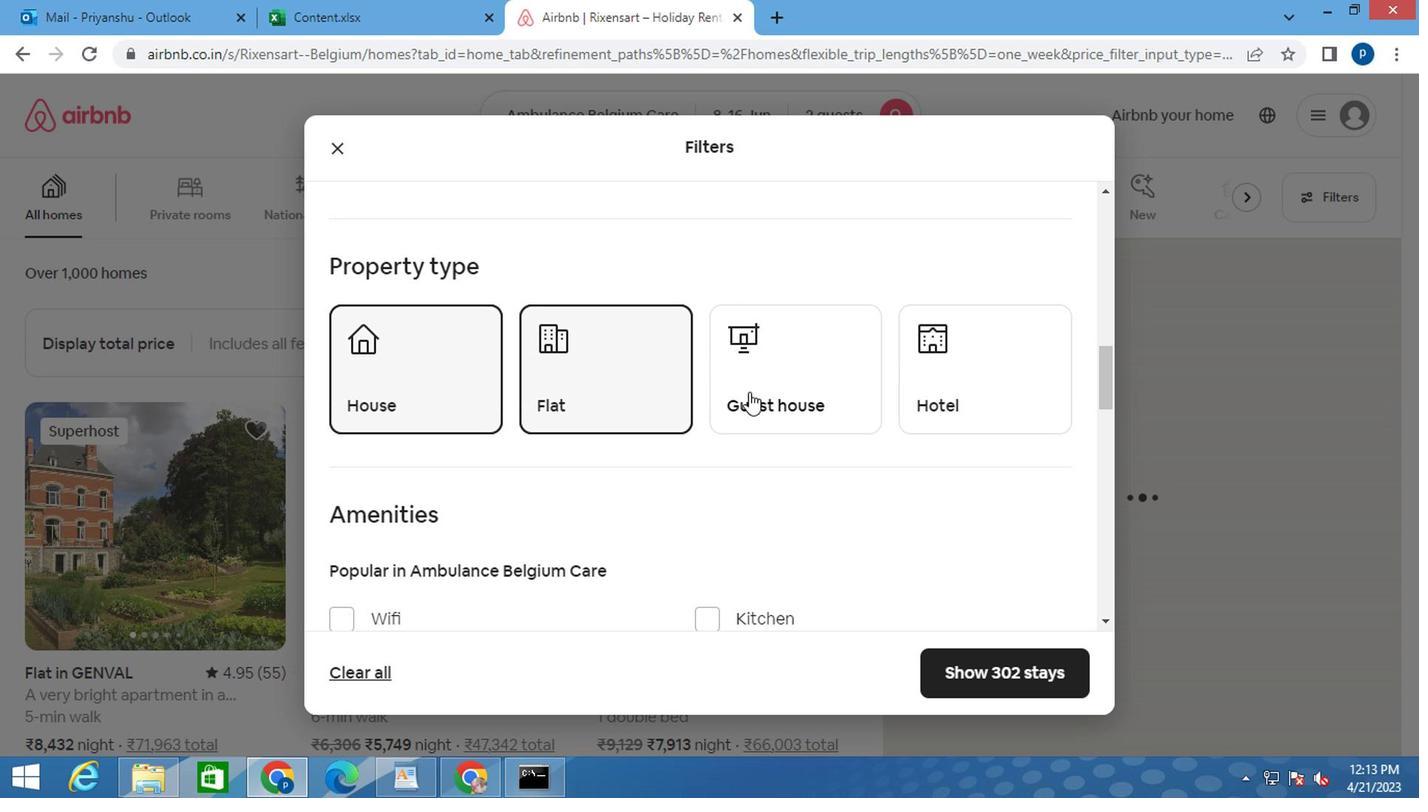 
Action: Mouse pressed left at (761, 388)
Screenshot: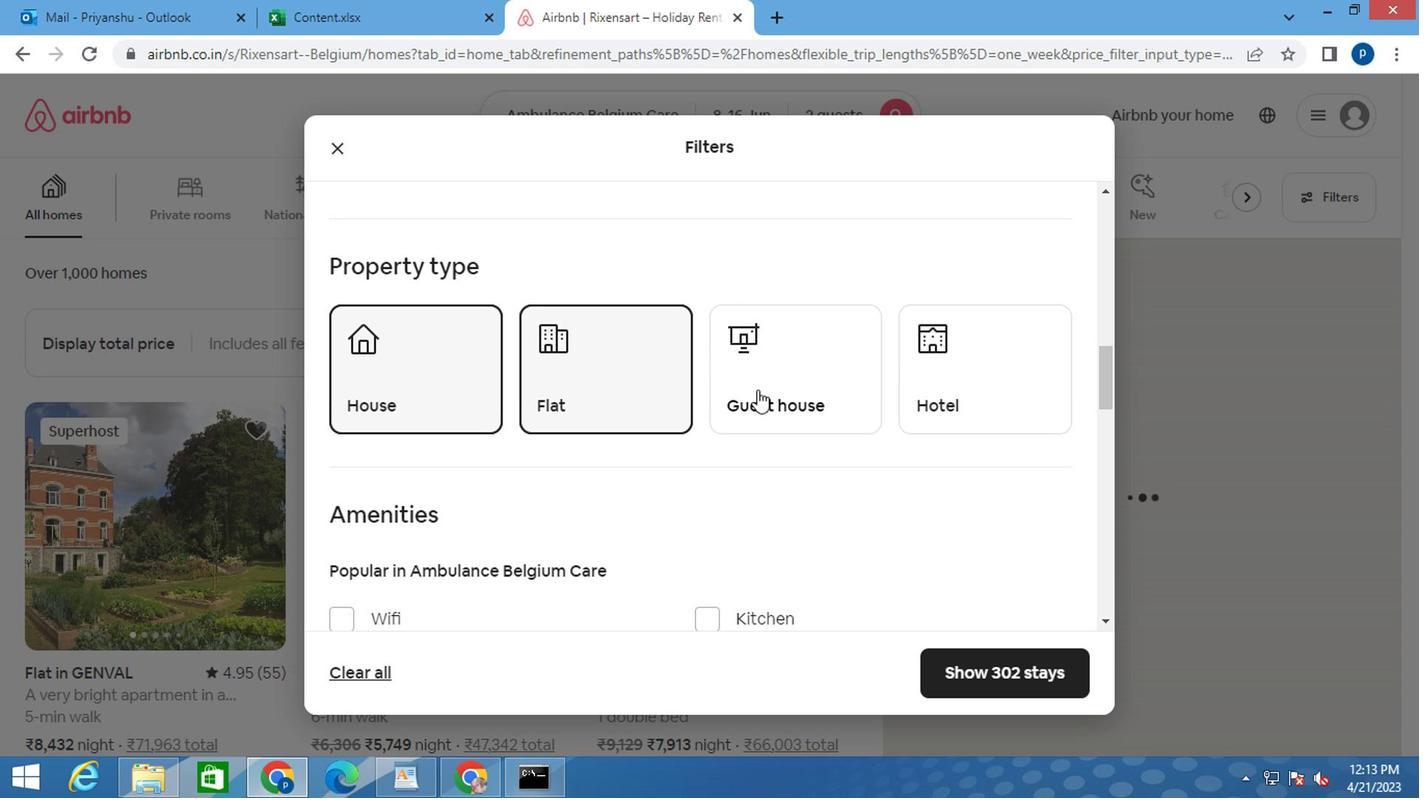 
Action: Mouse moved to (938, 381)
Screenshot: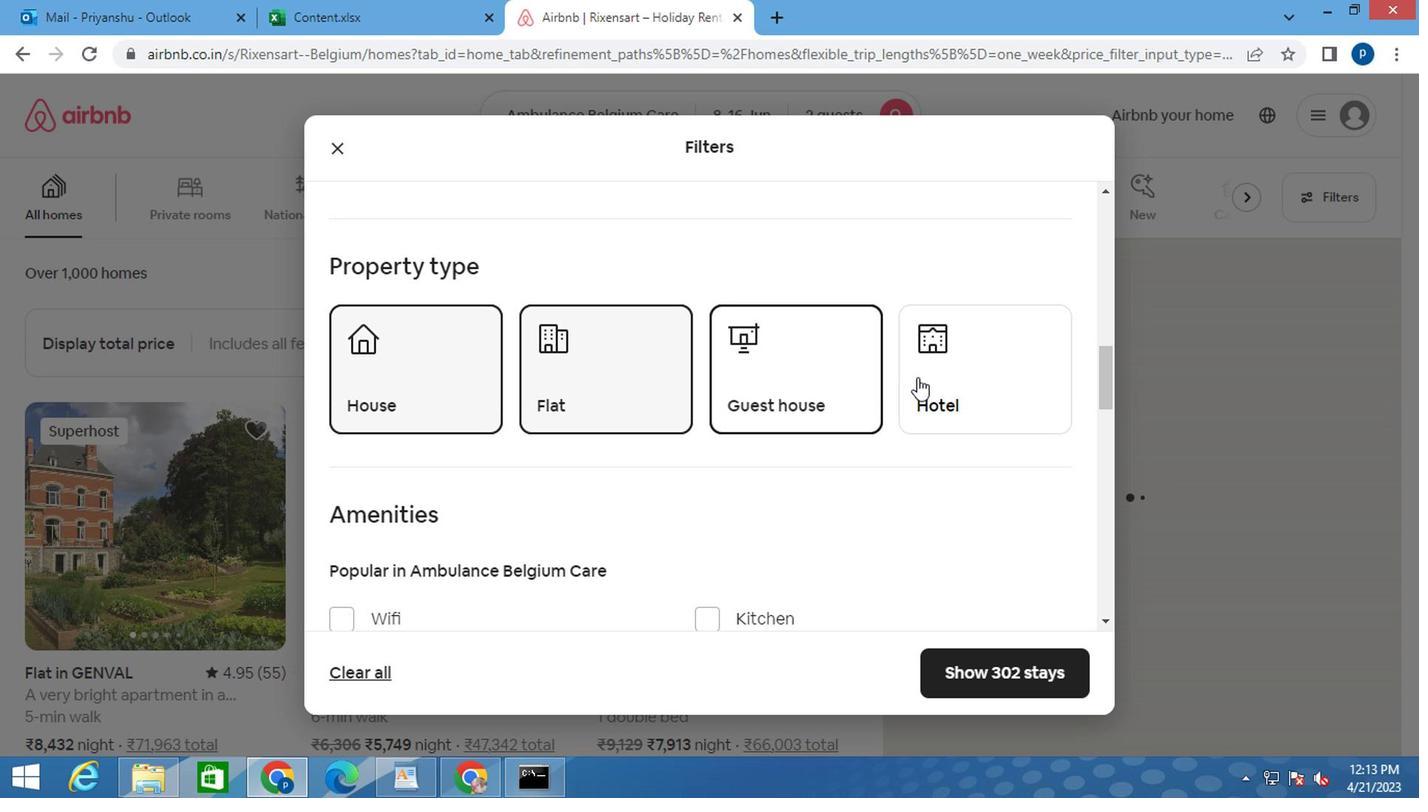 
Action: Mouse pressed left at (938, 381)
Screenshot: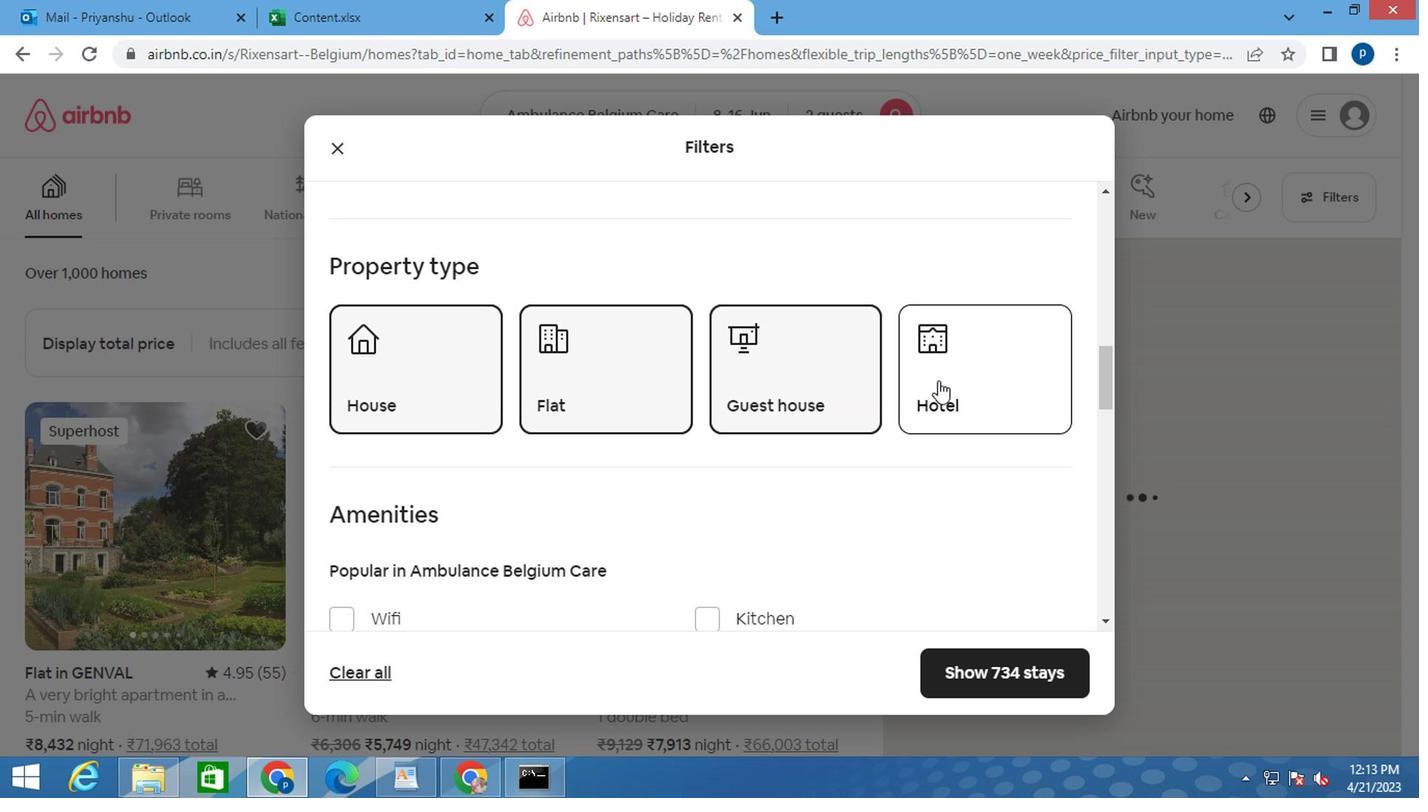
Action: Mouse moved to (902, 457)
Screenshot: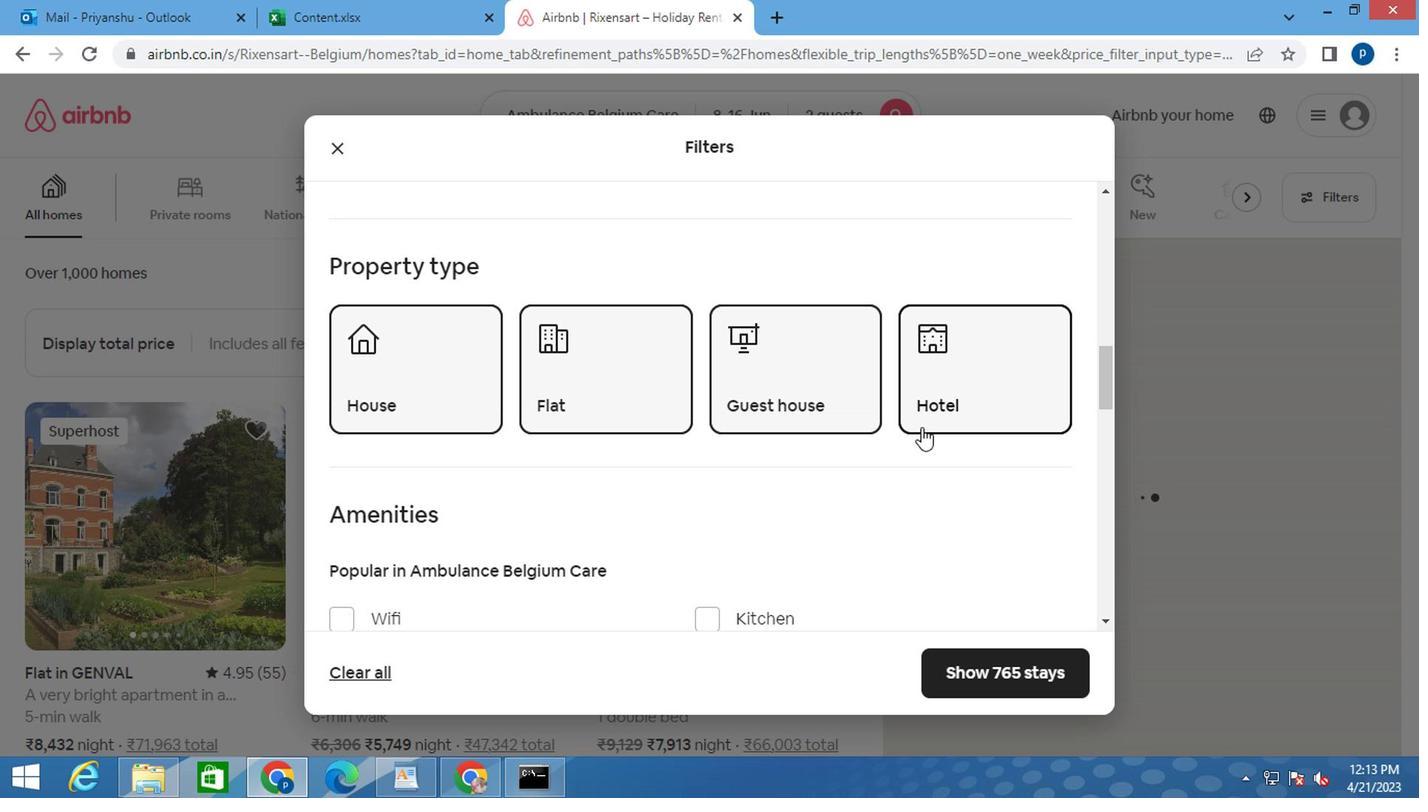
Action: Mouse scrolled (902, 456) with delta (0, 0)
Screenshot: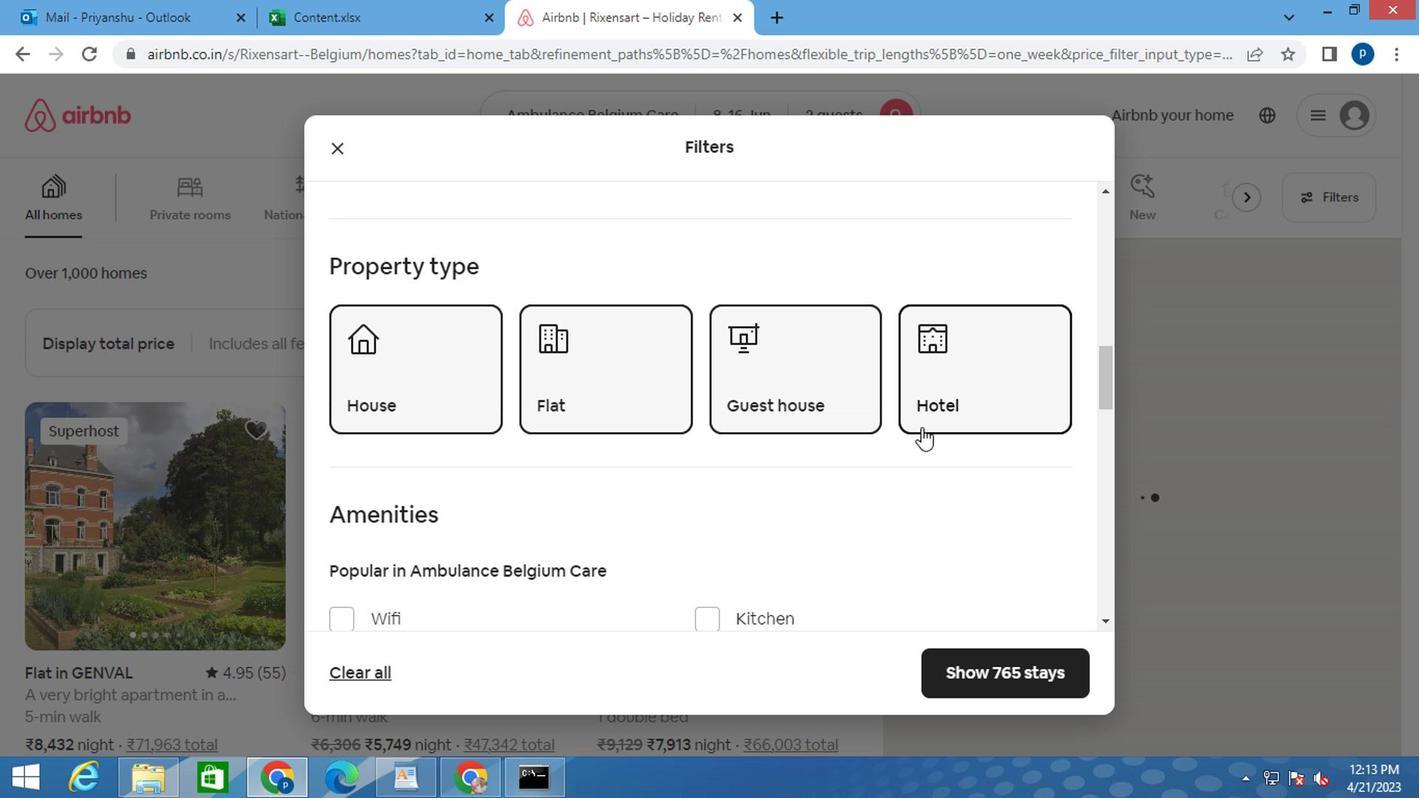 
Action: Mouse moved to (899, 460)
Screenshot: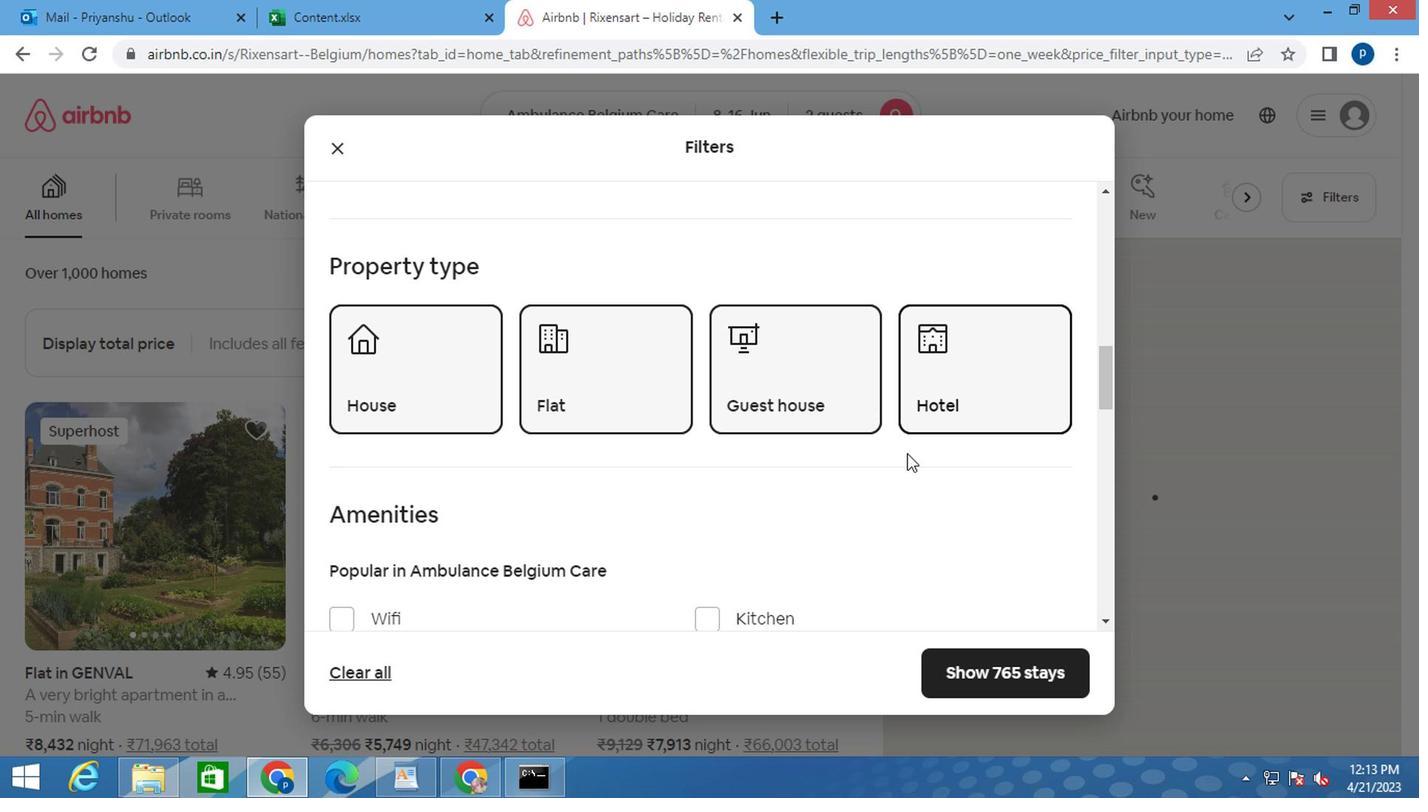 
Action: Mouse scrolled (899, 459) with delta (0, 0)
Screenshot: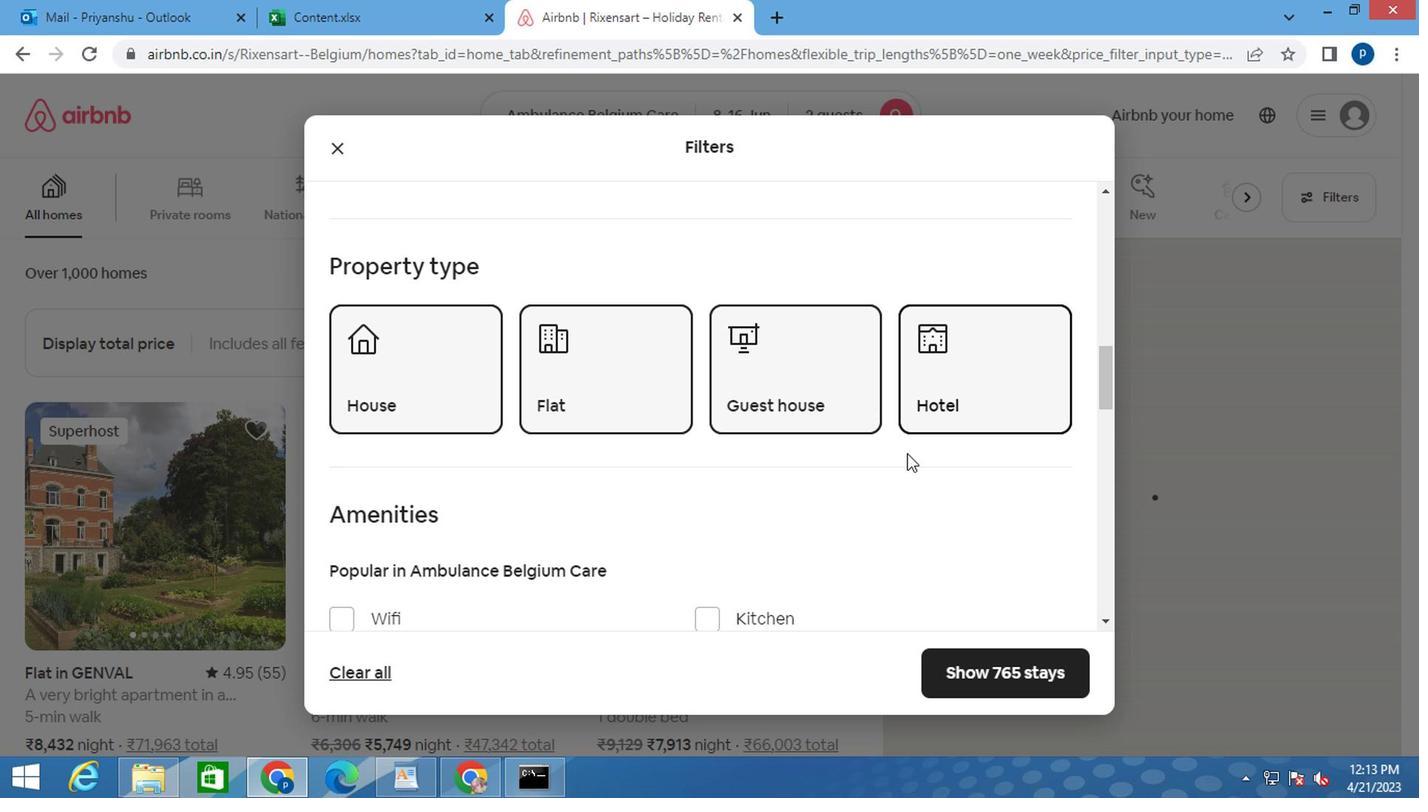 
Action: Mouse moved to (898, 460)
Screenshot: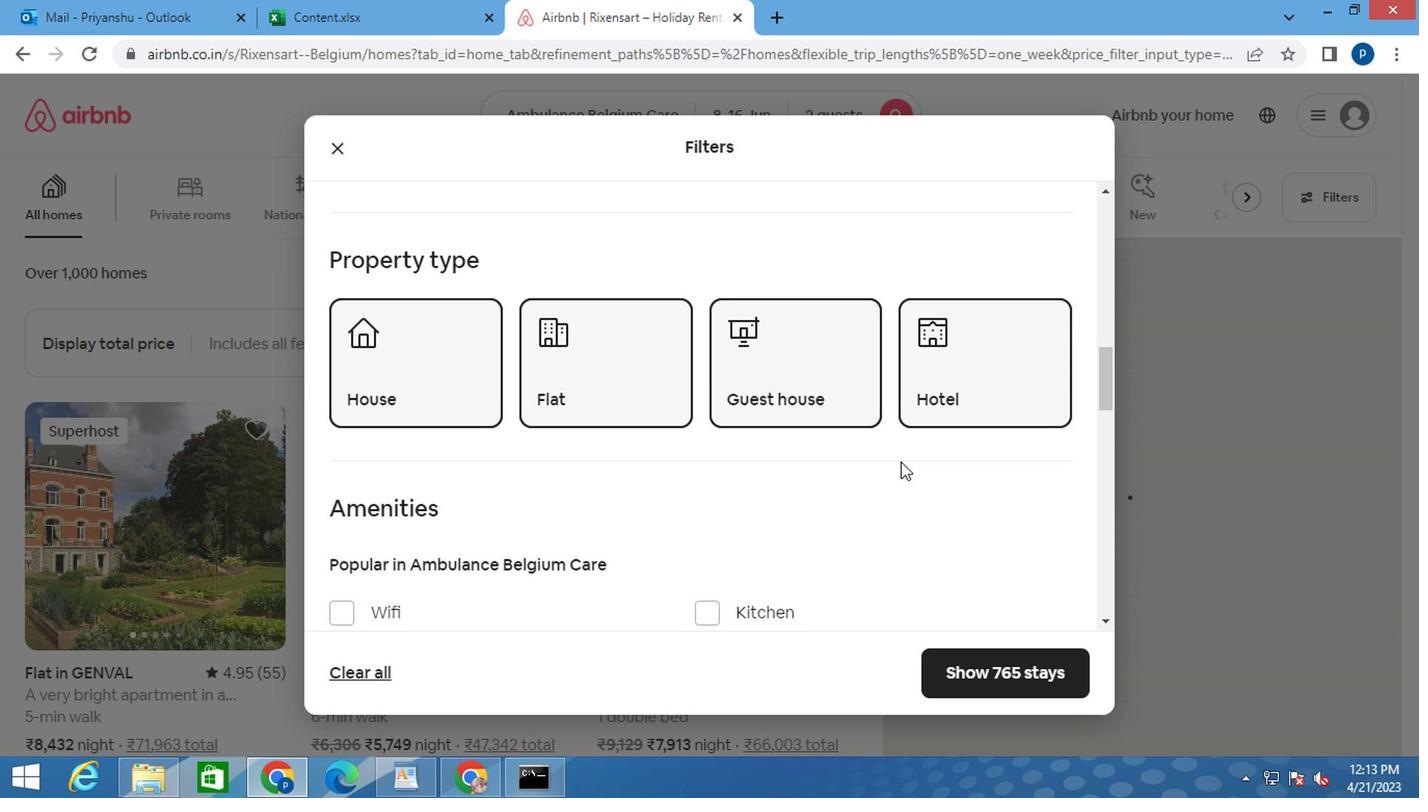 
Action: Mouse scrolled (898, 459) with delta (0, 0)
Screenshot: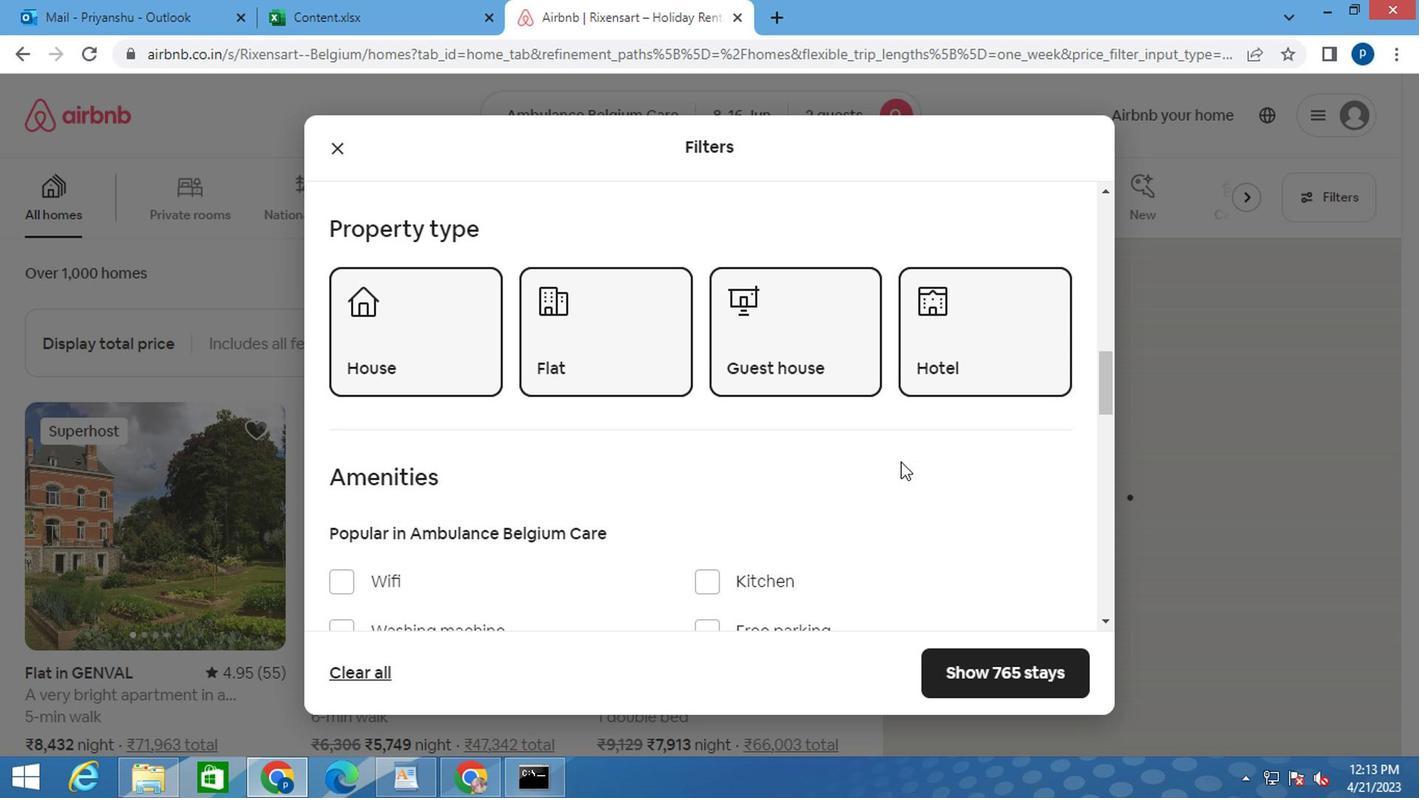 
Action: Mouse moved to (831, 451)
Screenshot: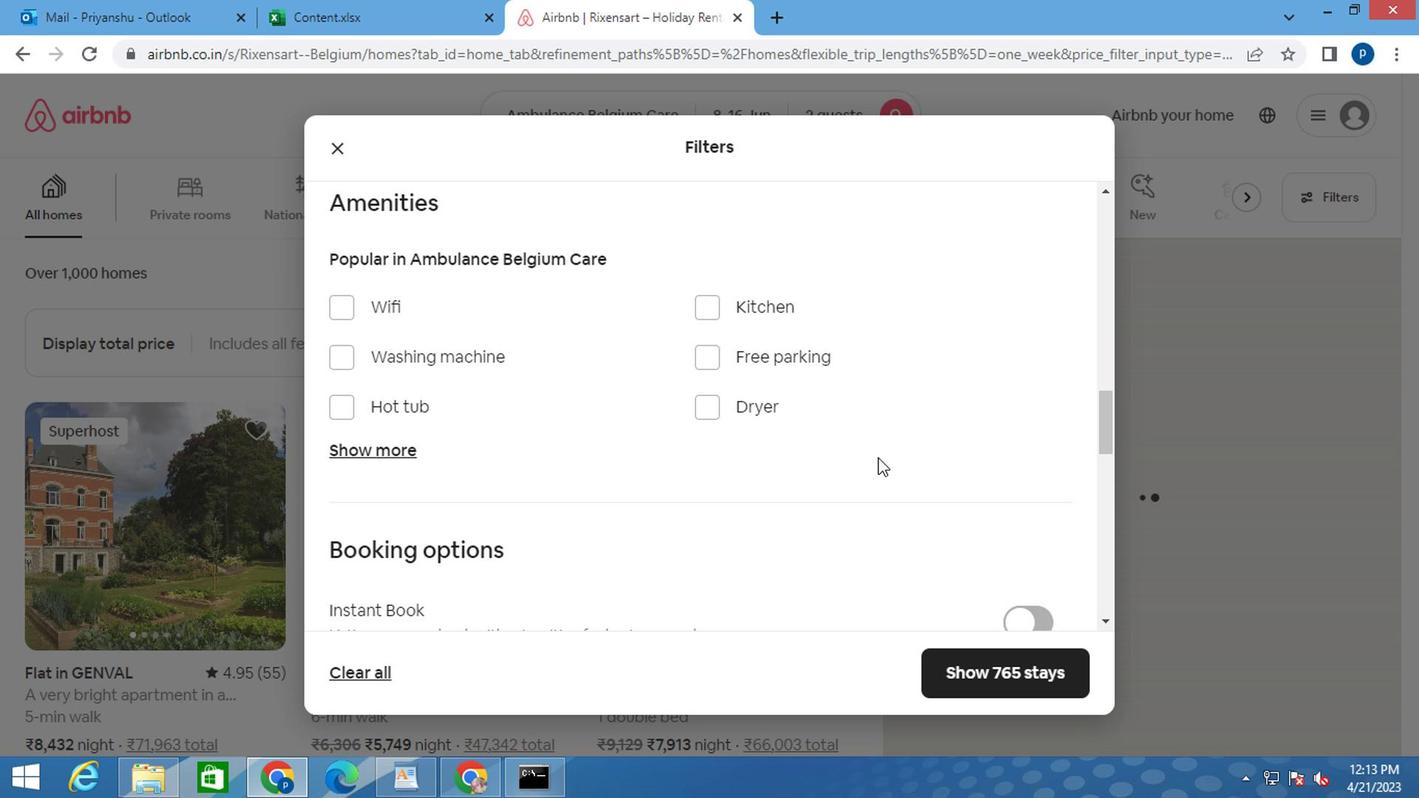 
Action: Mouse scrolled (831, 450) with delta (0, 0)
Screenshot: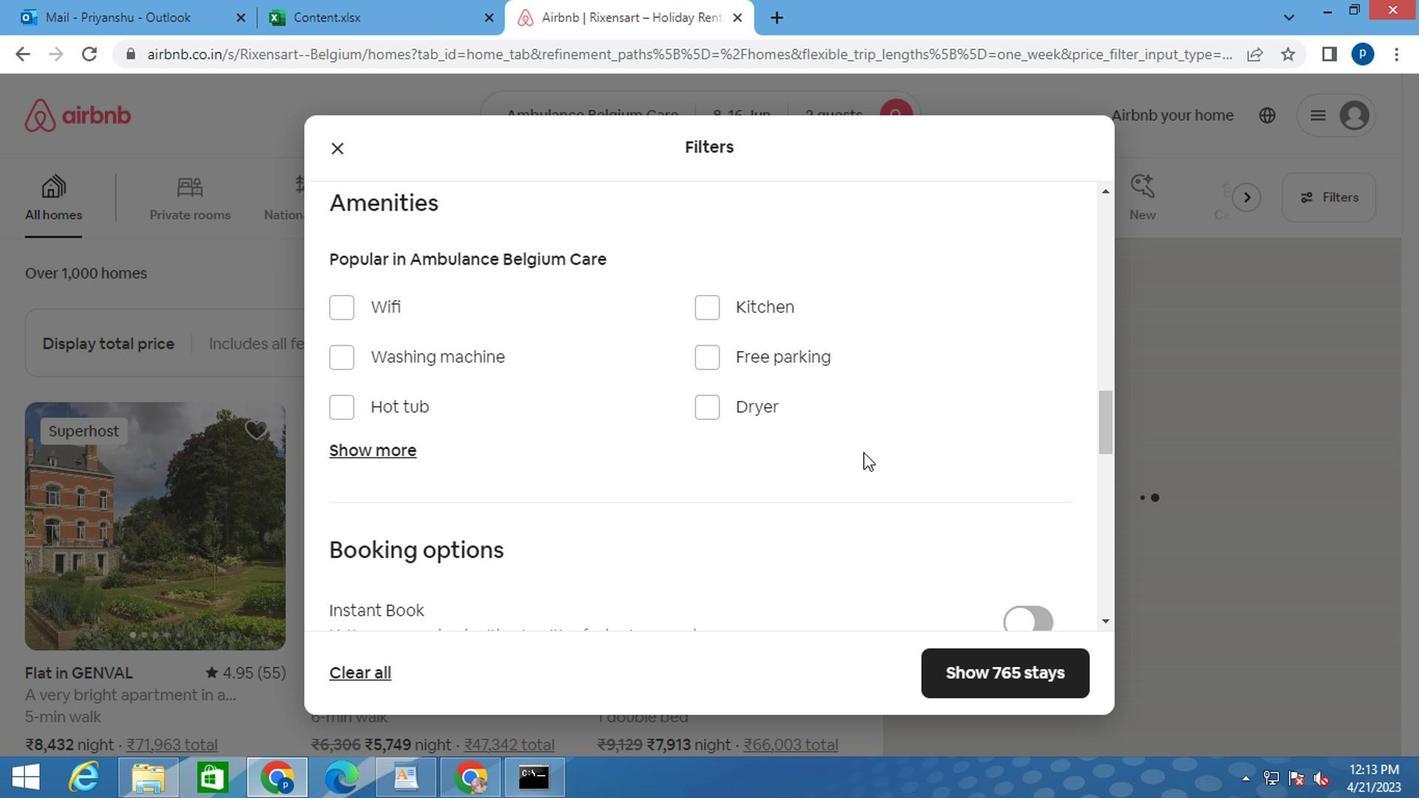 
Action: Mouse scrolled (831, 450) with delta (0, 0)
Screenshot: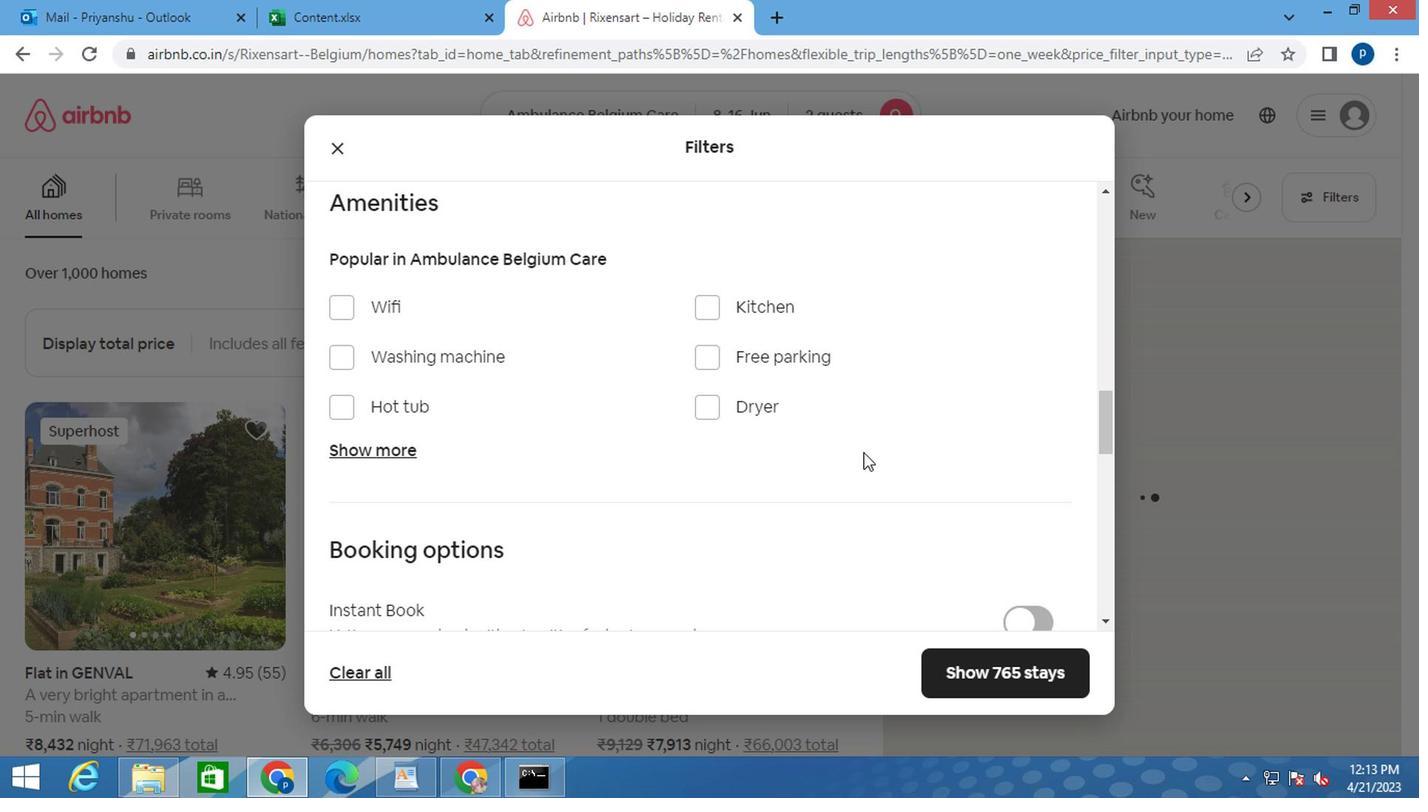 
Action: Mouse moved to (830, 451)
Screenshot: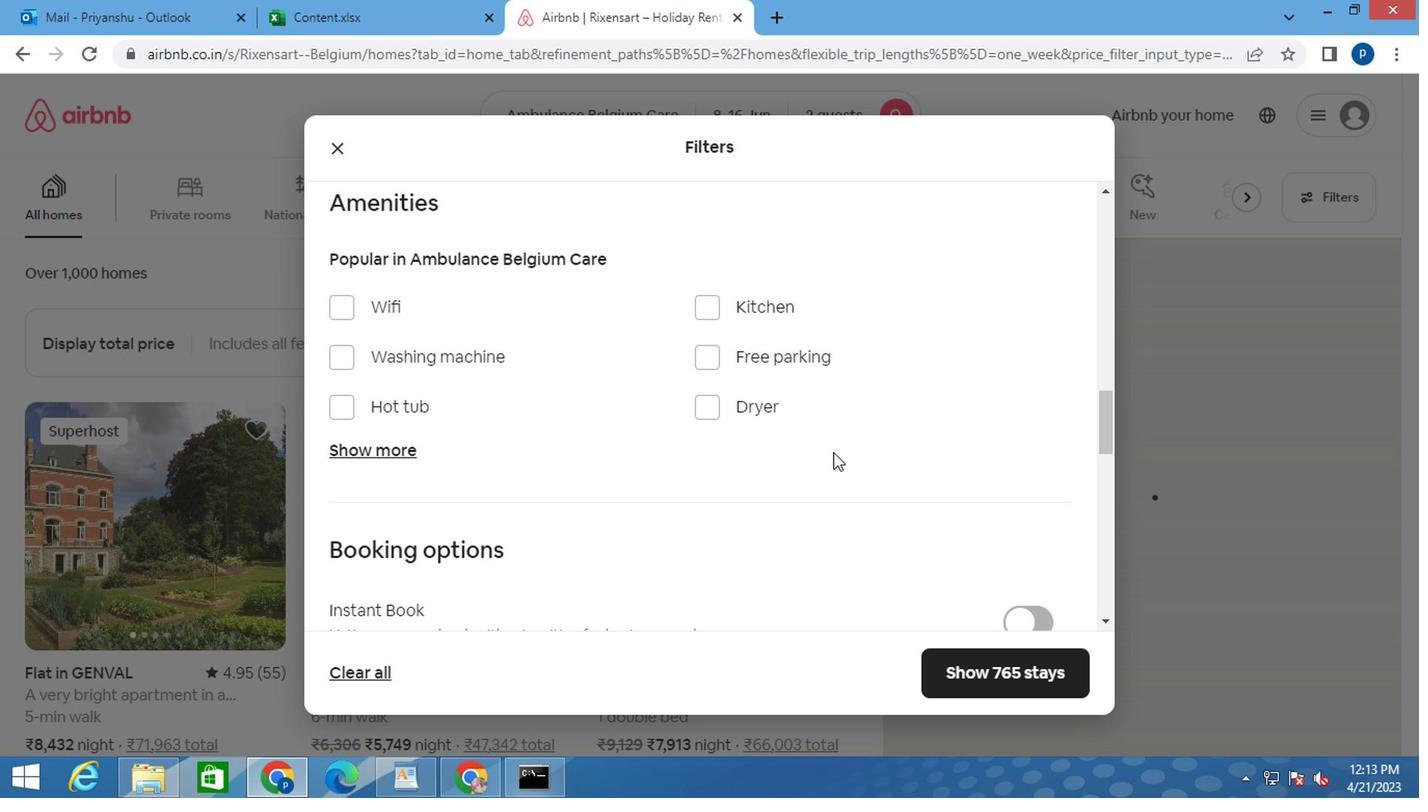 
Action: Mouse scrolled (830, 450) with delta (0, 0)
Screenshot: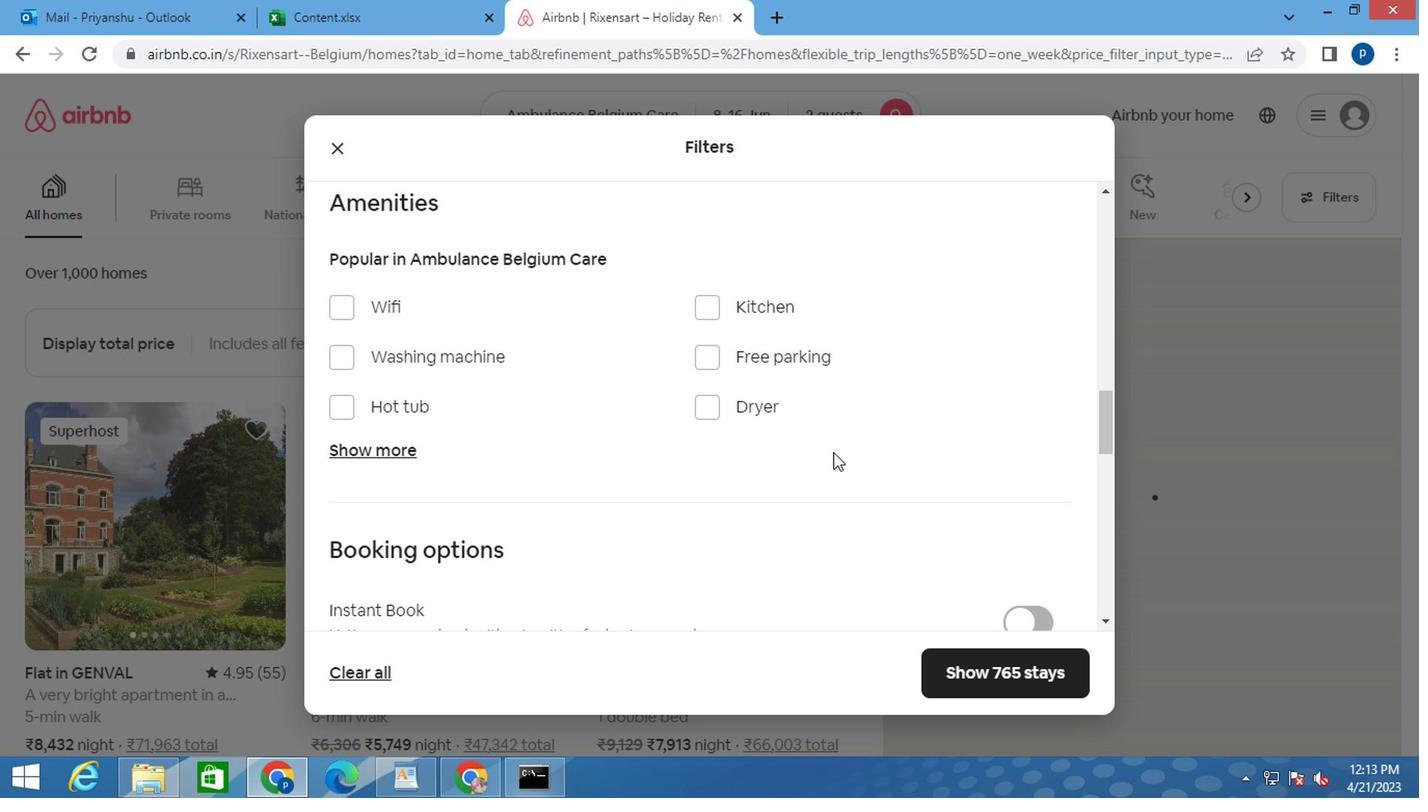 
Action: Mouse moved to (462, 347)
Screenshot: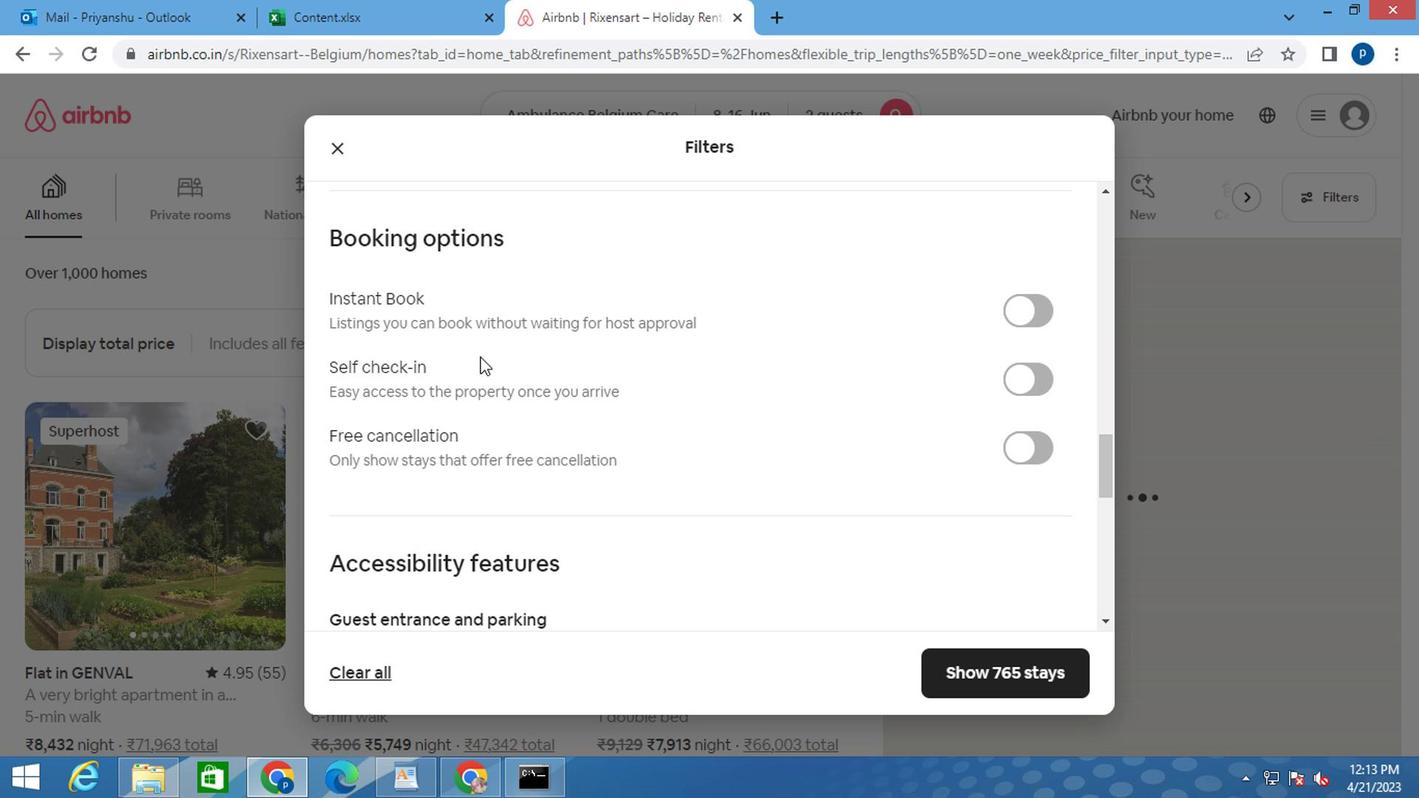 
Action: Mouse scrolled (462, 348) with delta (0, 1)
Screenshot: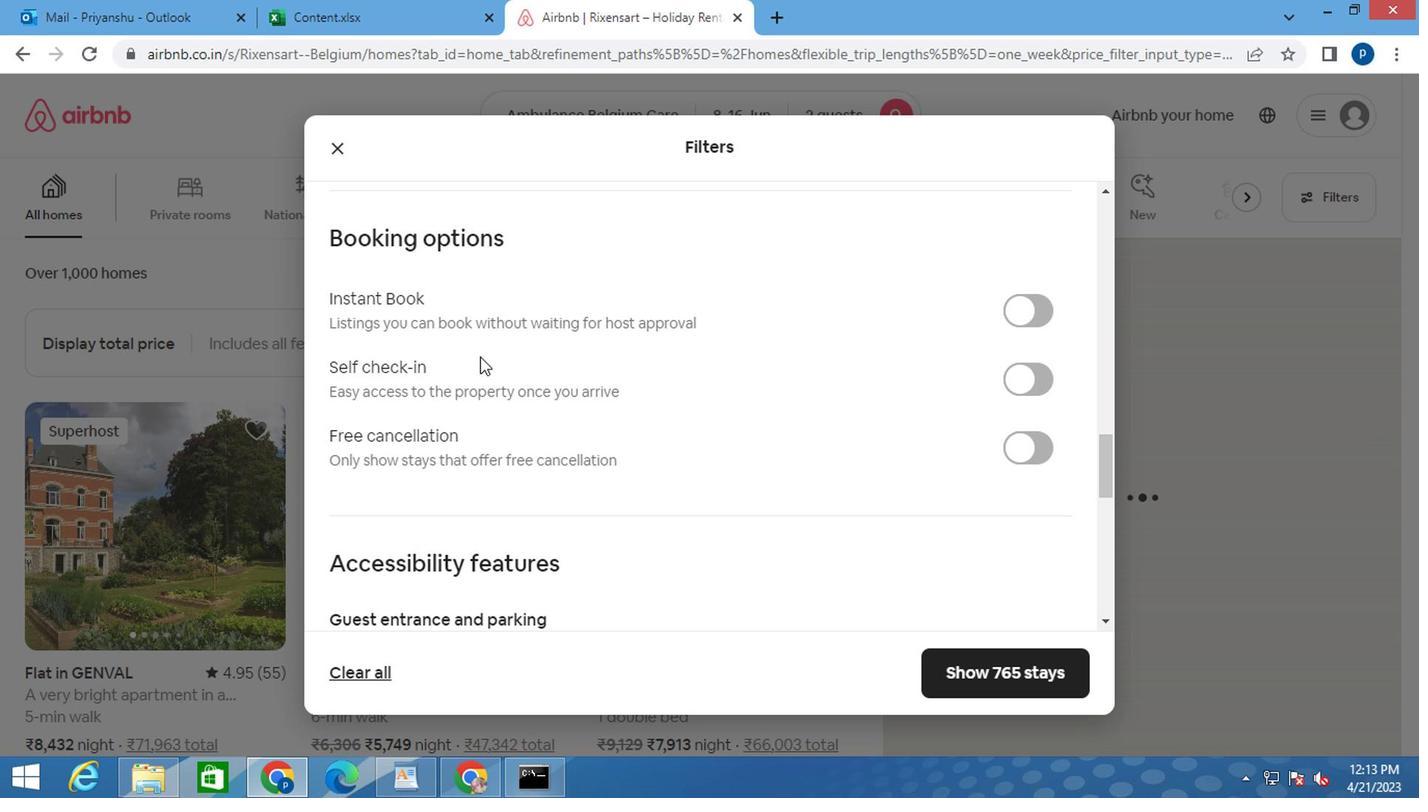 
Action: Mouse scrolled (462, 348) with delta (0, 1)
Screenshot: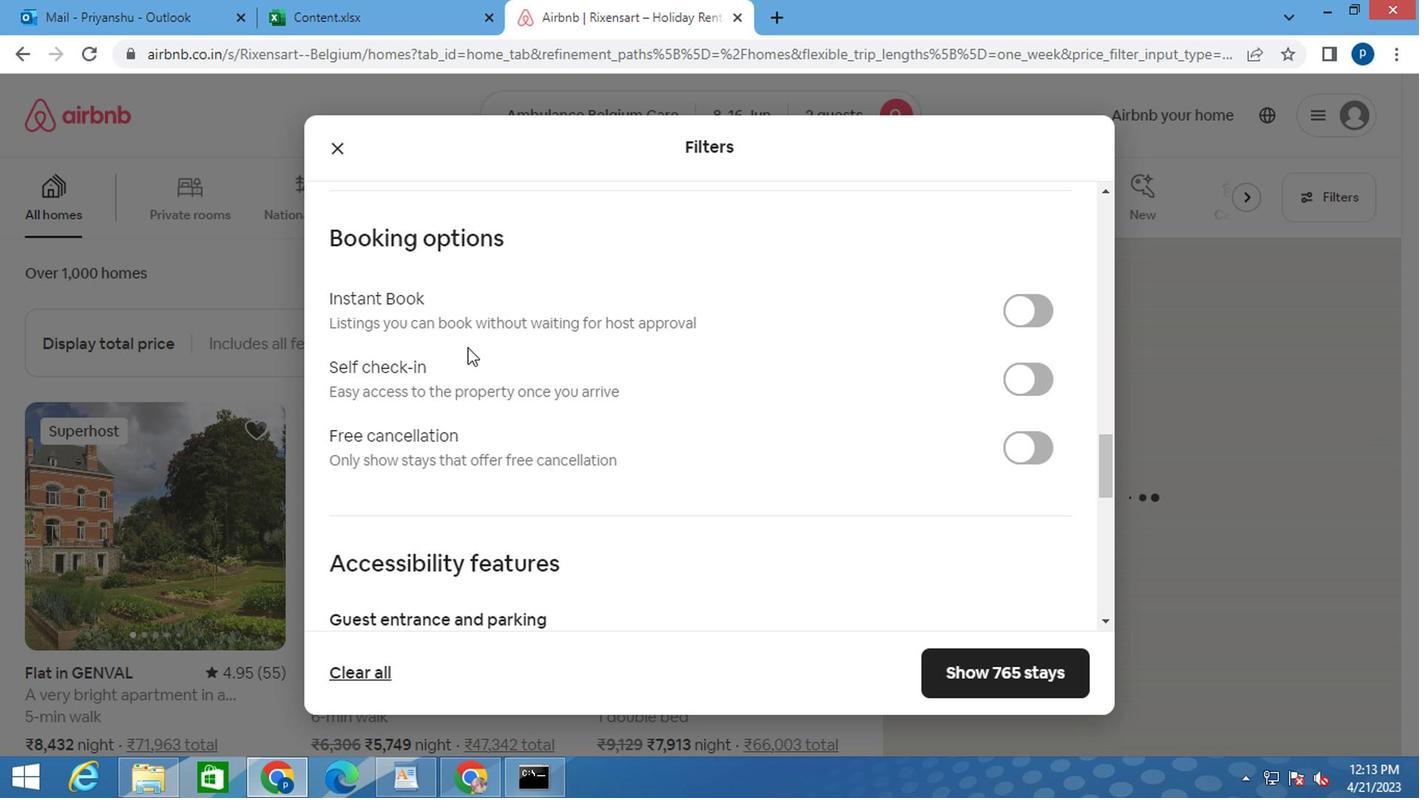 
Action: Mouse moved to (394, 343)
Screenshot: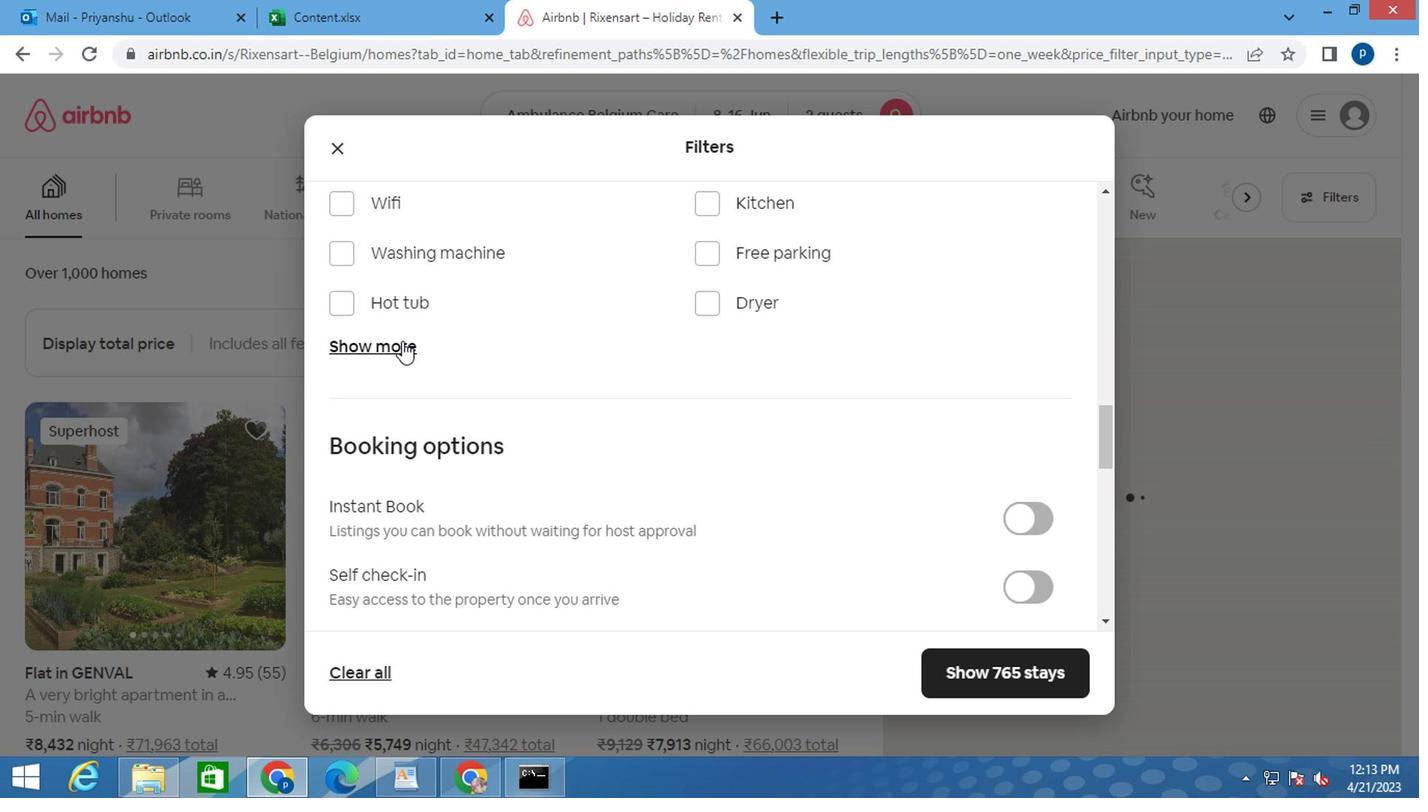
Action: Mouse pressed left at (394, 343)
Screenshot: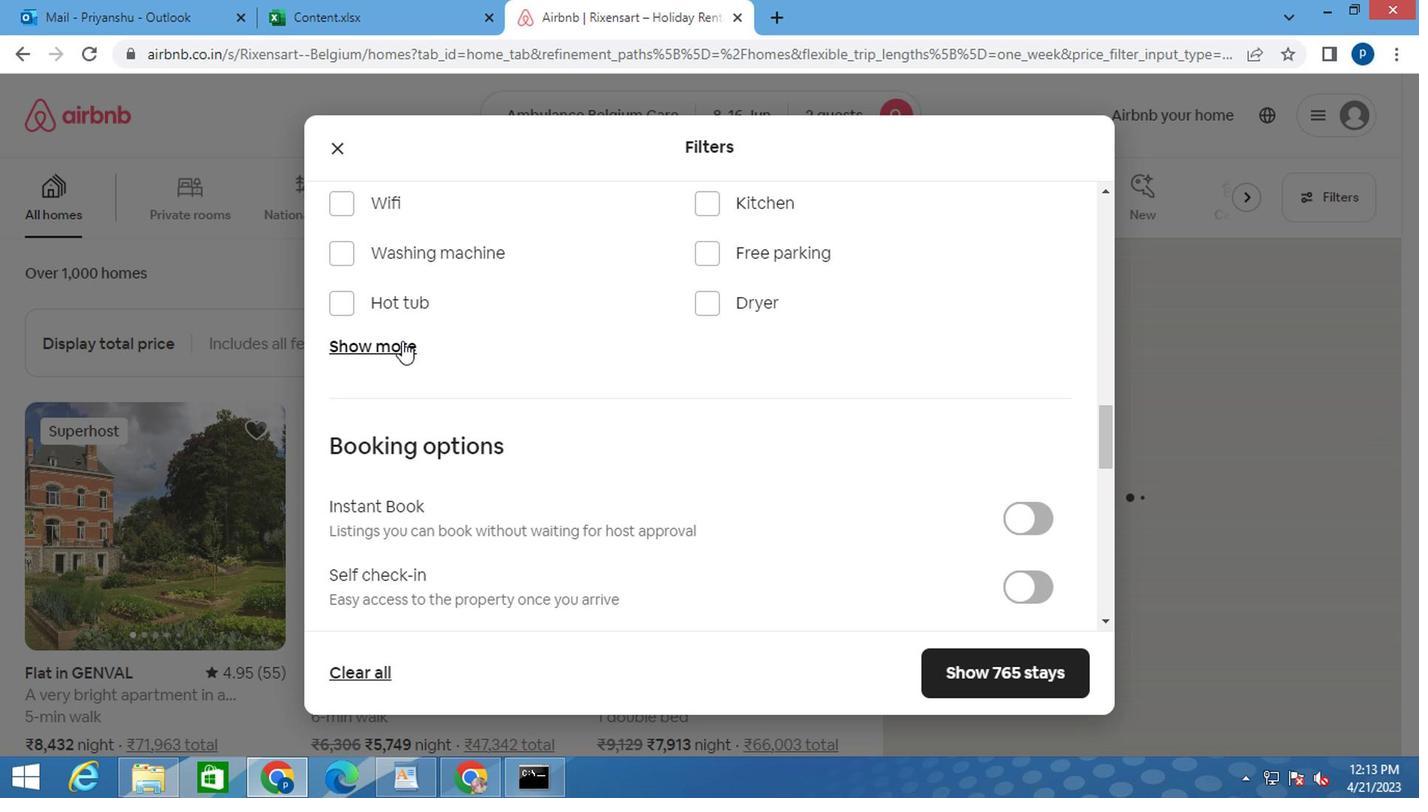 
Action: Mouse moved to (788, 408)
Screenshot: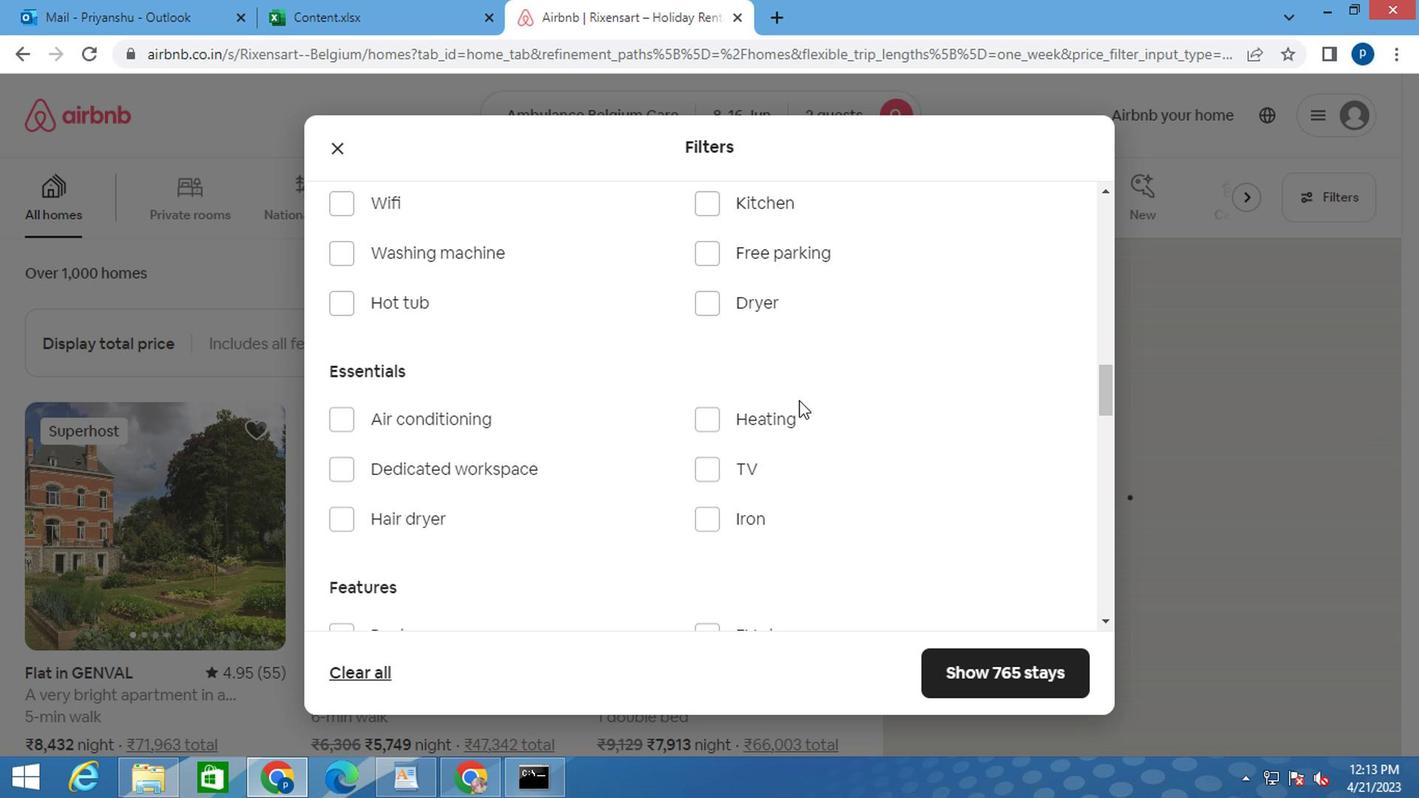 
Action: Mouse scrolled (788, 408) with delta (0, 0)
Screenshot: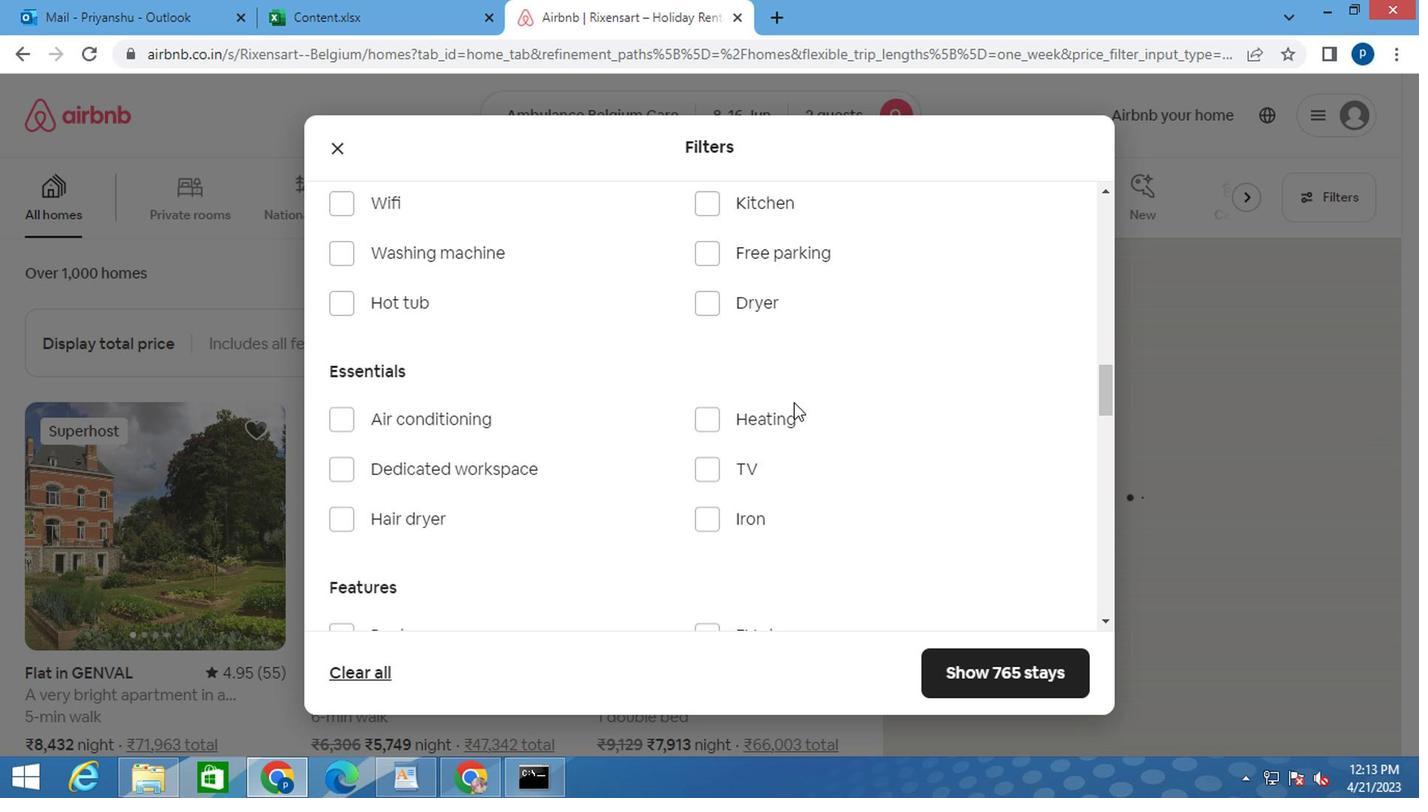 
Action: Mouse moved to (706, 323)
Screenshot: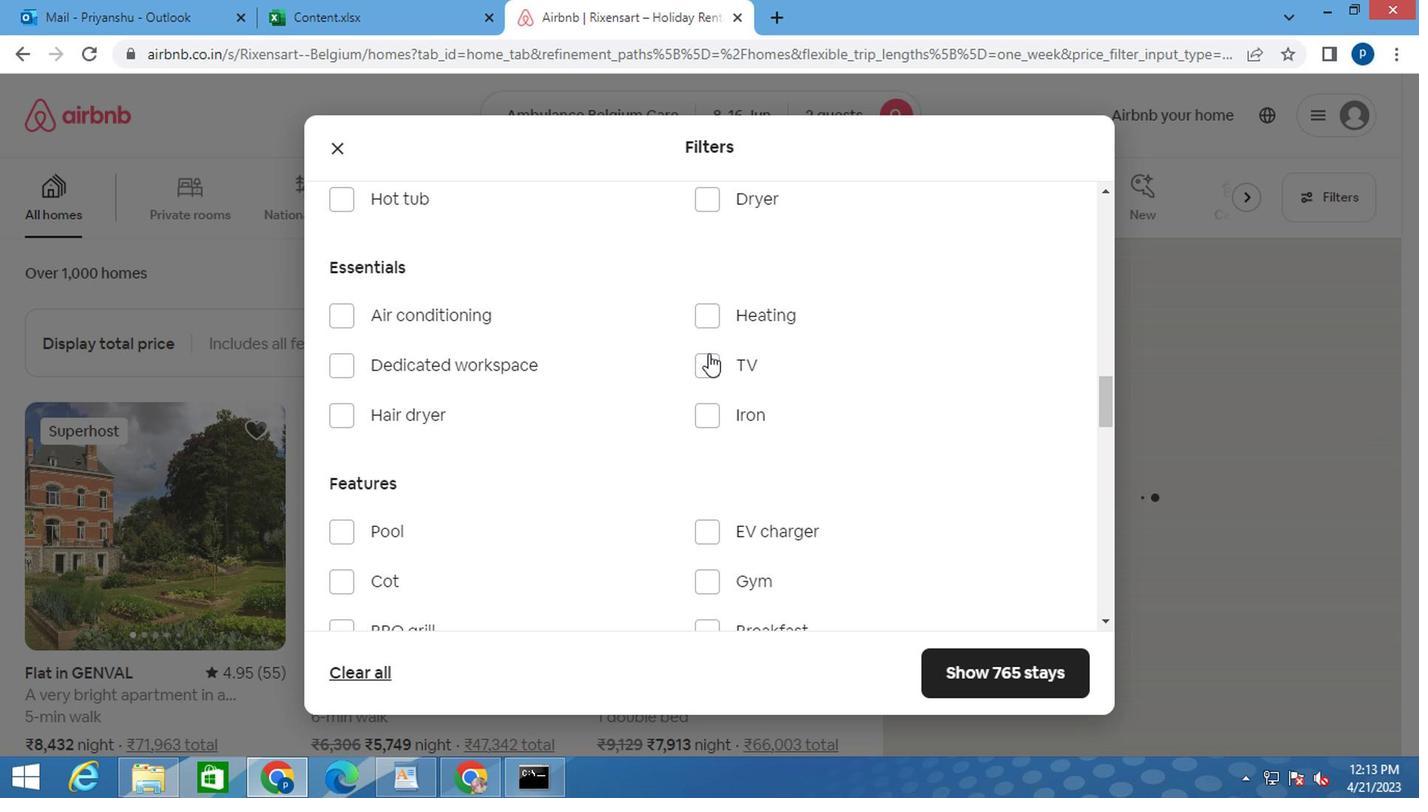 
Action: Mouse pressed left at (706, 323)
Screenshot: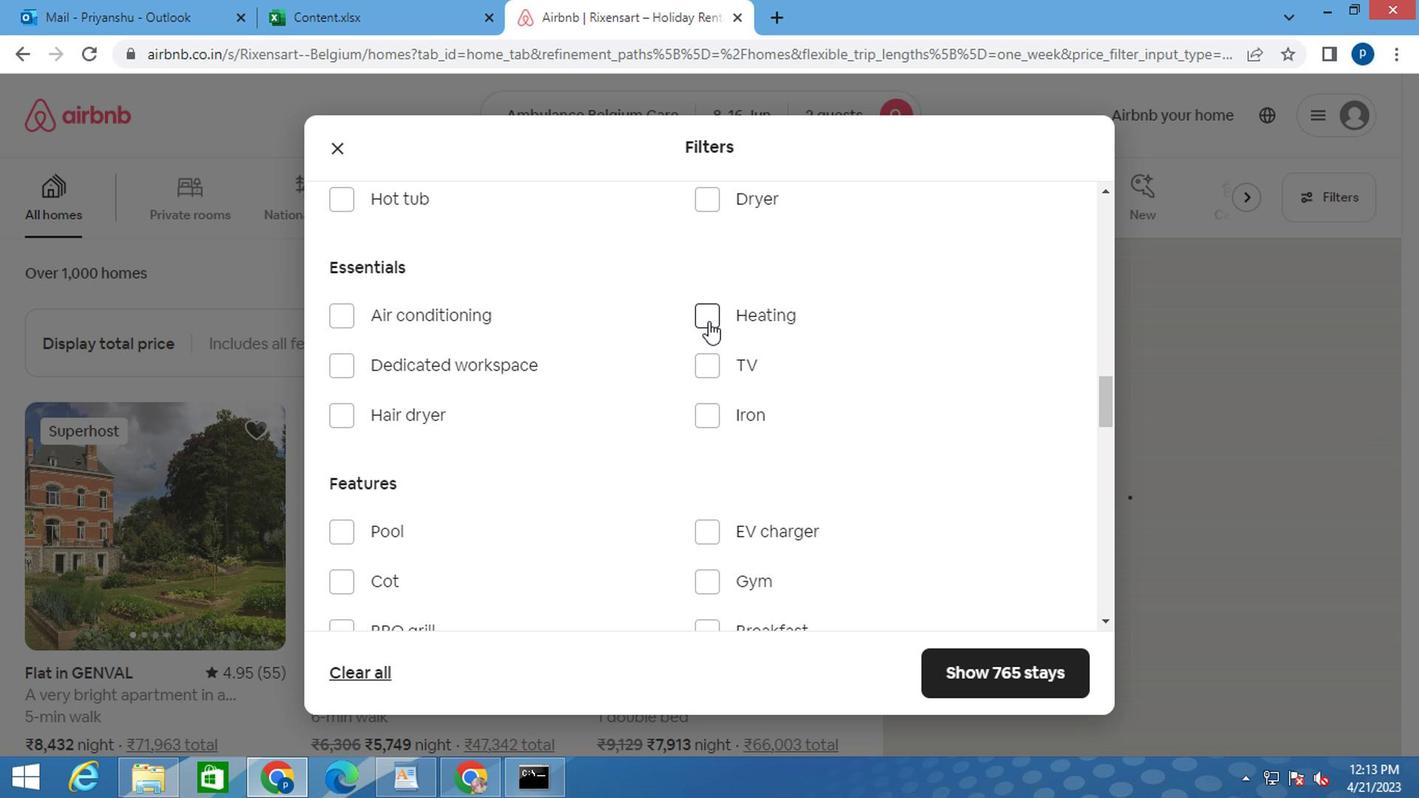 
Action: Mouse moved to (845, 374)
Screenshot: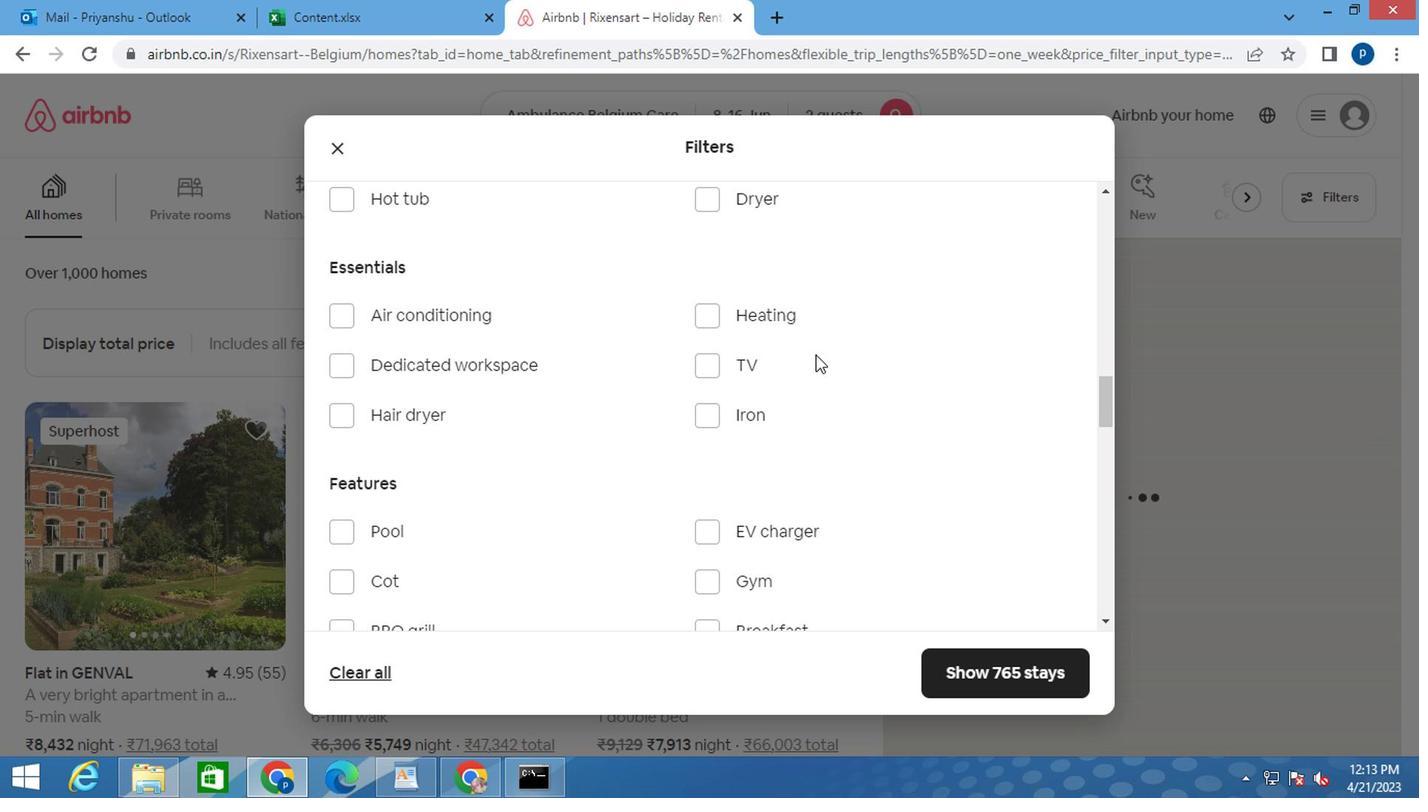 
Action: Mouse scrolled (845, 373) with delta (0, 0)
Screenshot: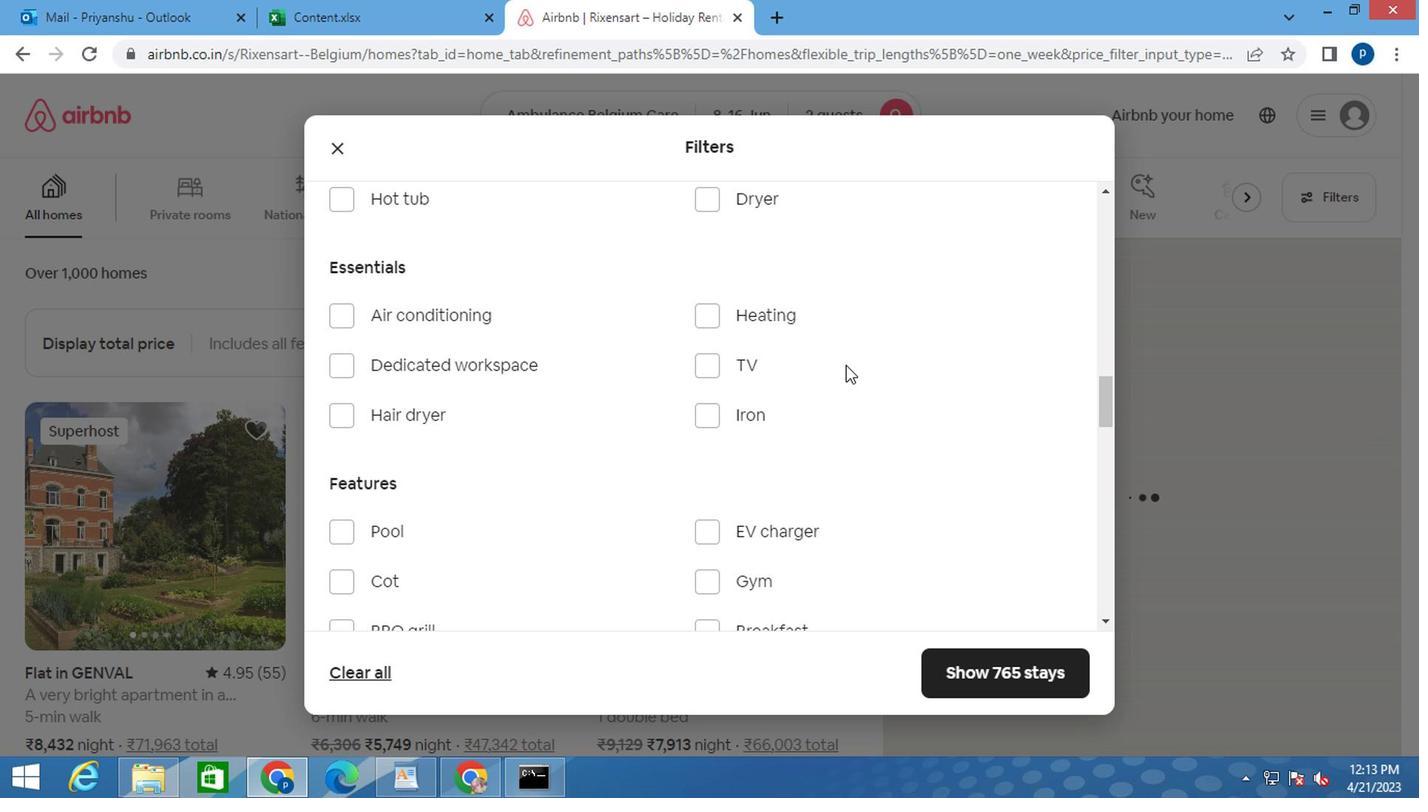 
Action: Mouse moved to (845, 376)
Screenshot: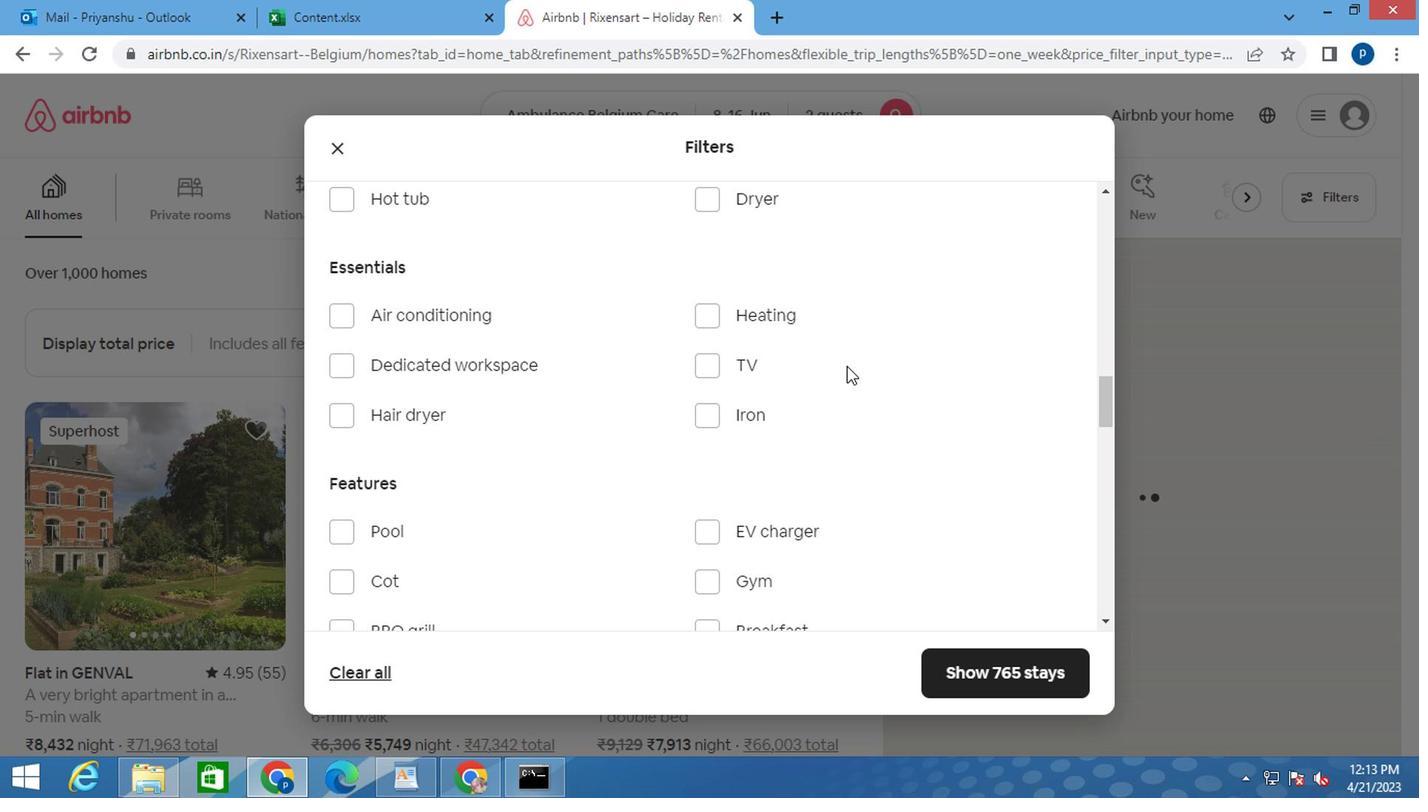 
Action: Mouse scrolled (845, 375) with delta (0, 0)
Screenshot: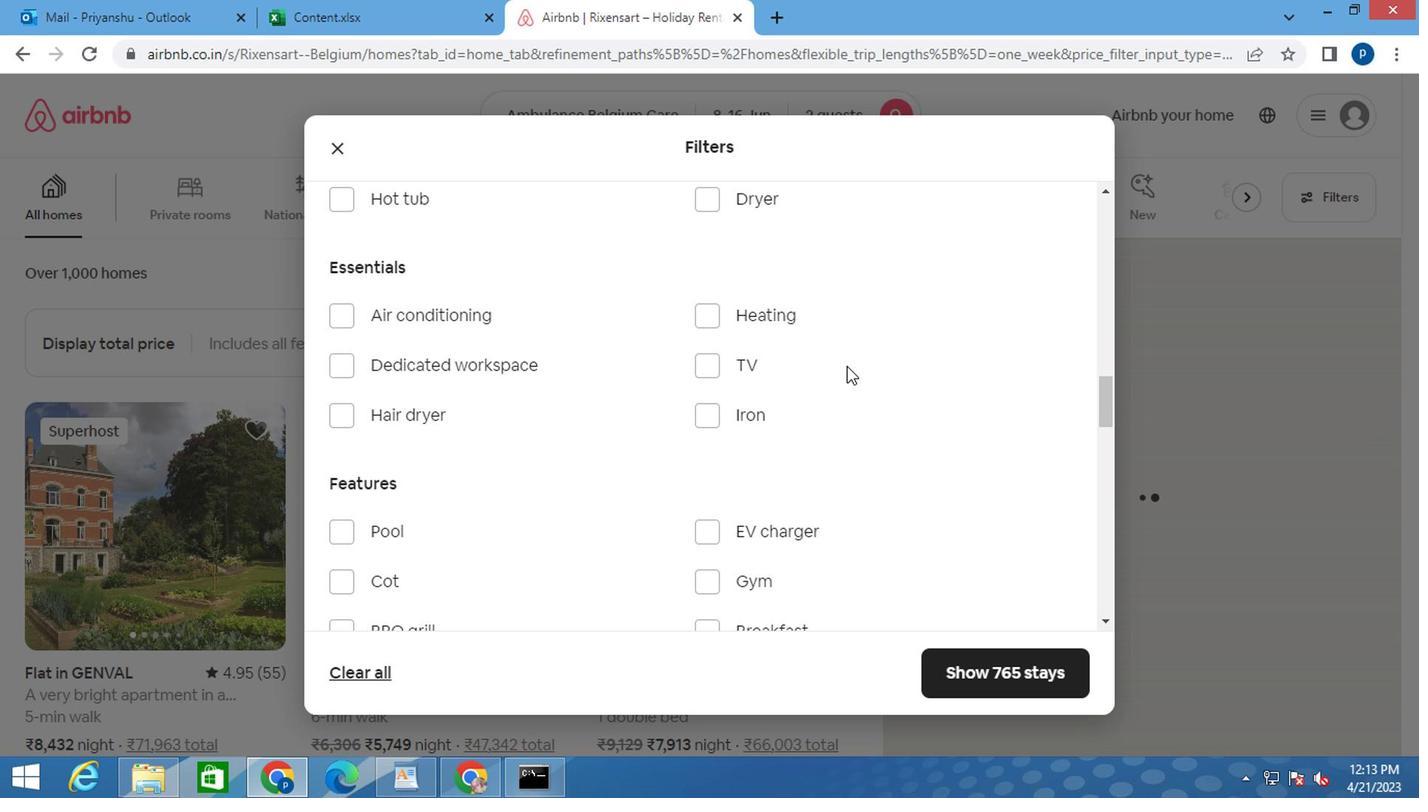 
Action: Mouse moved to (845, 378)
Screenshot: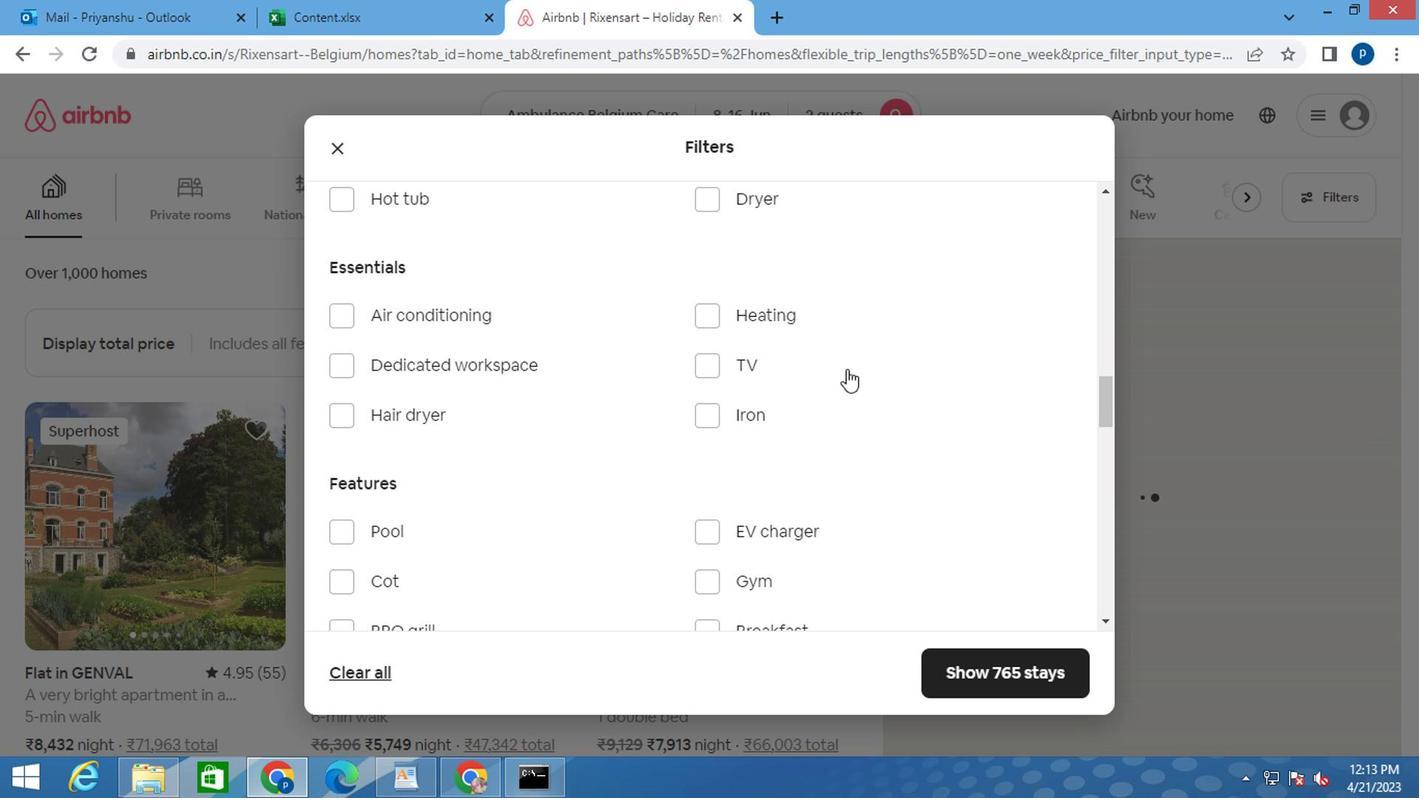 
Action: Mouse scrolled (845, 377) with delta (0, -1)
Screenshot: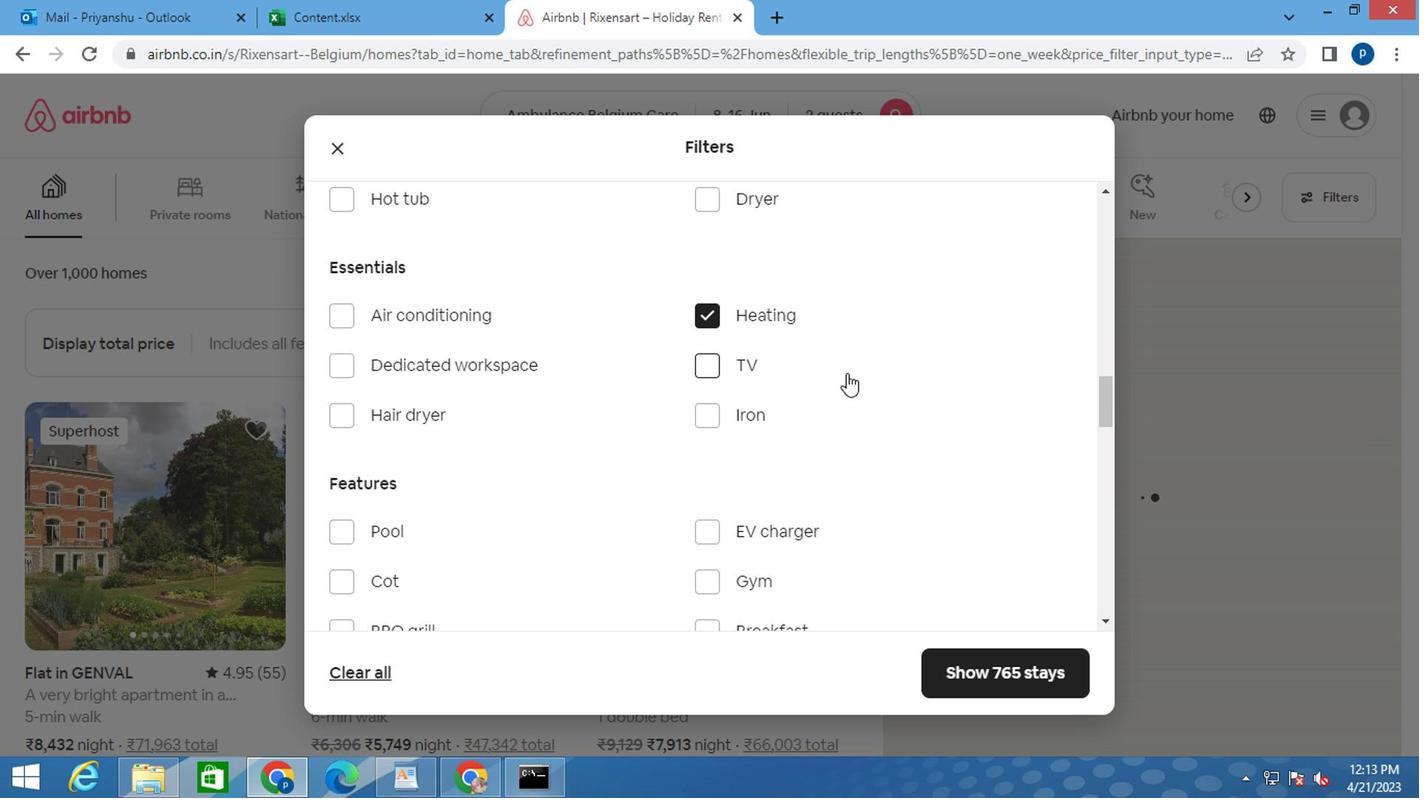 
Action: Mouse scrolled (845, 377) with delta (0, -1)
Screenshot: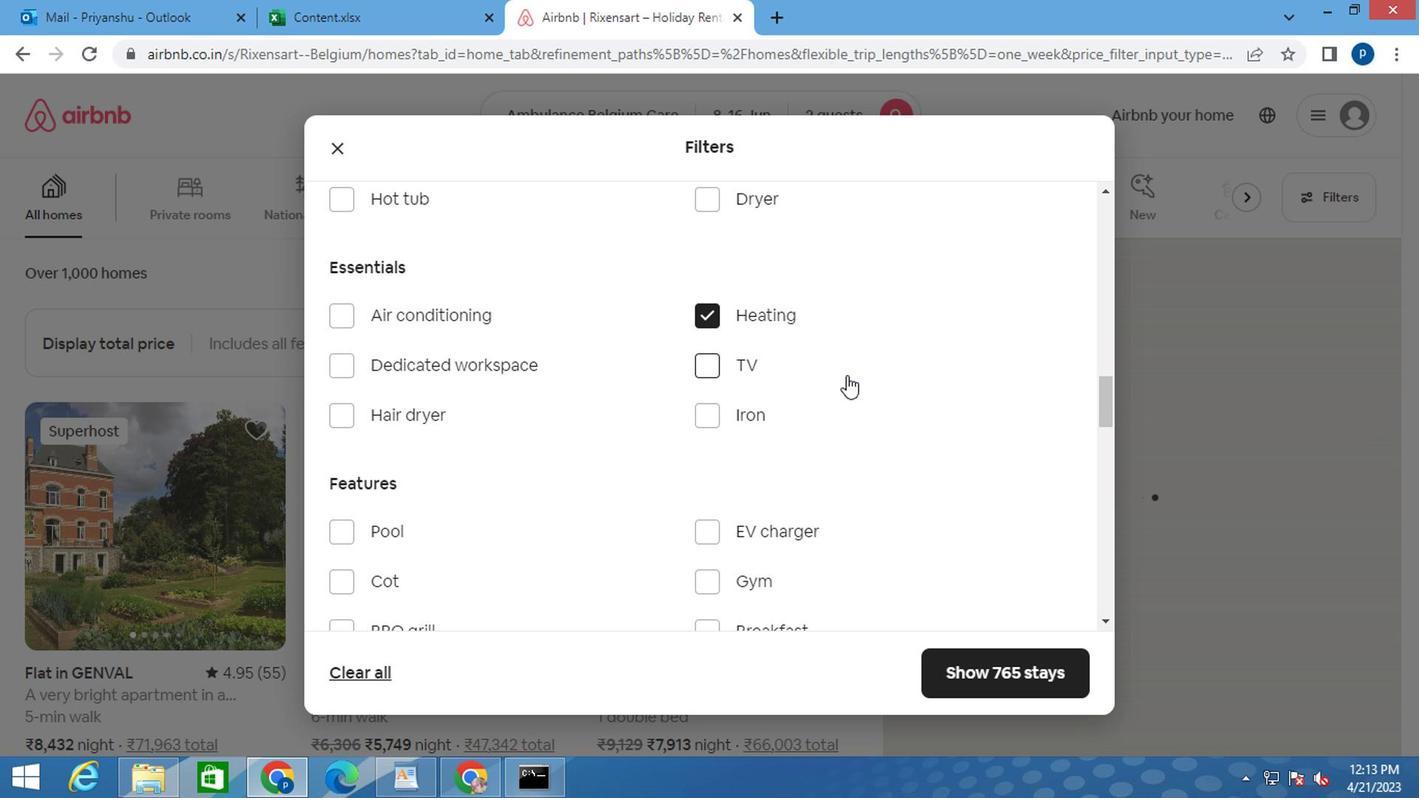 
Action: Mouse moved to (978, 430)
Screenshot: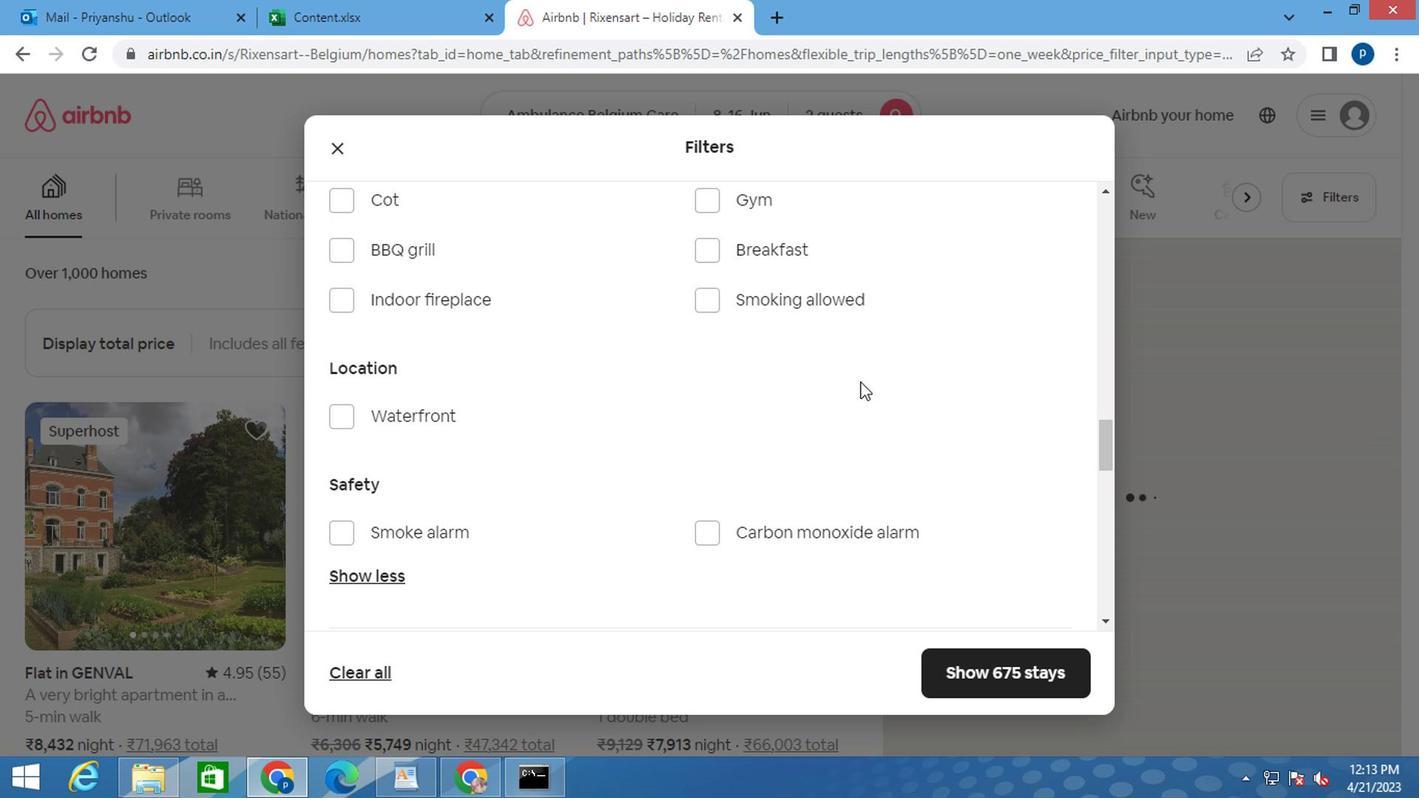 
Action: Mouse scrolled (978, 429) with delta (0, 0)
Screenshot: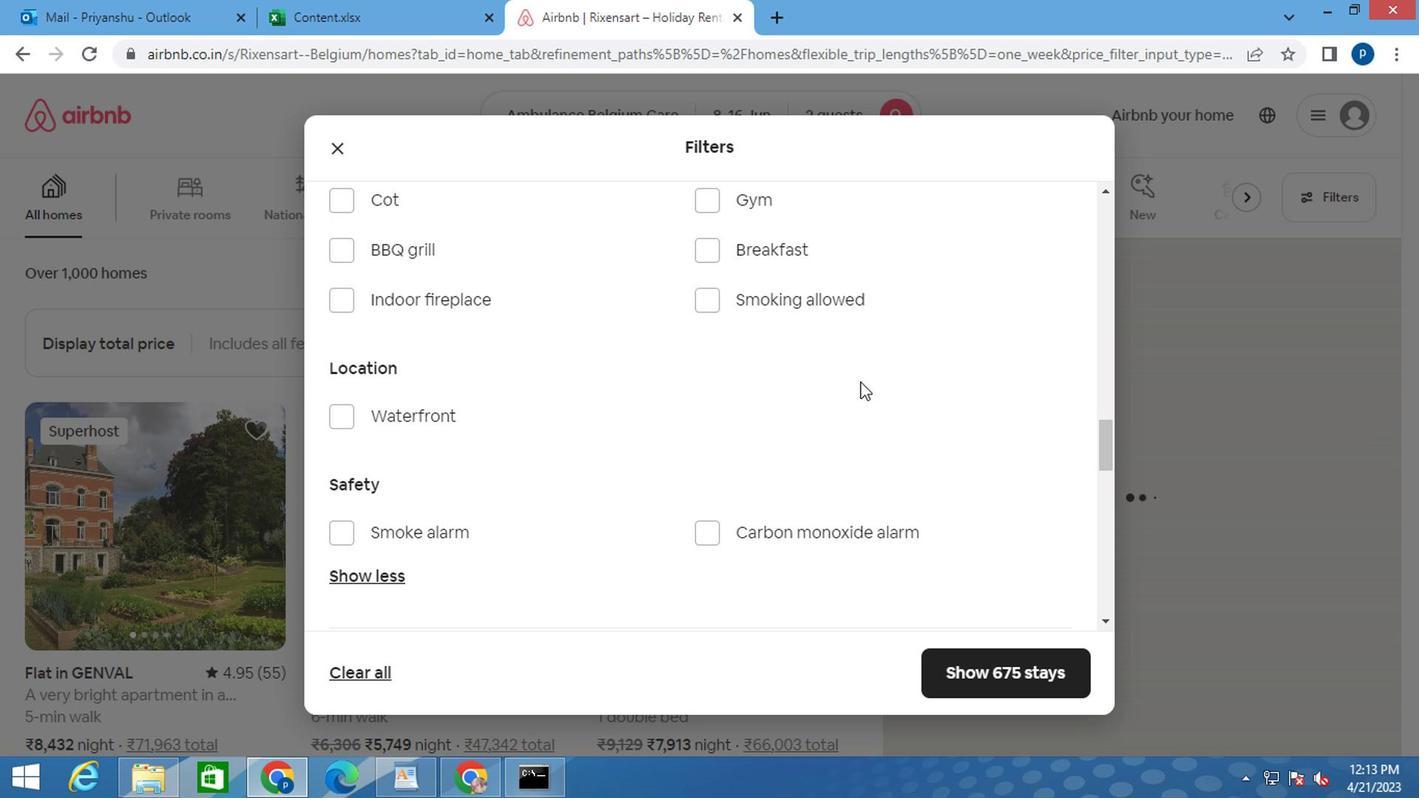 
Action: Mouse moved to (978, 431)
Screenshot: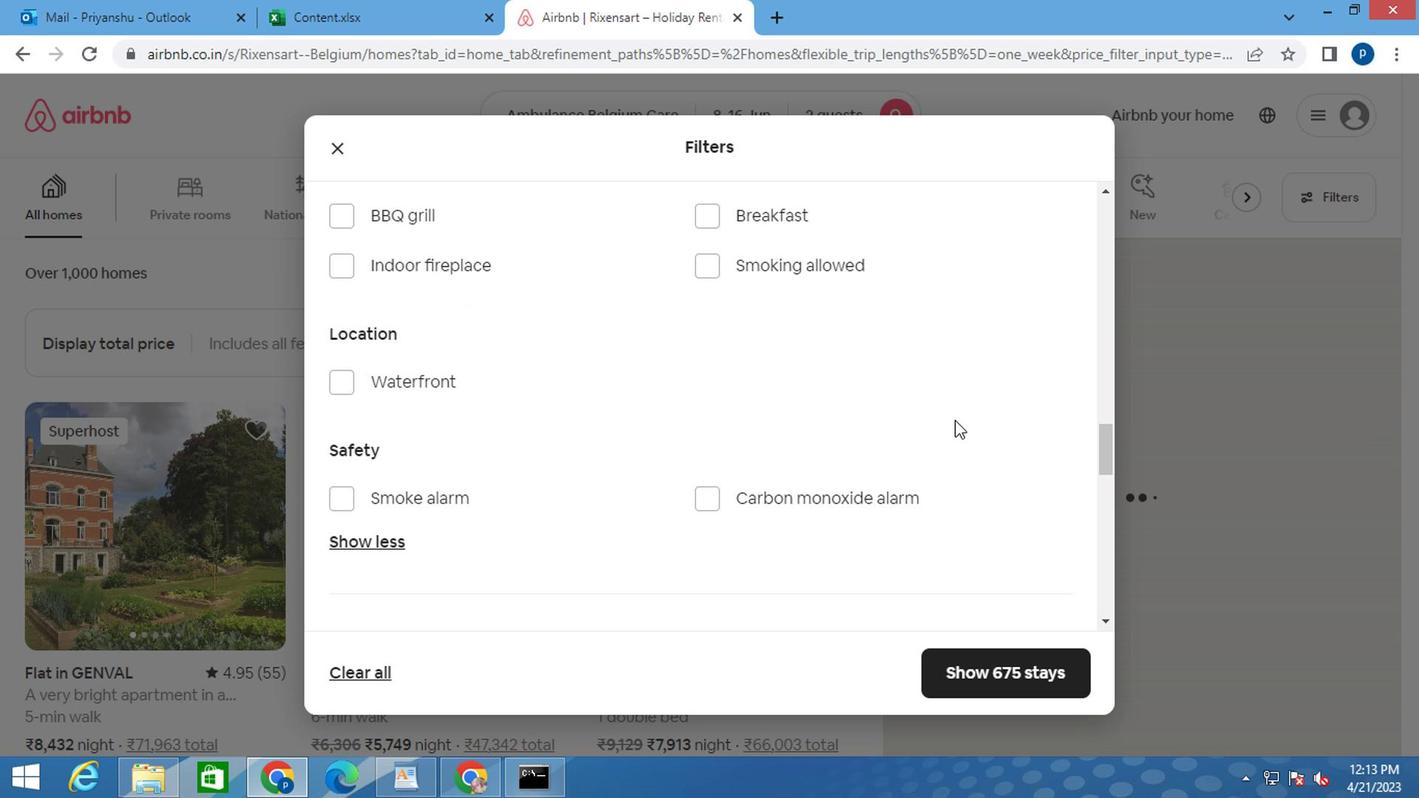 
Action: Mouse scrolled (978, 430) with delta (0, 0)
Screenshot: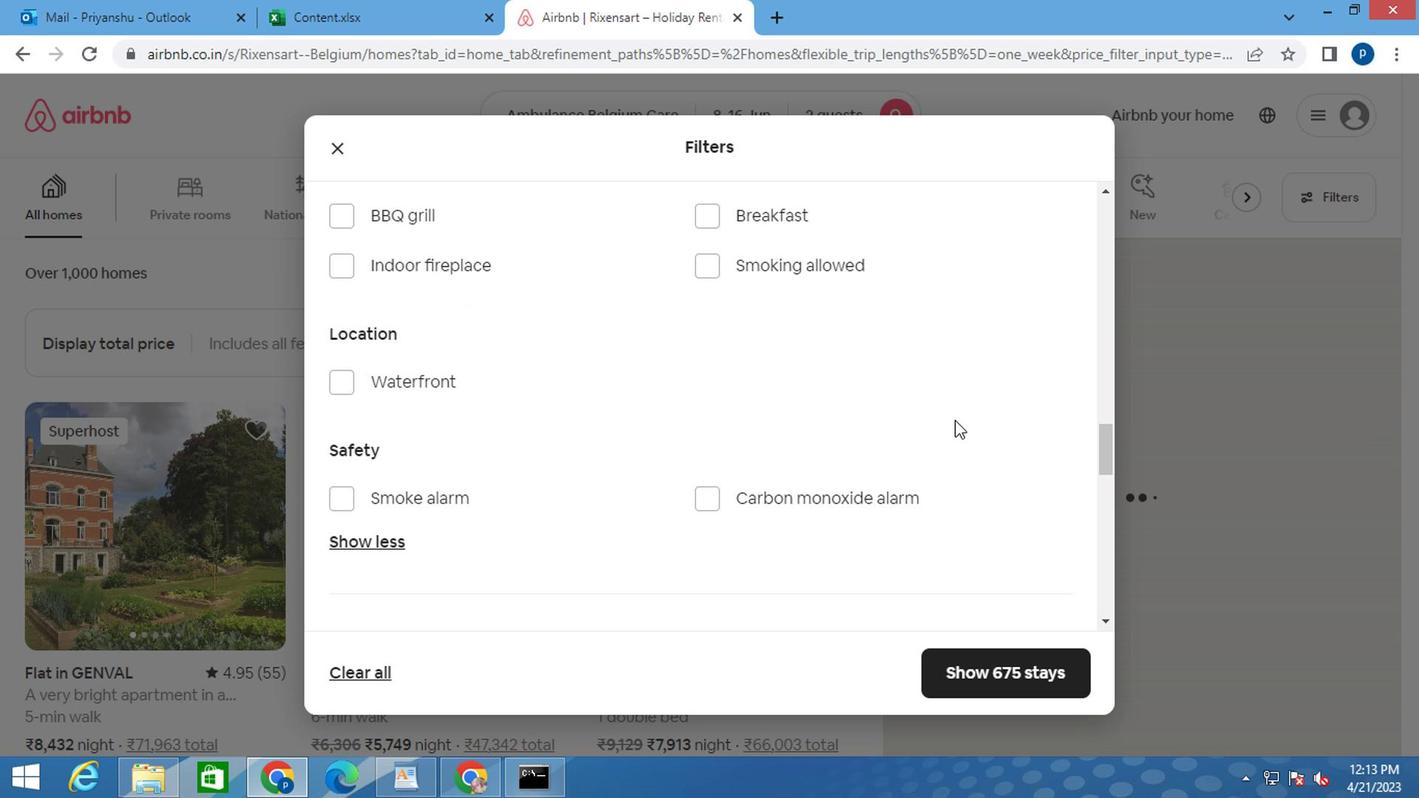 
Action: Mouse moved to (1016, 558)
Screenshot: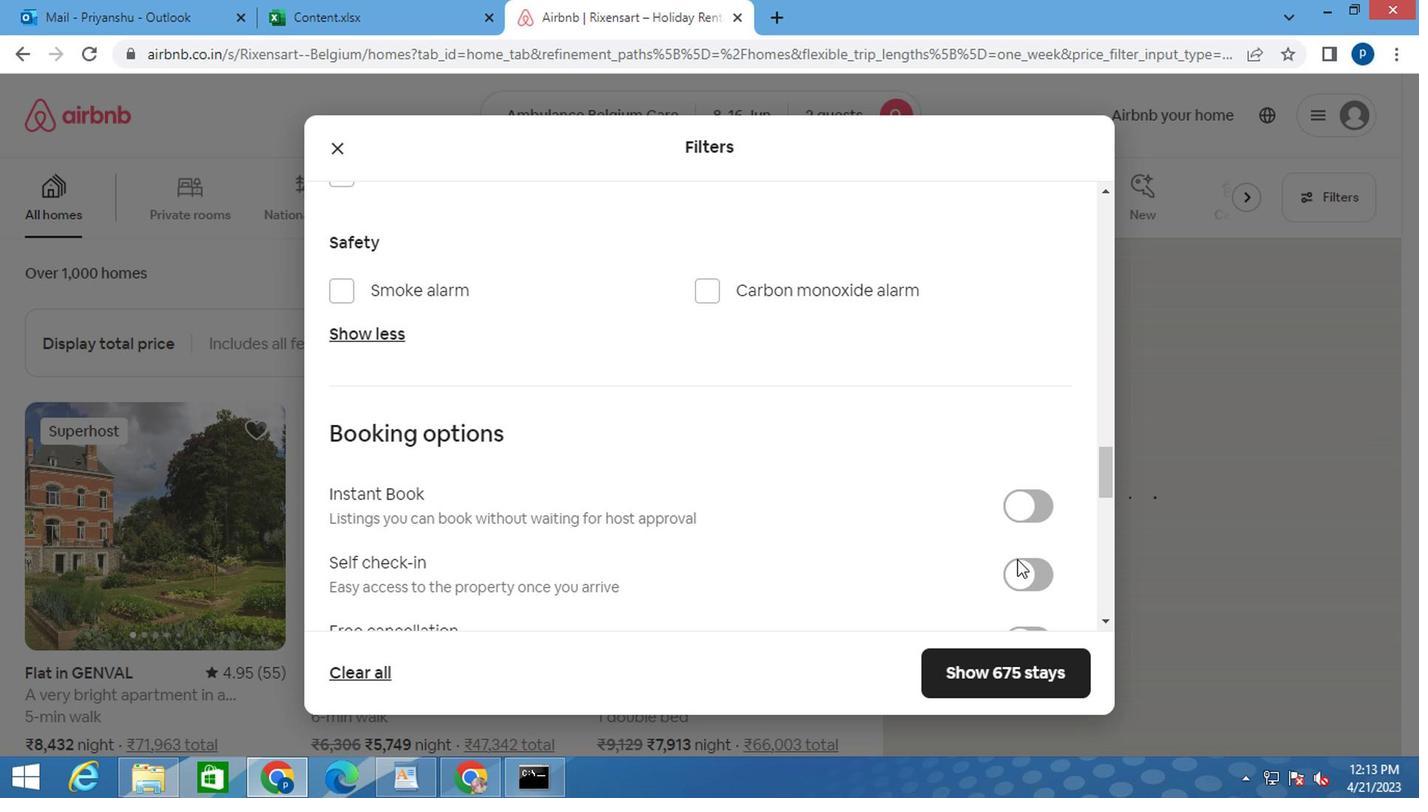 
Action: Mouse pressed left at (1016, 558)
Screenshot: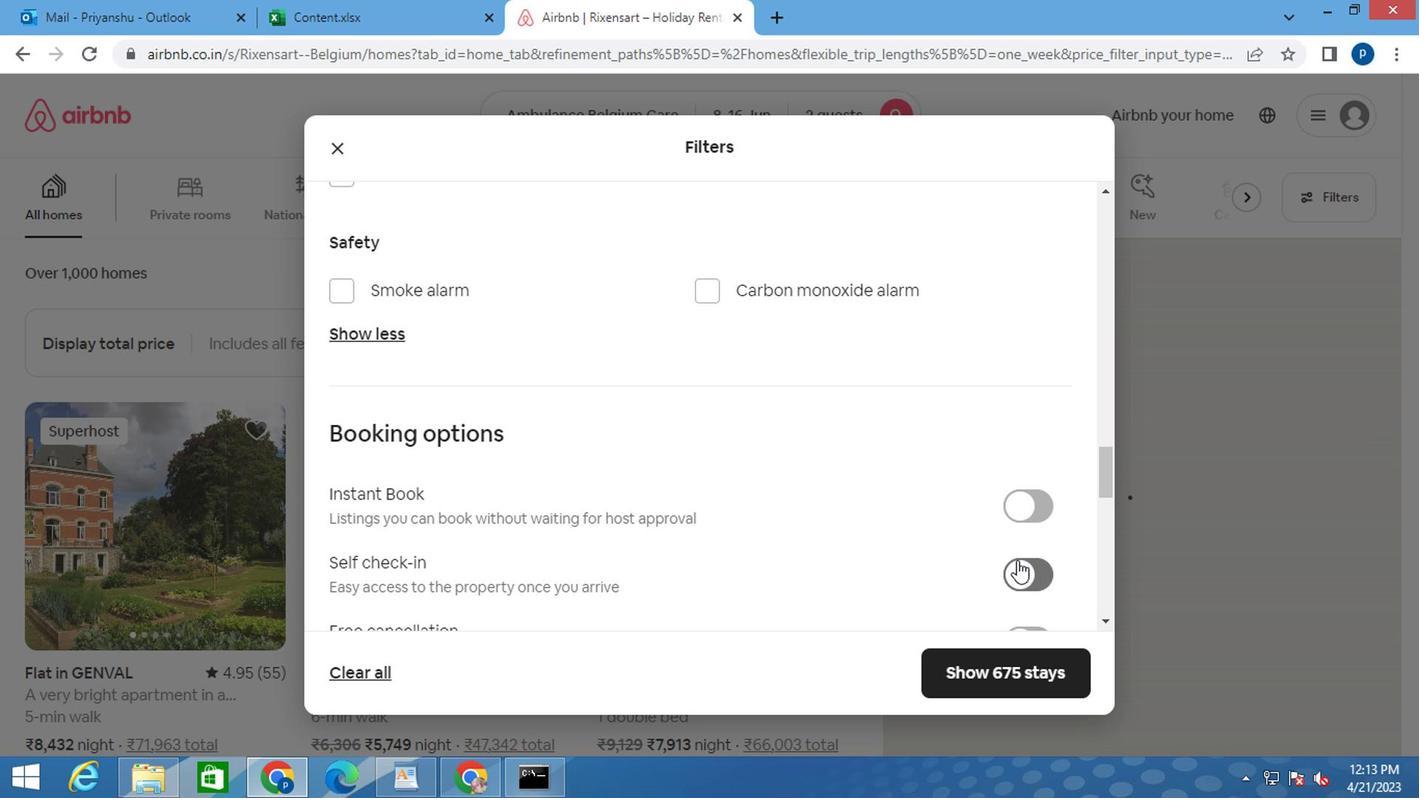 
Action: Mouse moved to (902, 492)
Screenshot: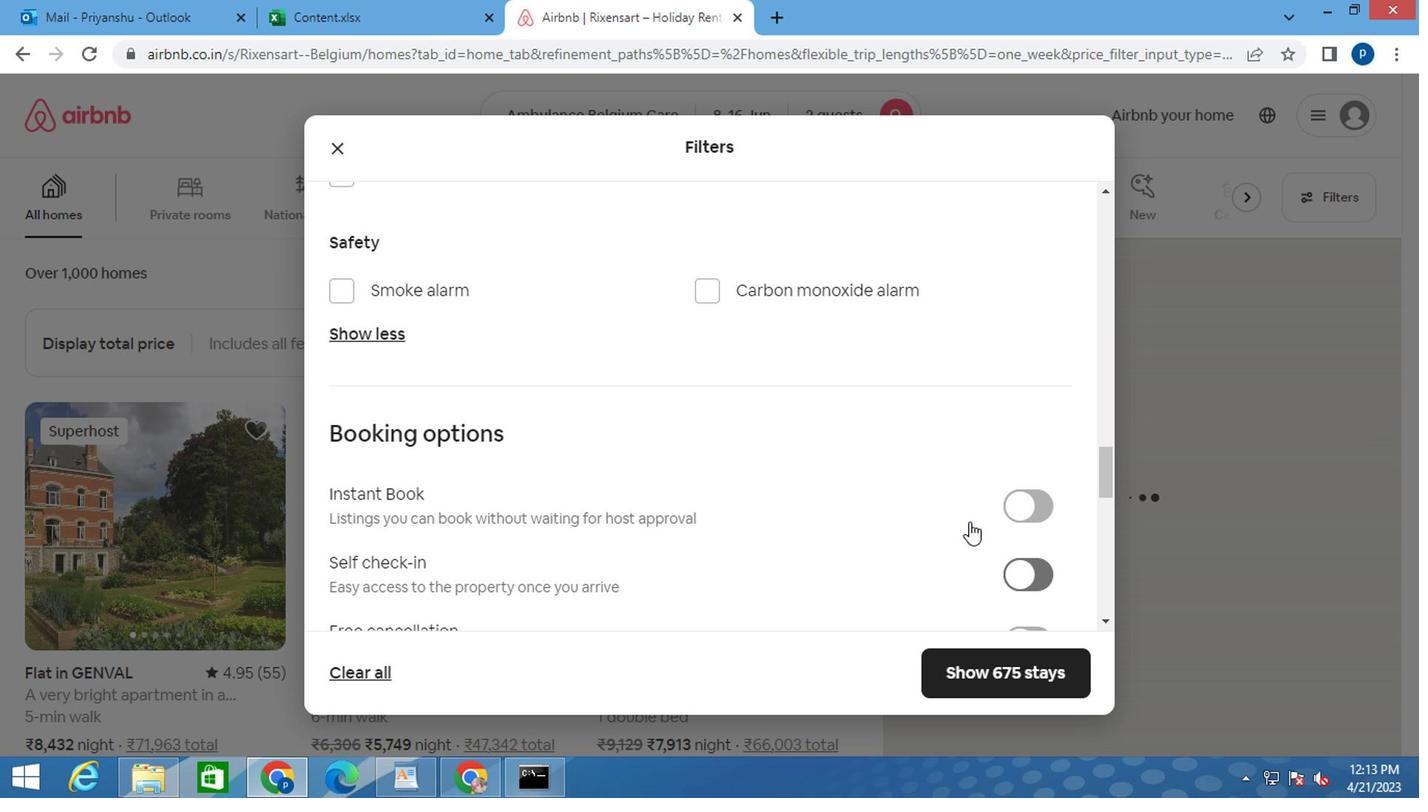 
Action: Mouse scrolled (902, 491) with delta (0, 0)
Screenshot: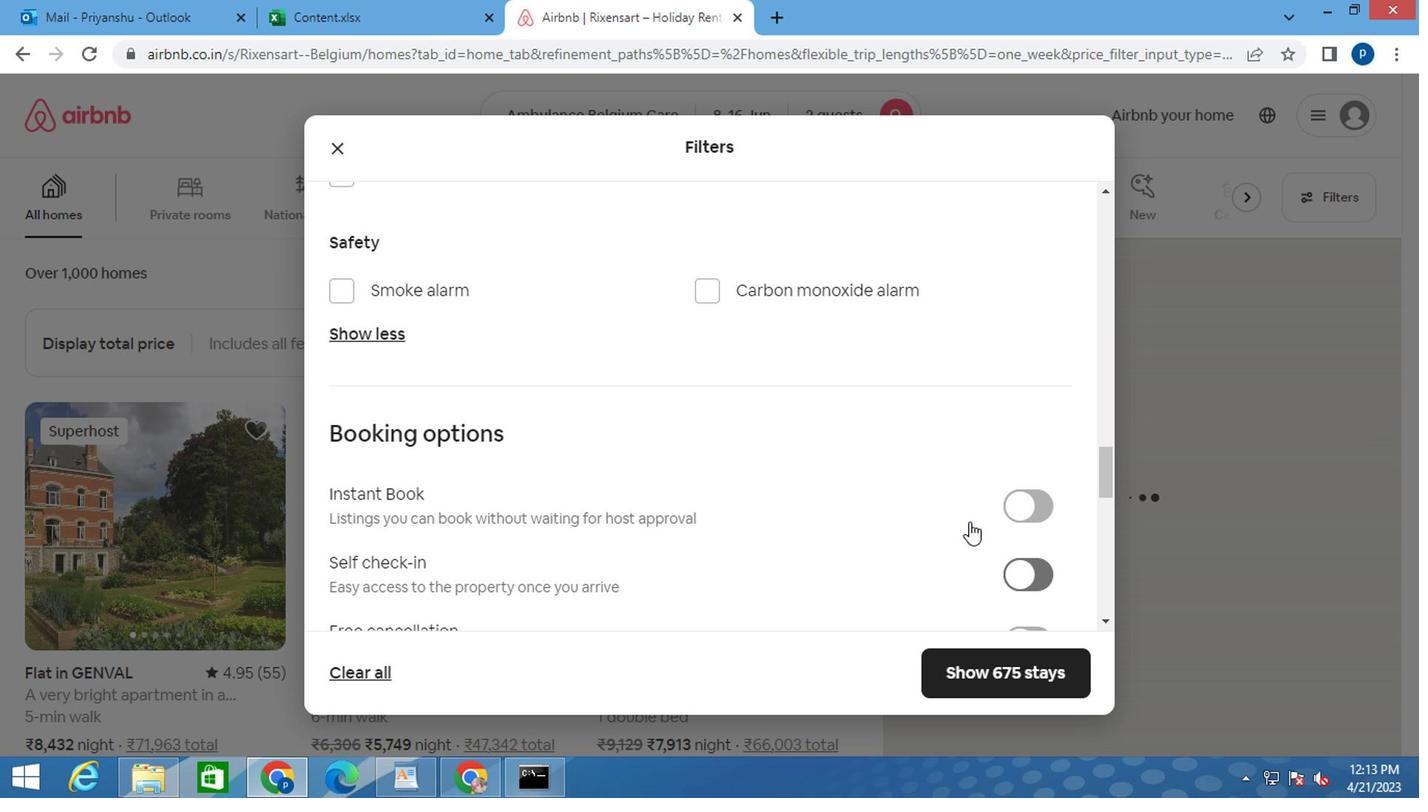
Action: Mouse moved to (900, 492)
Screenshot: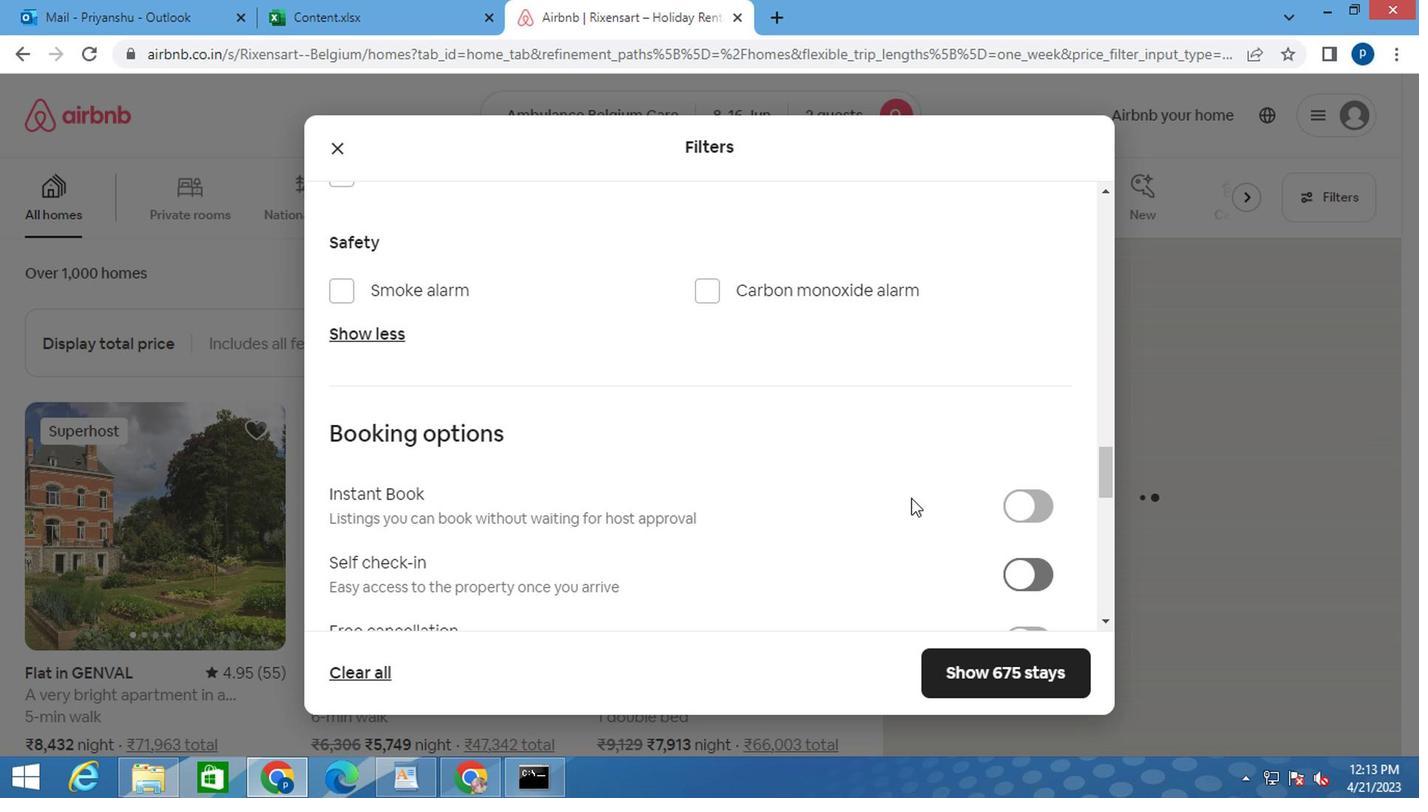 
Action: Mouse scrolled (900, 491) with delta (0, 0)
Screenshot: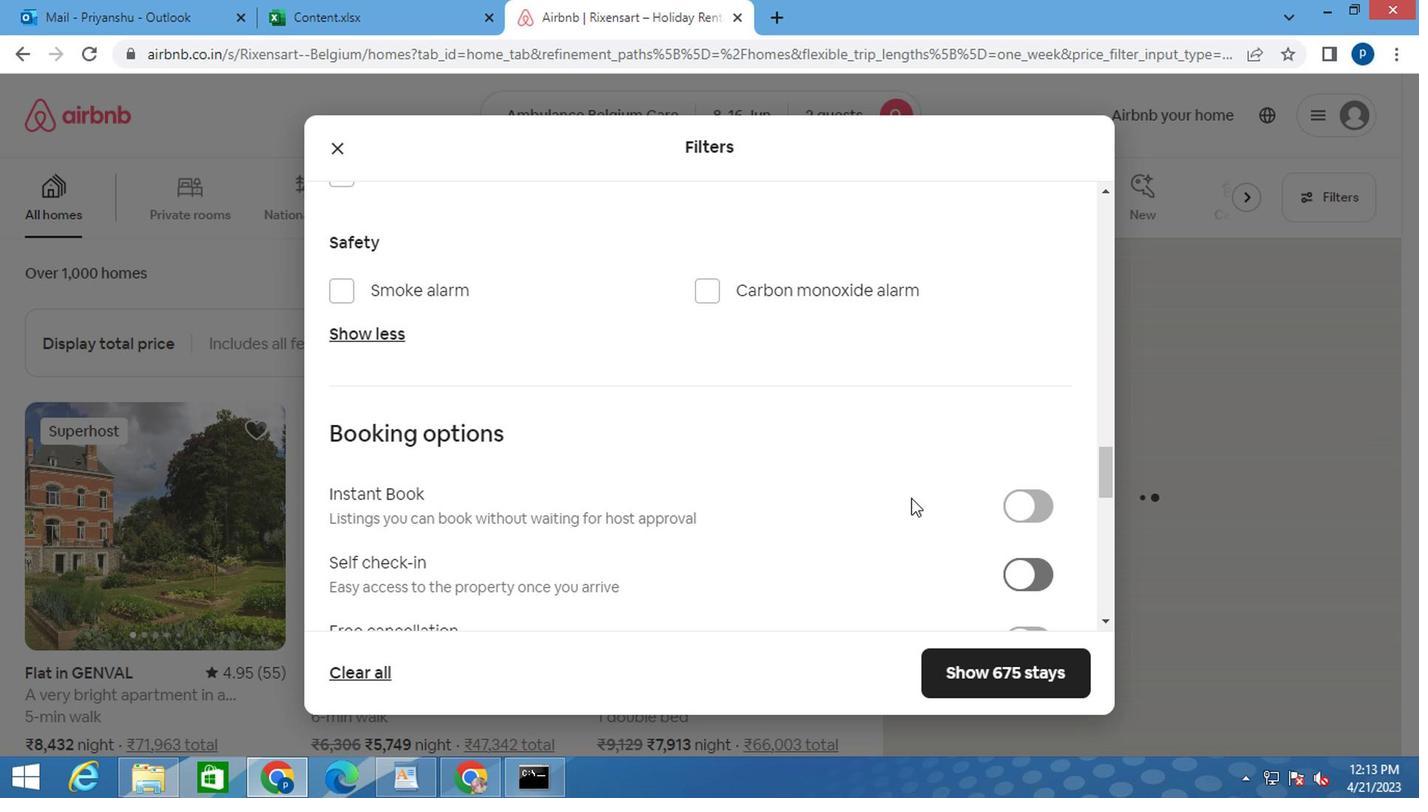 
Action: Mouse moved to (897, 490)
Screenshot: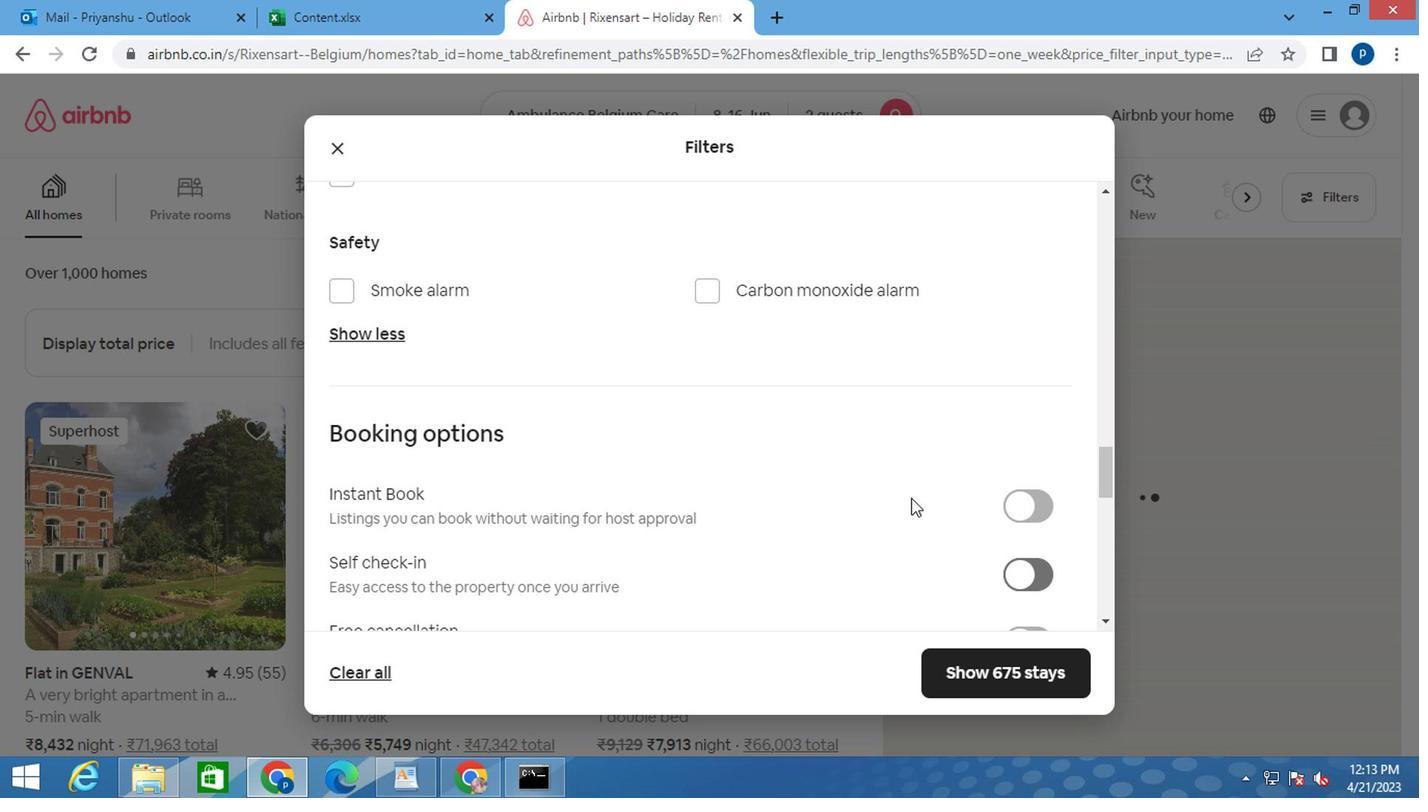 
Action: Mouse scrolled (897, 489) with delta (0, 0)
Screenshot: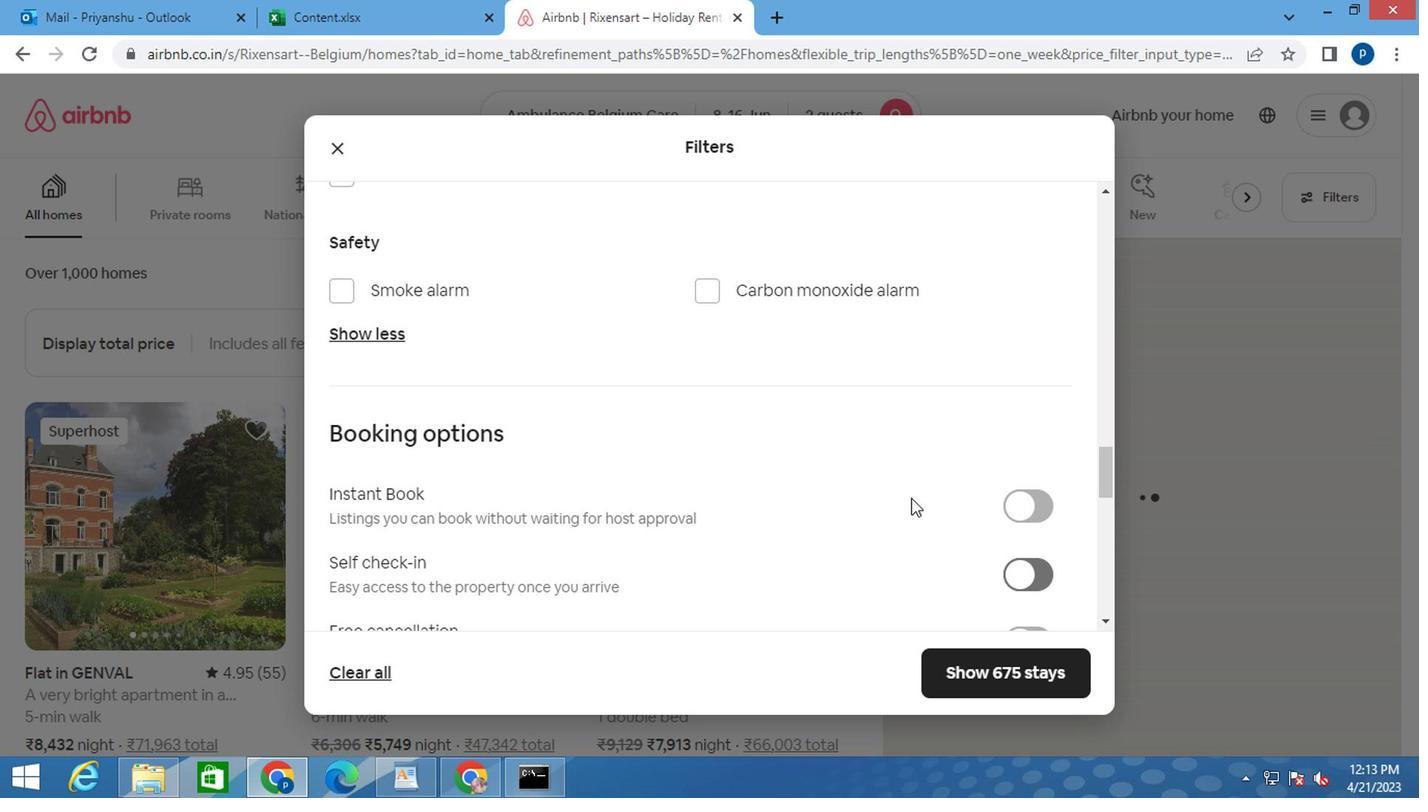 
Action: Mouse moved to (892, 488)
Screenshot: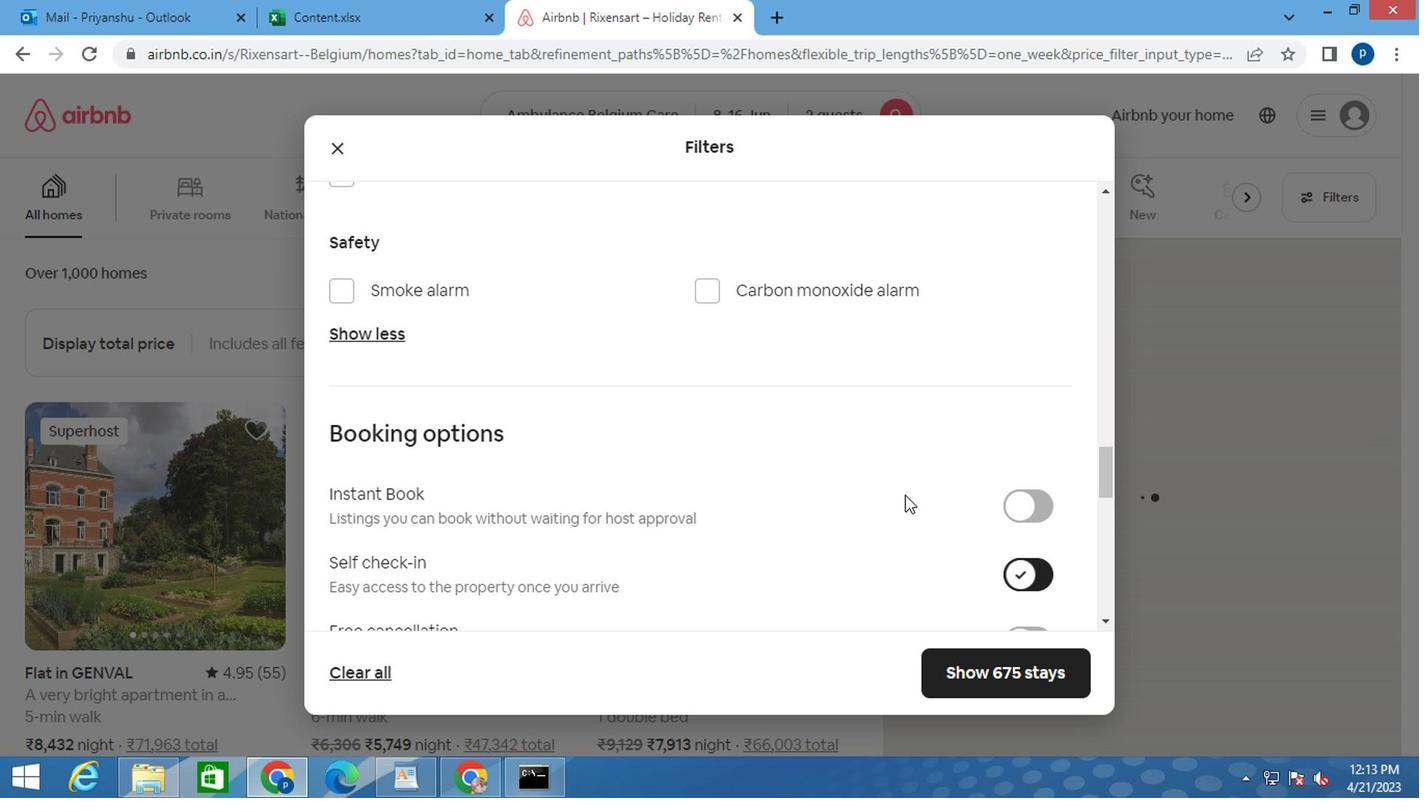 
Action: Mouse scrolled (892, 487) with delta (0, -1)
Screenshot: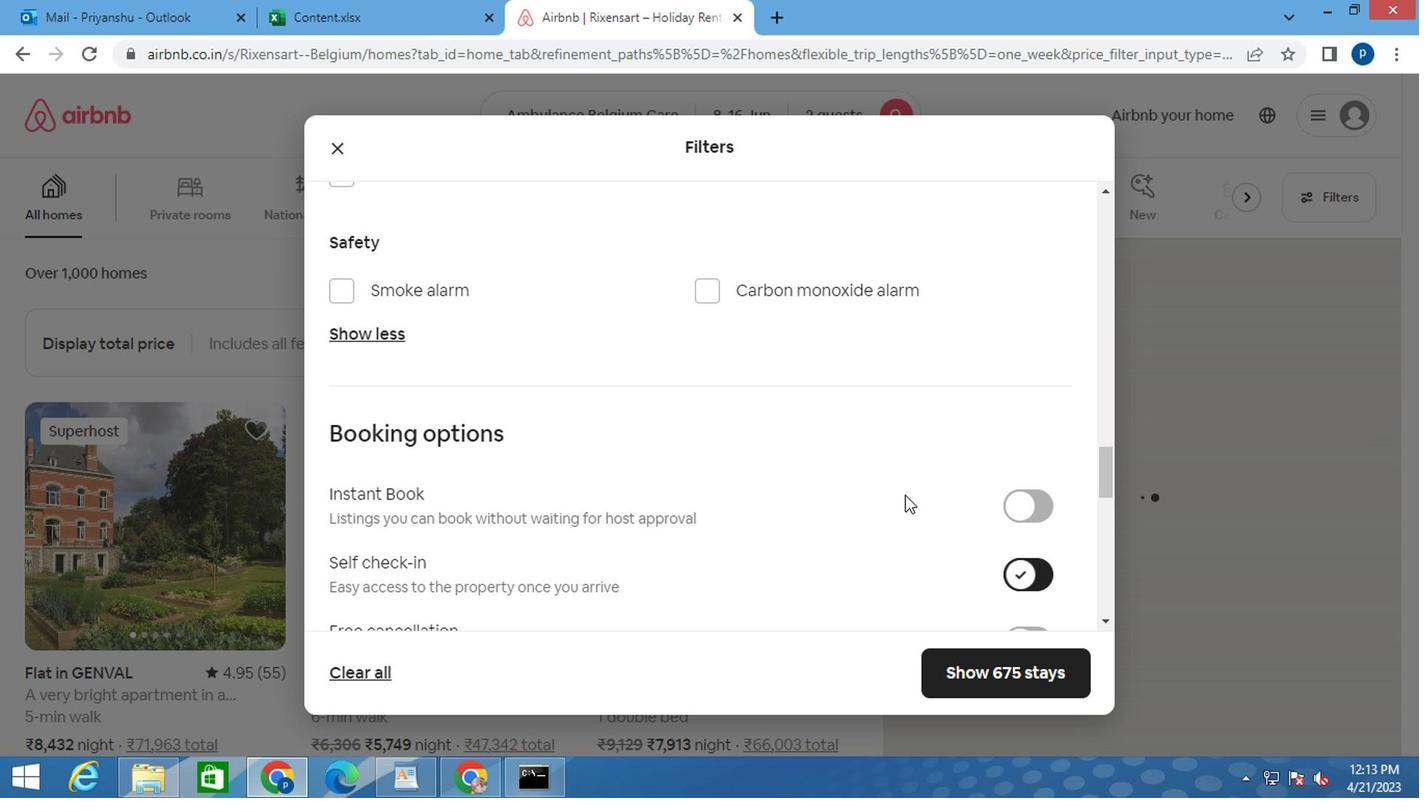 
Action: Mouse moved to (882, 483)
Screenshot: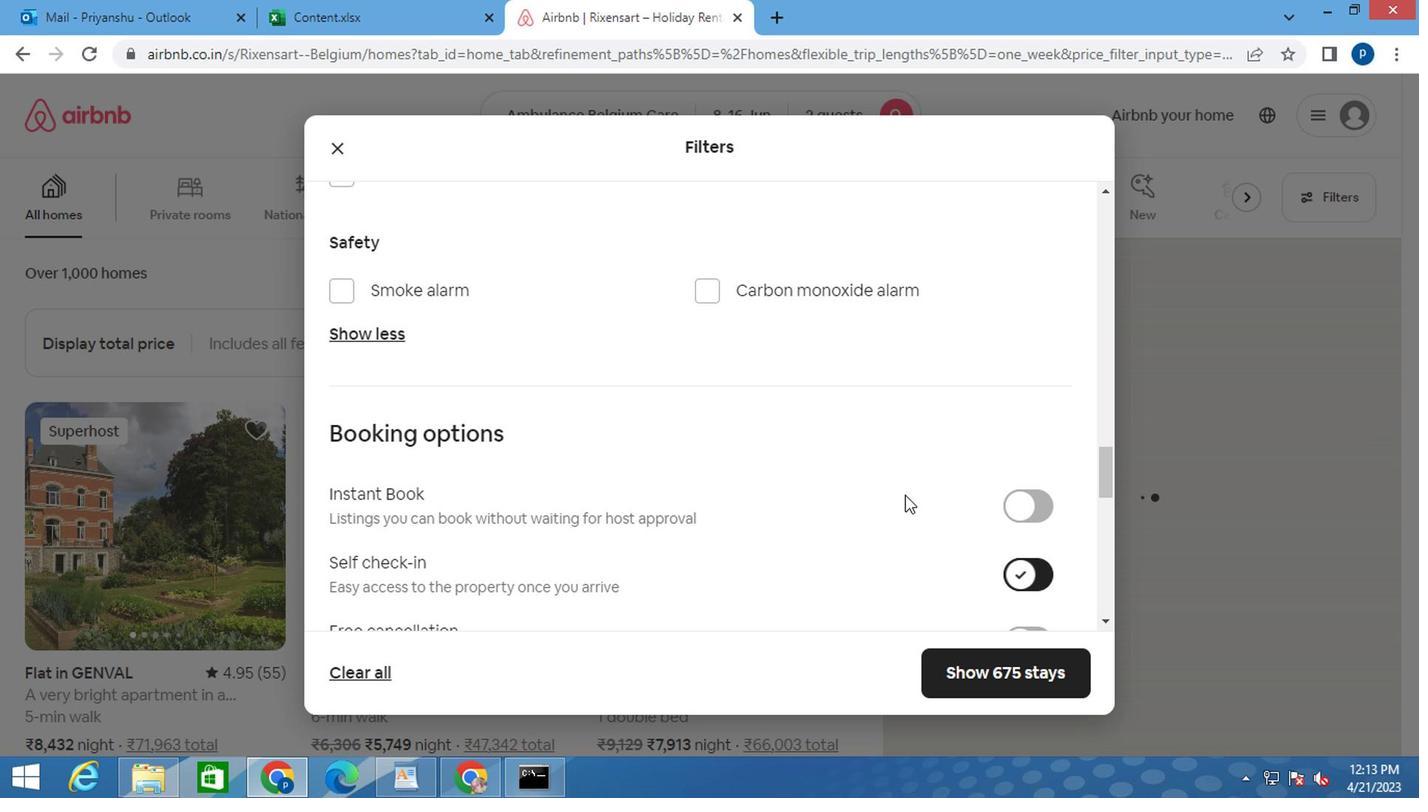 
Action: Mouse scrolled (882, 482) with delta (0, -1)
Screenshot: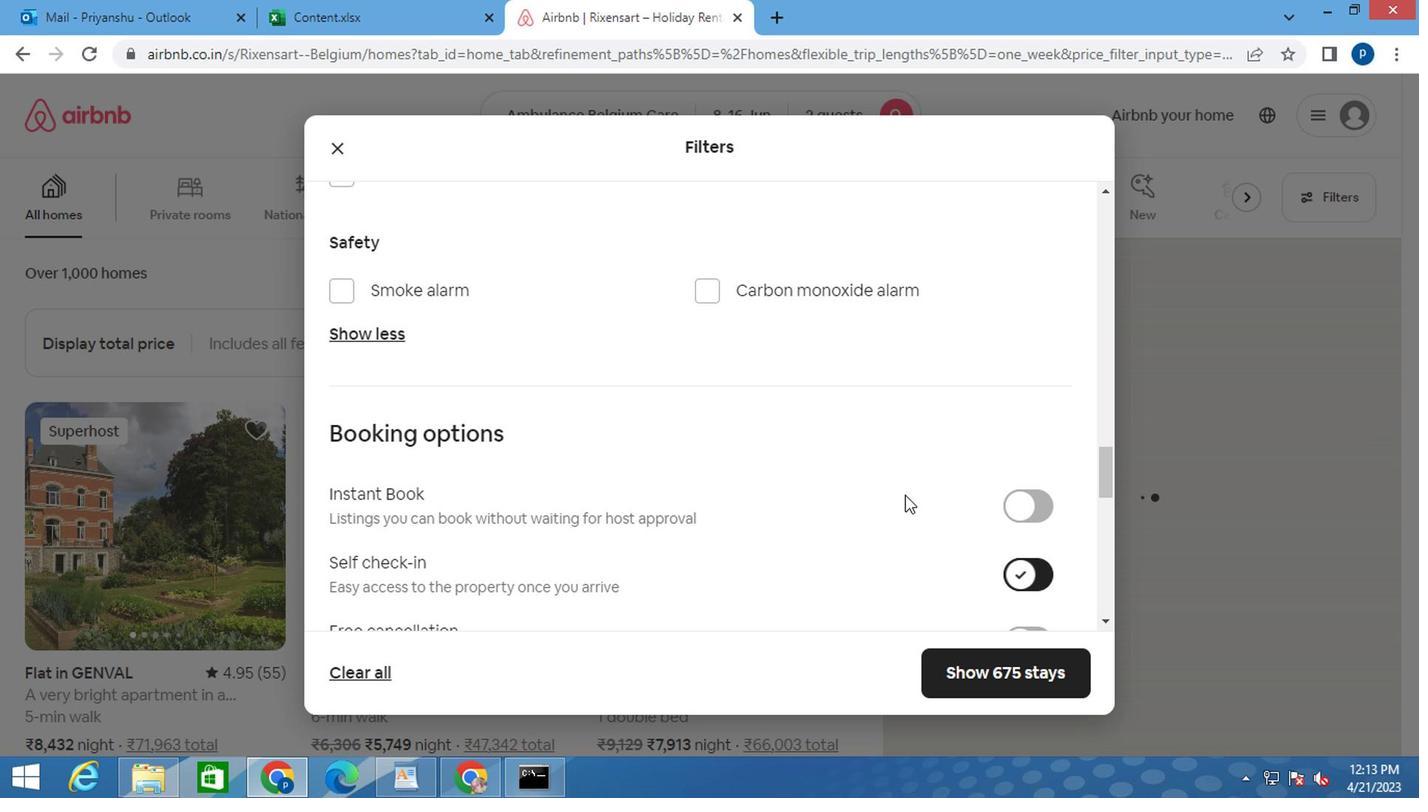 
Action: Mouse moved to (401, 518)
Screenshot: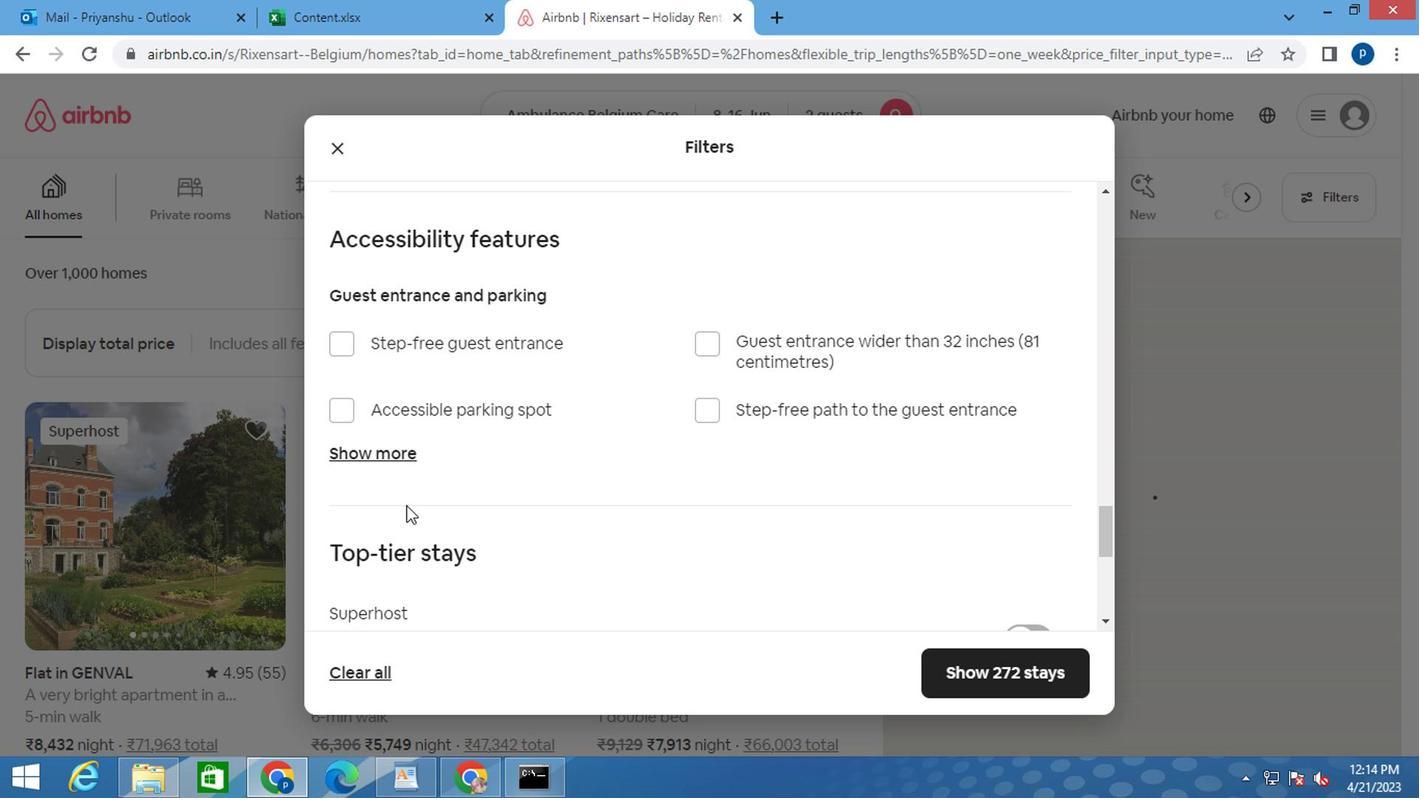 
Action: Mouse scrolled (401, 516) with delta (0, -1)
Screenshot: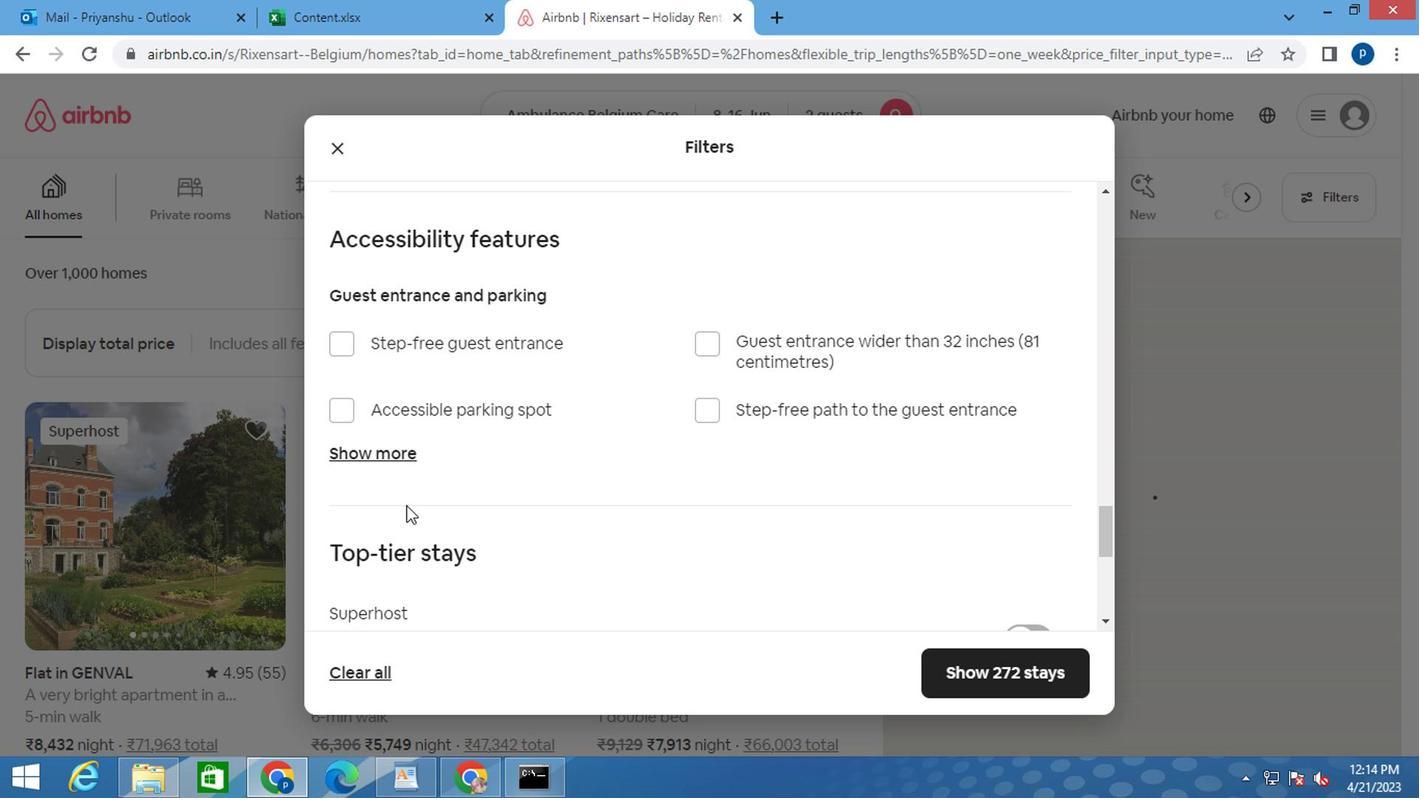 
Action: Mouse scrolled (401, 516) with delta (0, -1)
Screenshot: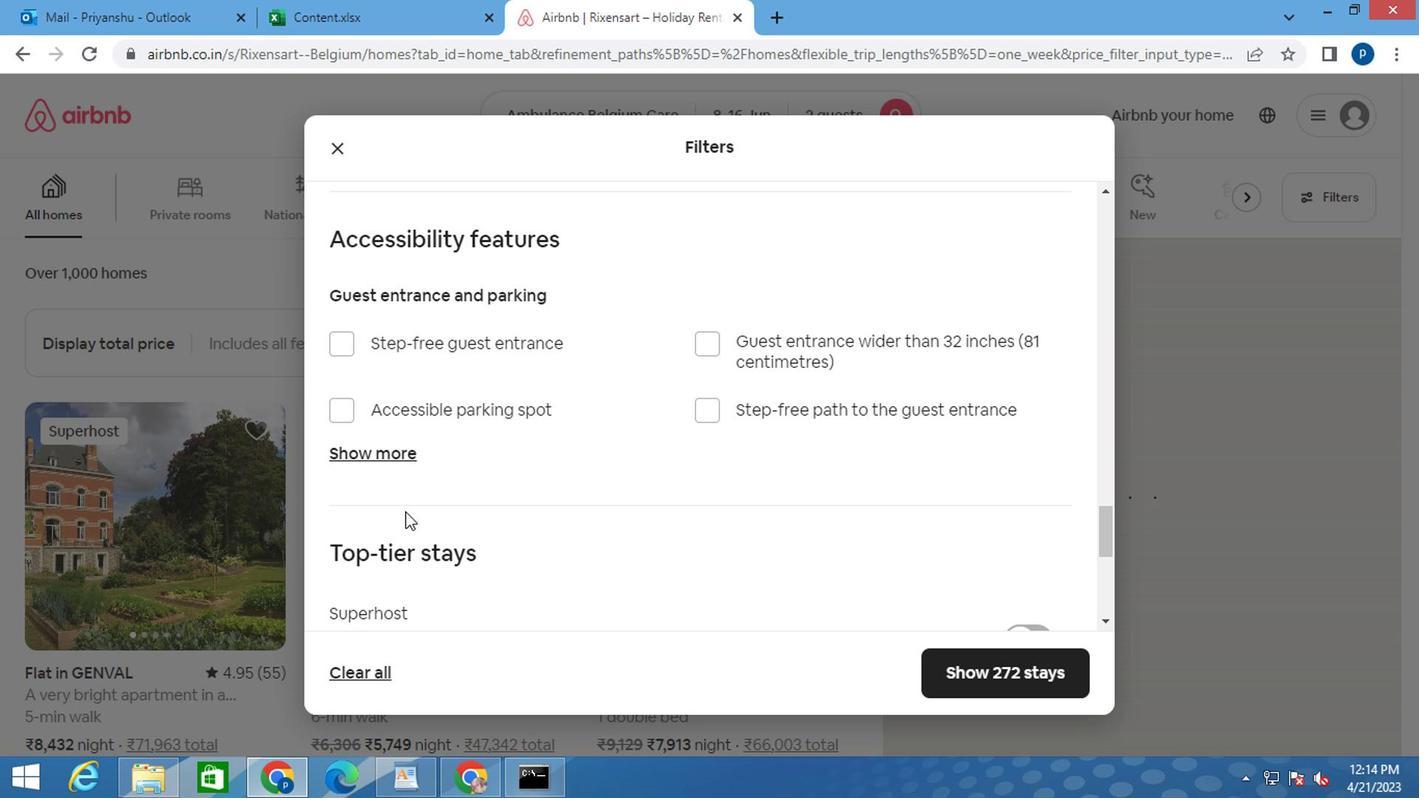 
Action: Mouse scrolled (401, 516) with delta (0, -1)
Screenshot: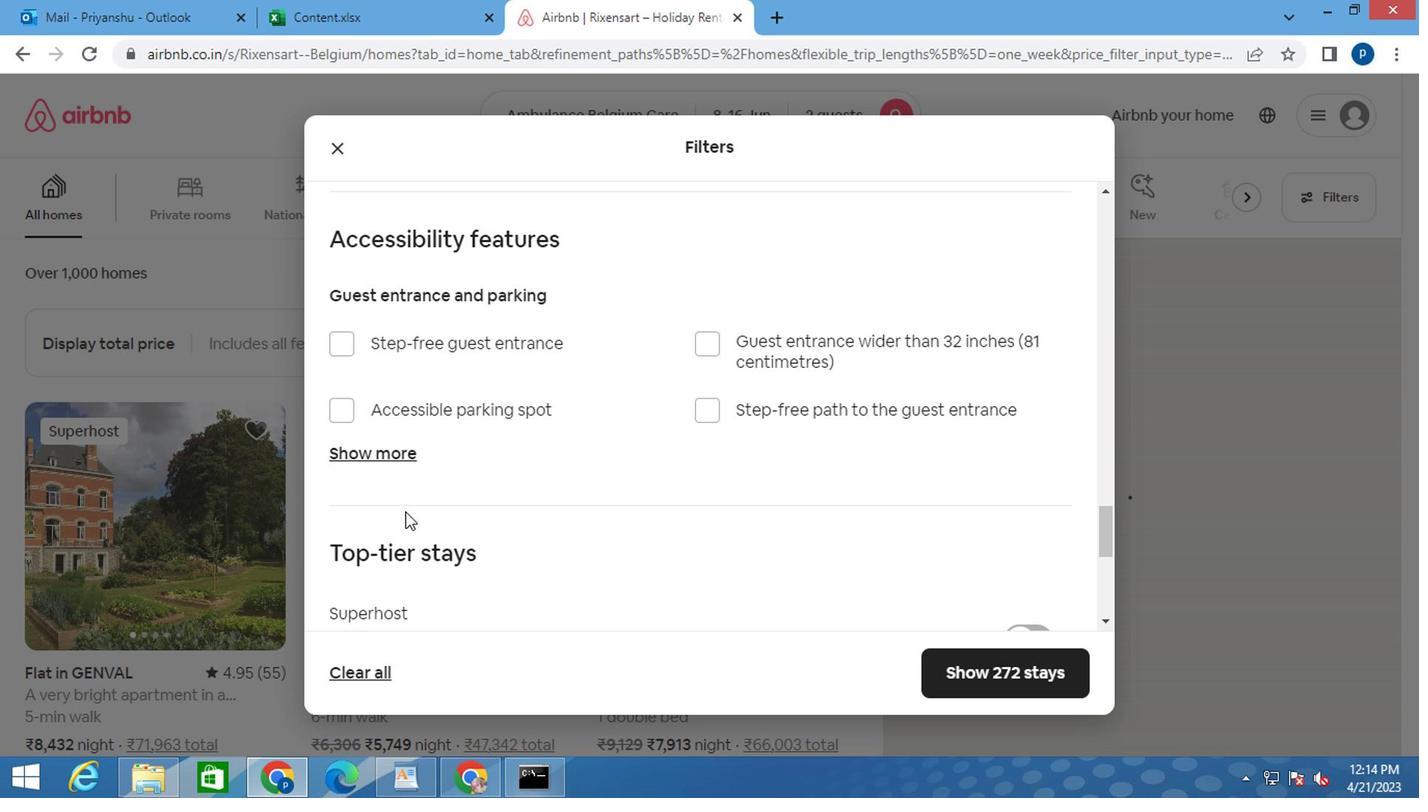 
Action: Mouse moved to (401, 518)
Screenshot: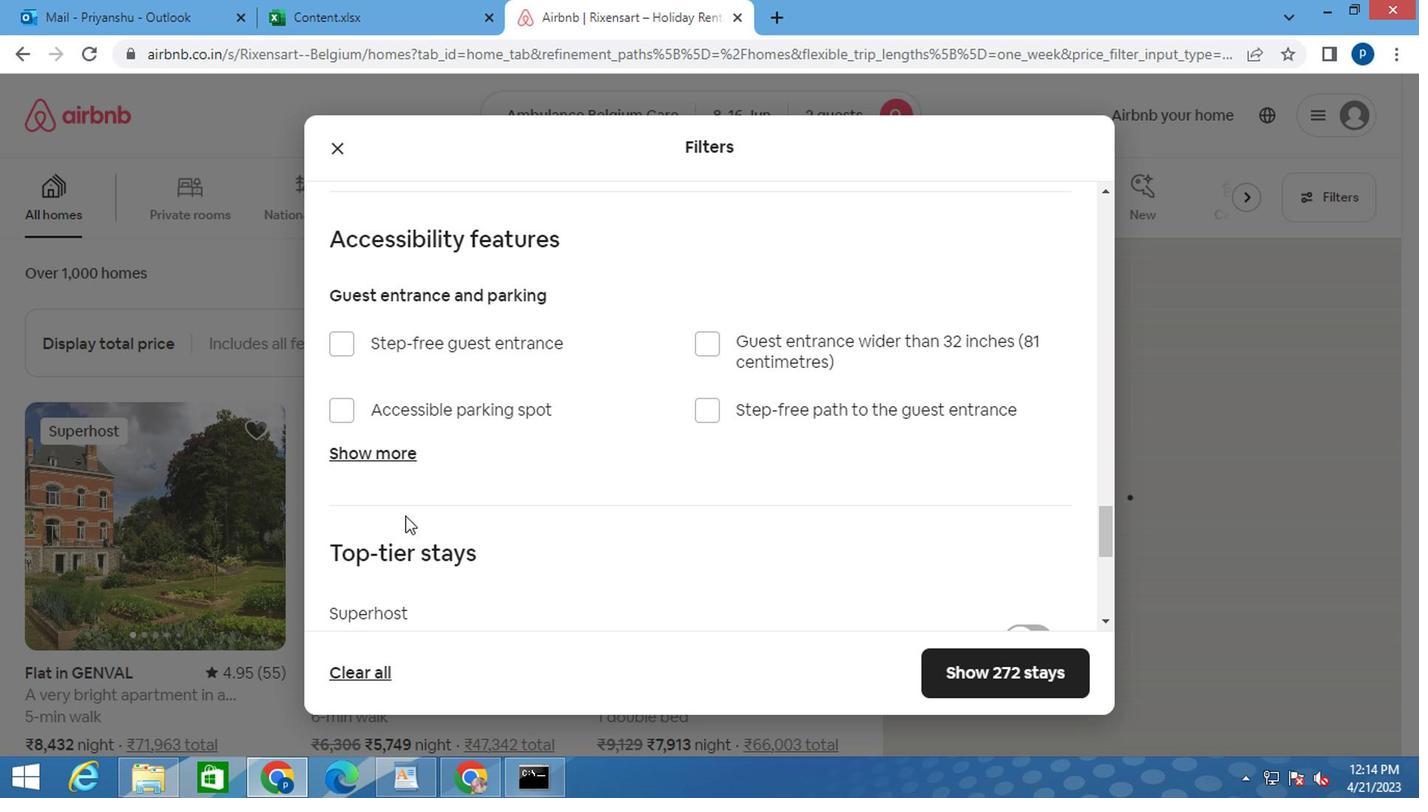 
Action: Mouse scrolled (401, 516) with delta (0, -1)
Screenshot: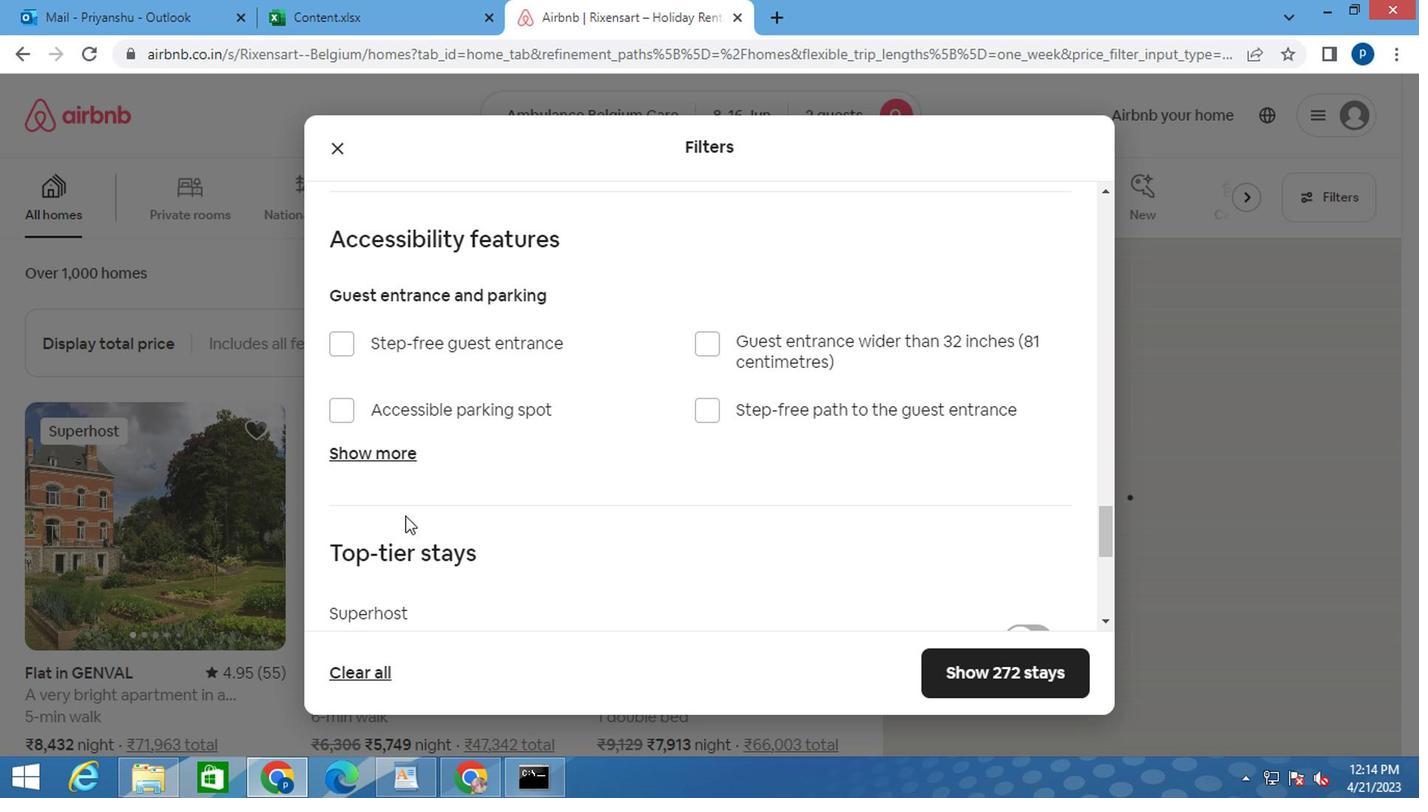 
Action: Mouse moved to (338, 554)
Screenshot: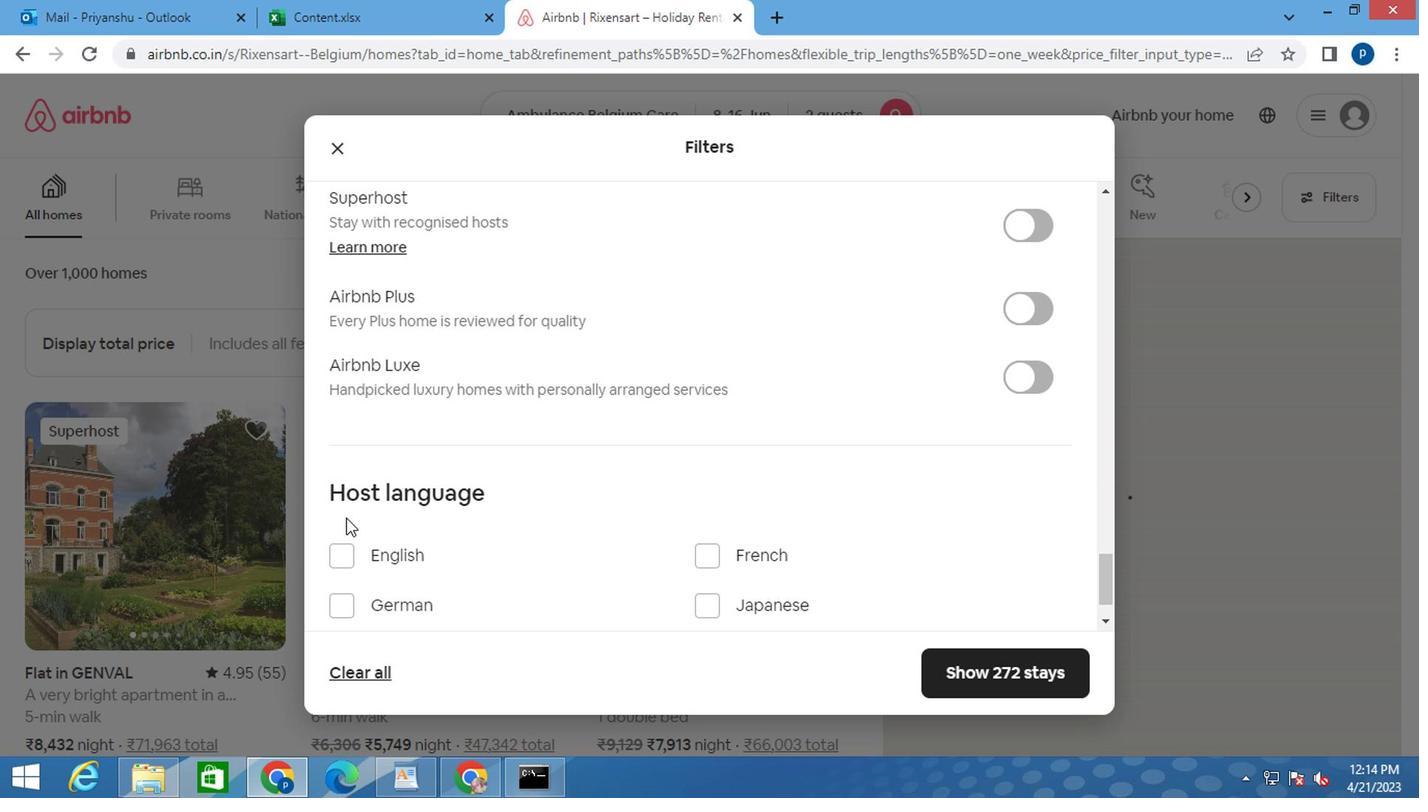 
Action: Mouse pressed left at (338, 554)
Screenshot: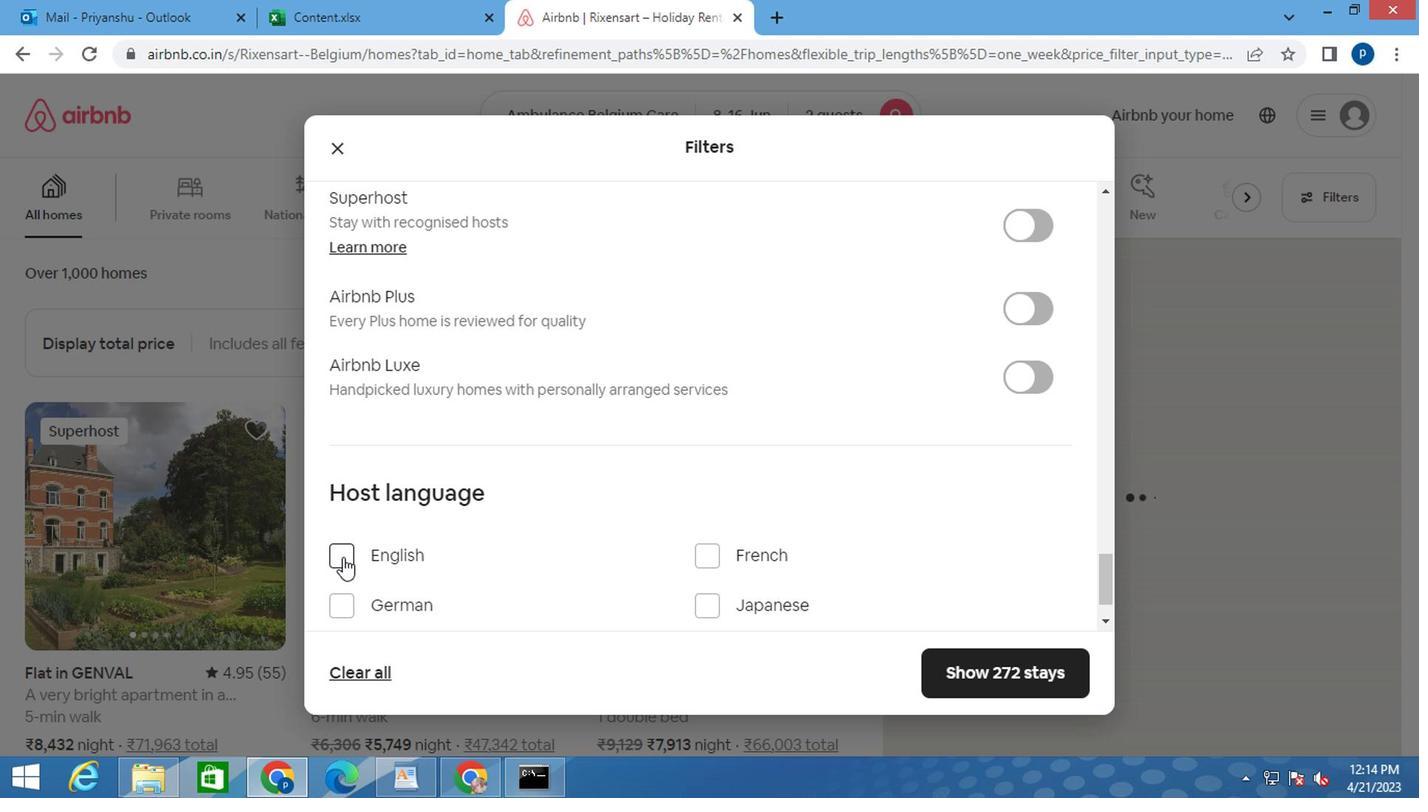 
Action: Mouse moved to (1008, 651)
Screenshot: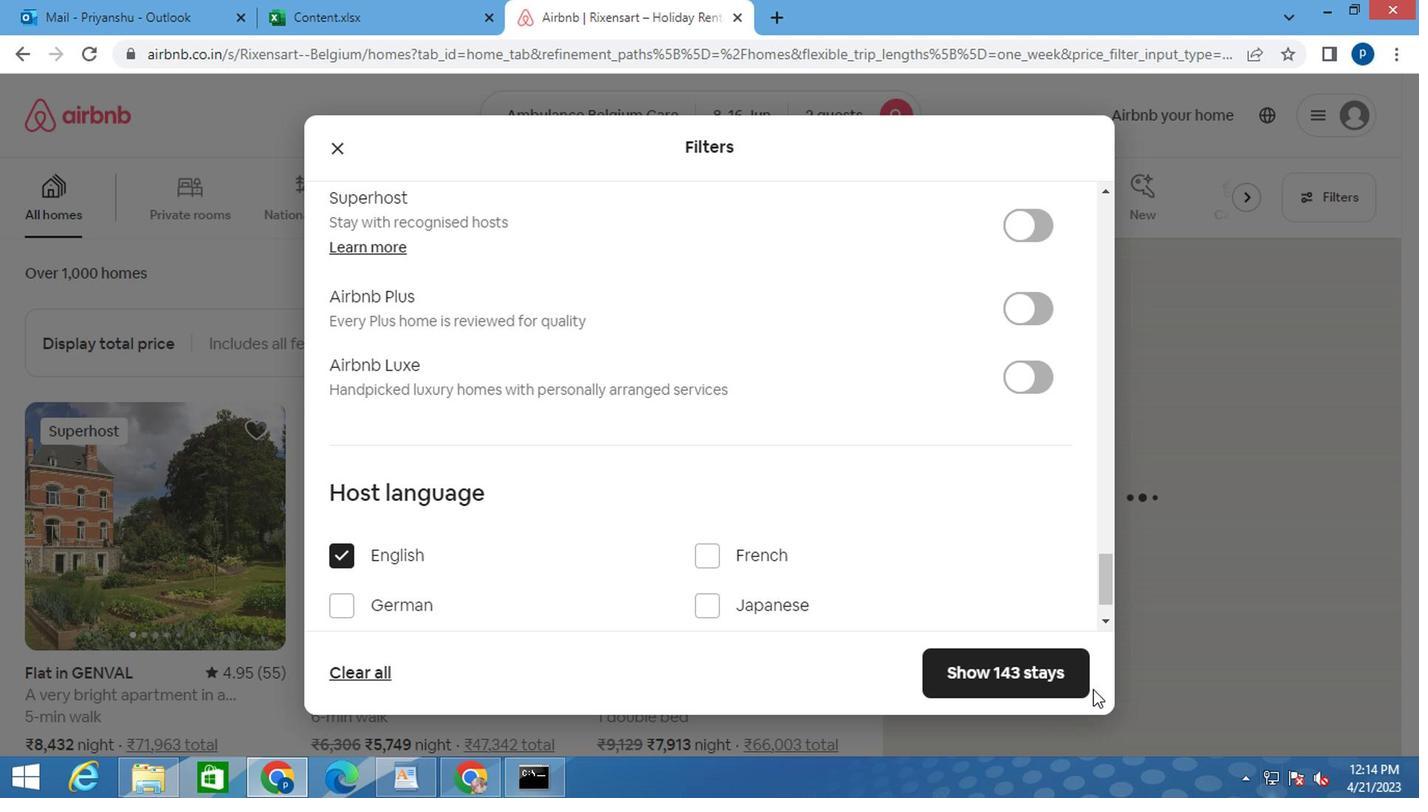 
Action: Mouse pressed left at (1008, 651)
Screenshot: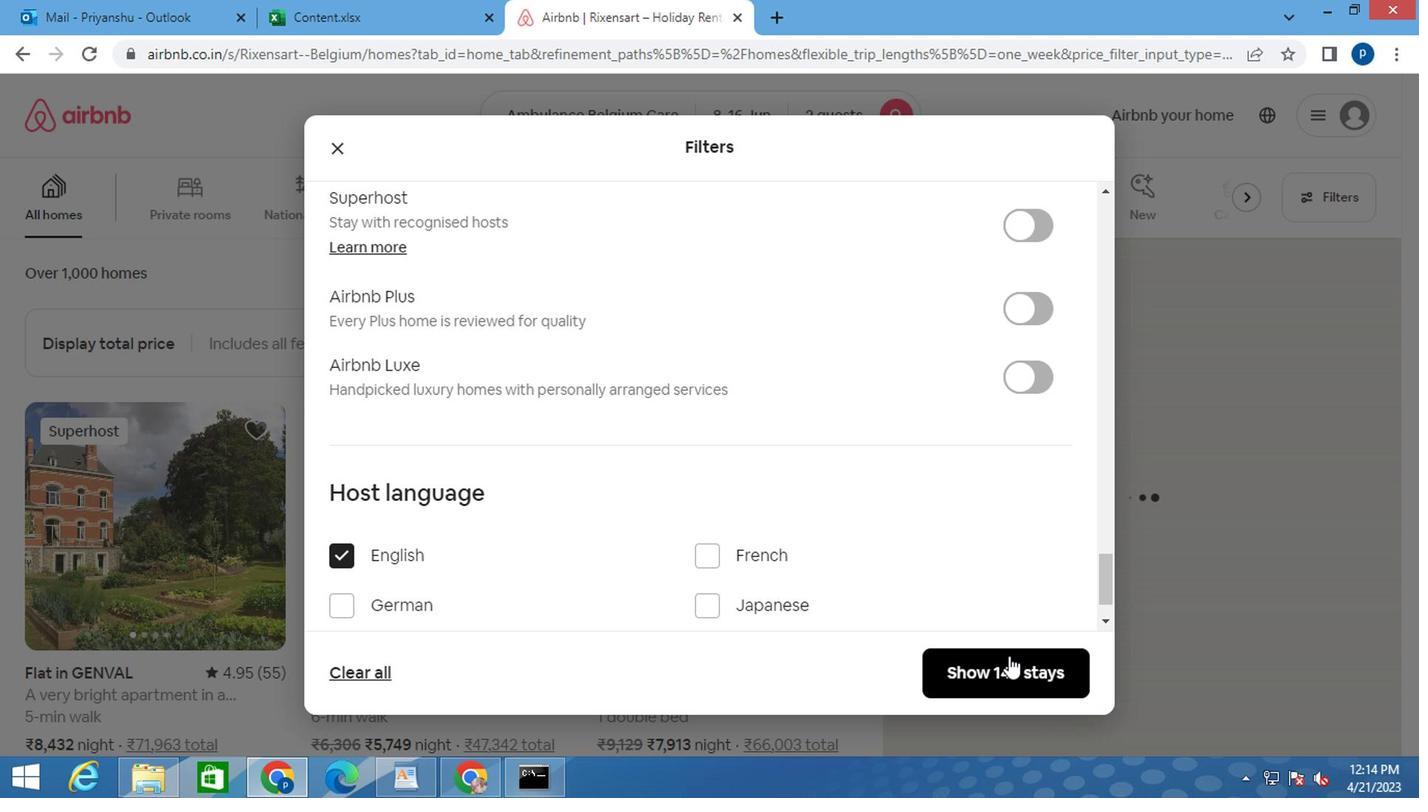 
